 Task: Find a shared room in Tongchuan, China, from 7th to 14th July for 1 guest, with a price range of ₹600 to ₹14000, and a washing machine.
Action: Mouse moved to (564, 122)
Screenshot: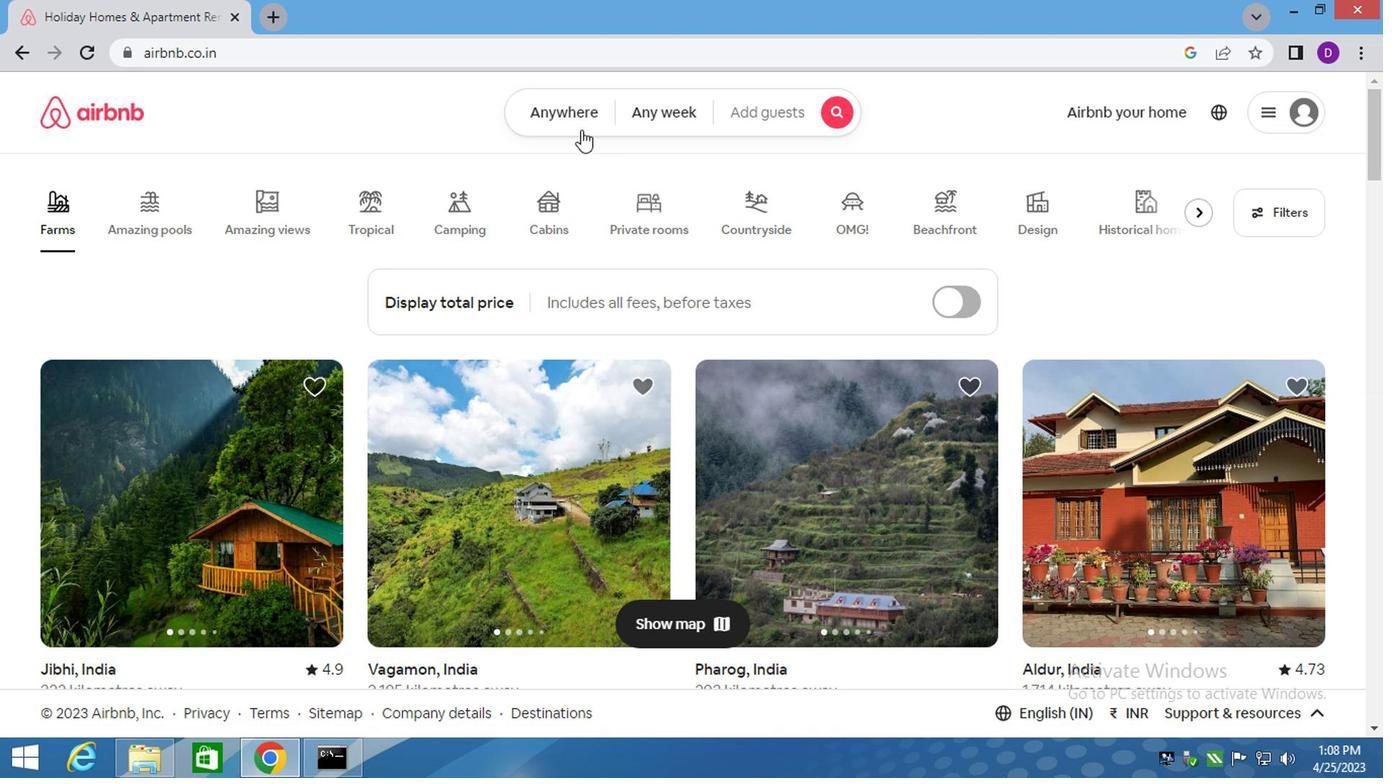 
Action: Mouse pressed left at (564, 122)
Screenshot: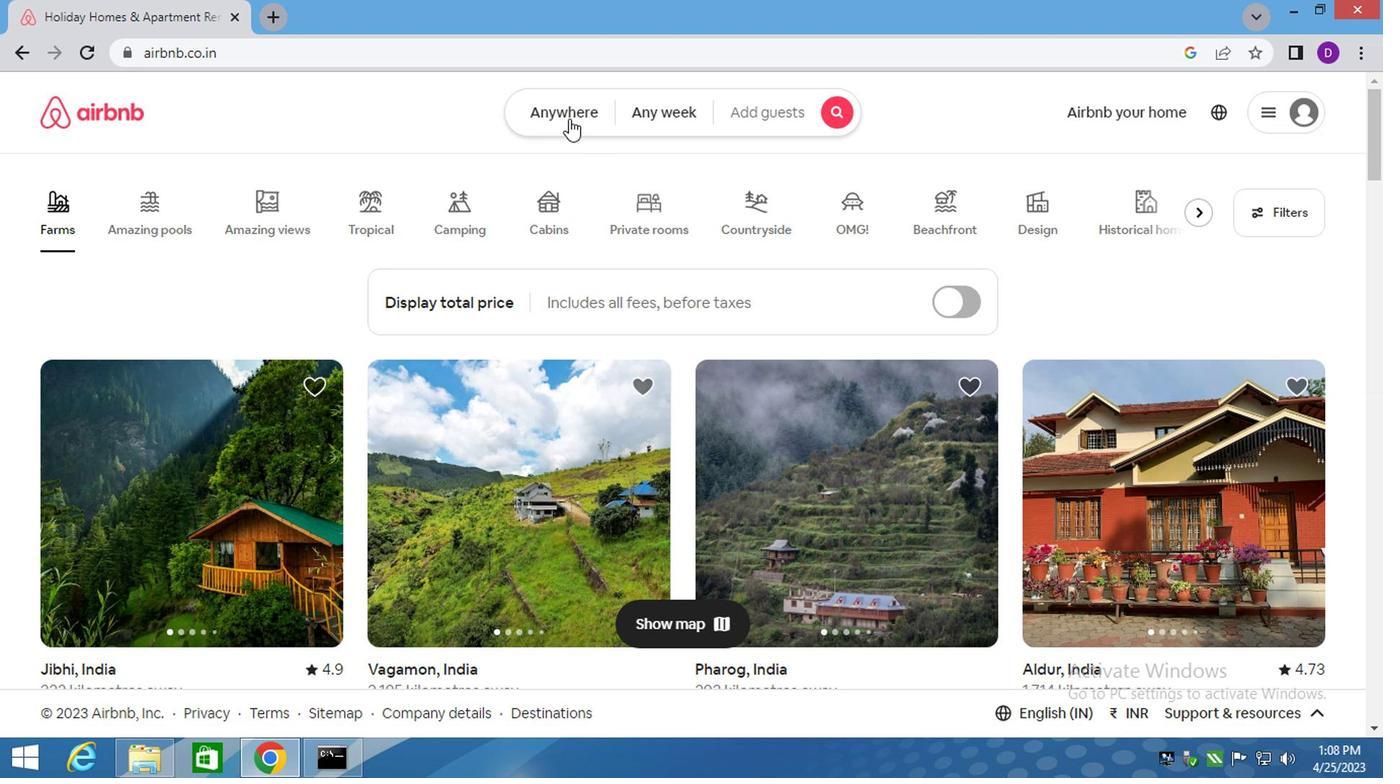 
Action: Mouse moved to (325, 201)
Screenshot: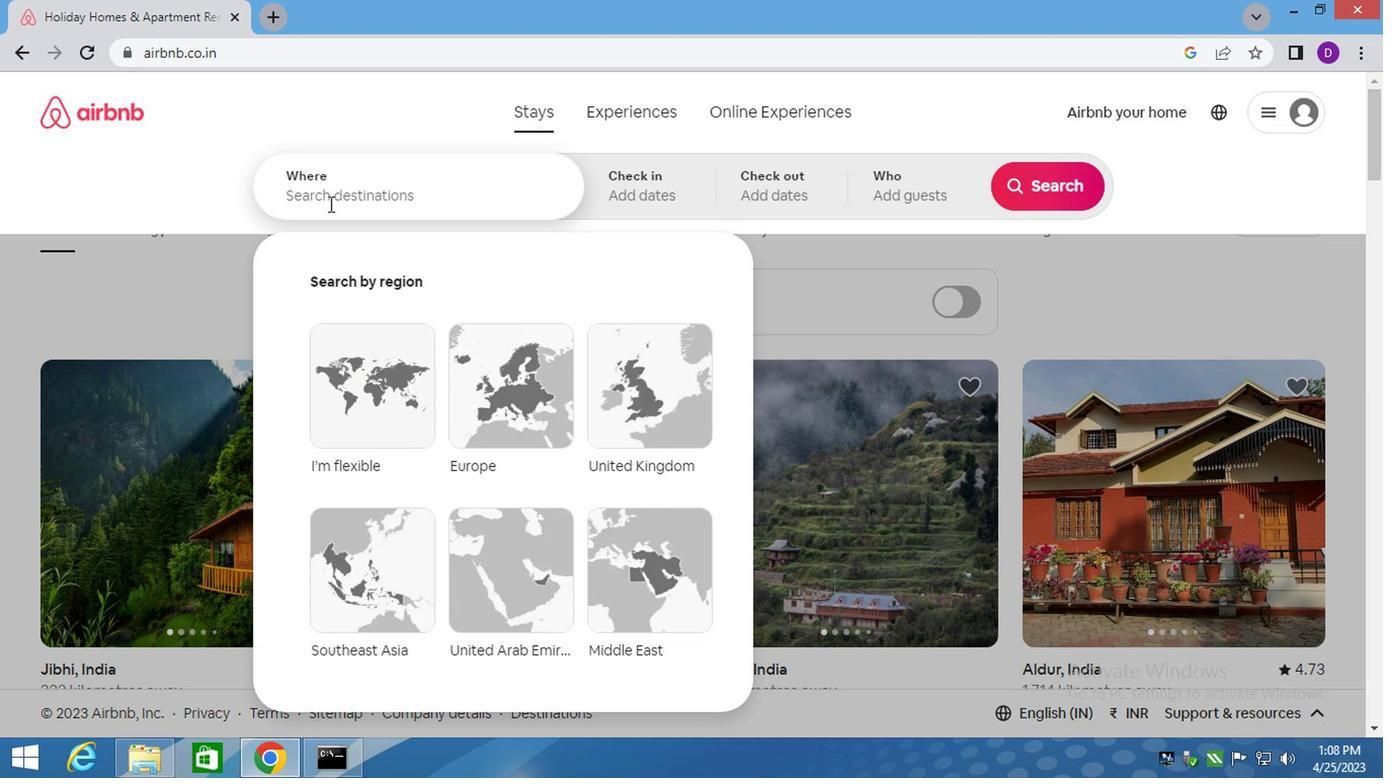 
Action: Mouse pressed left at (325, 201)
Screenshot: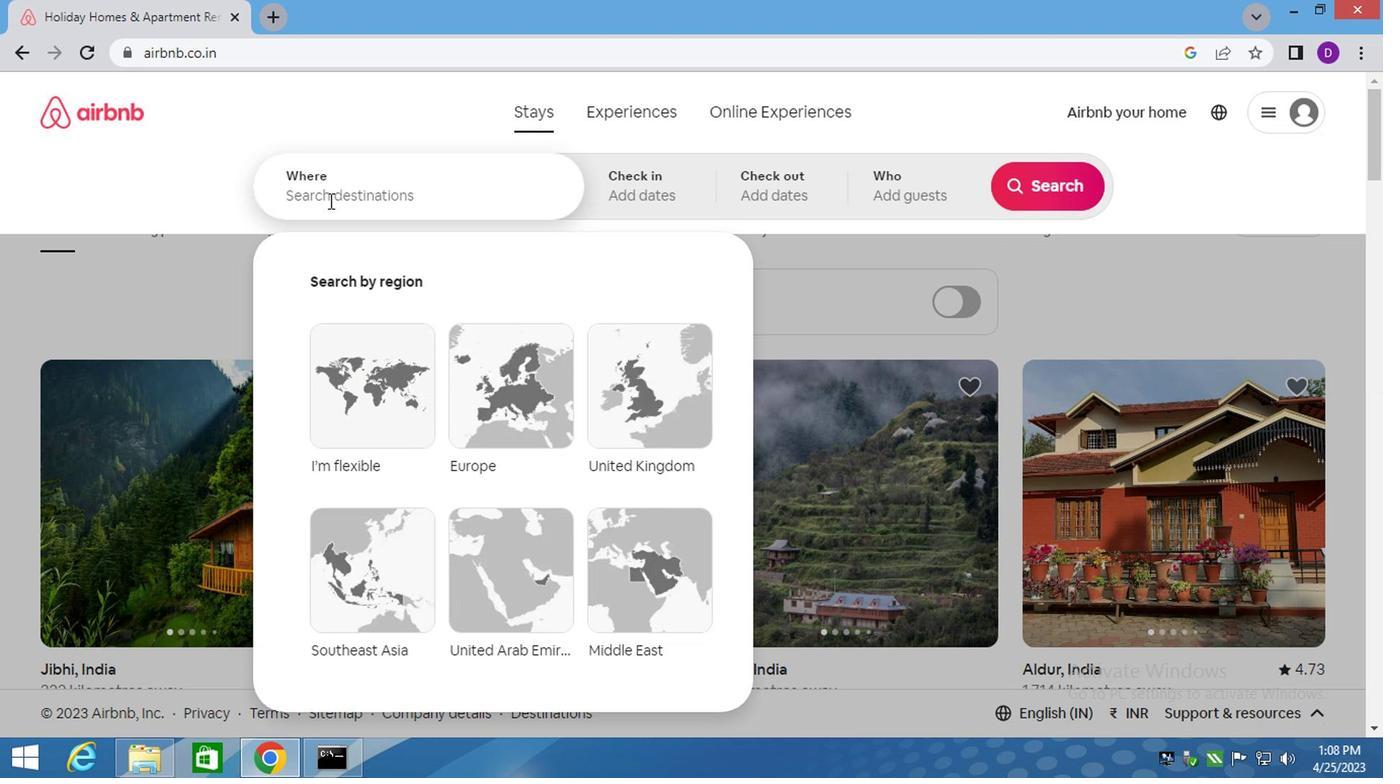 
Action: Key pressed <Key.shift><Key.shift><Key.shift>TONGCHUAN,<Key.space><Key.shift><Key.shift>CHINA<Key.enter>
Screenshot: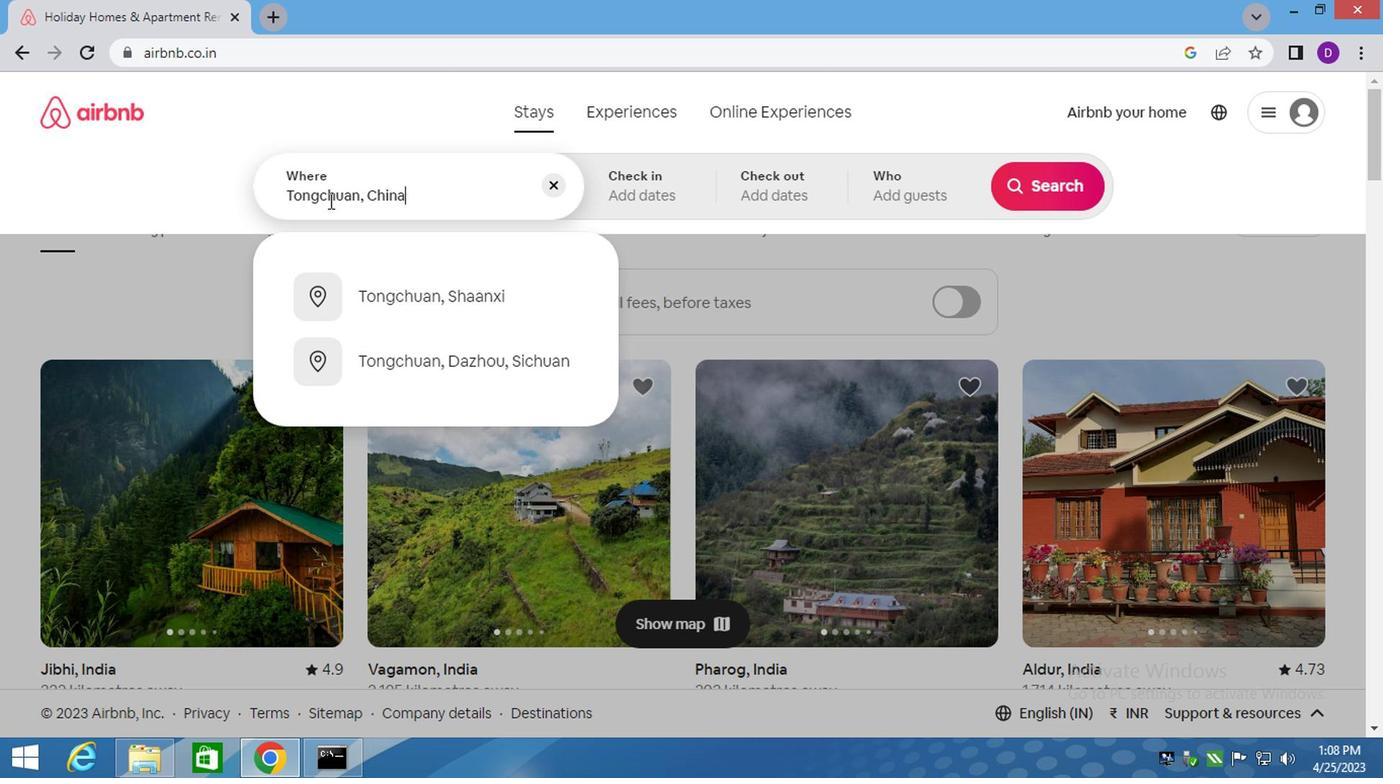 
Action: Mouse moved to (1026, 345)
Screenshot: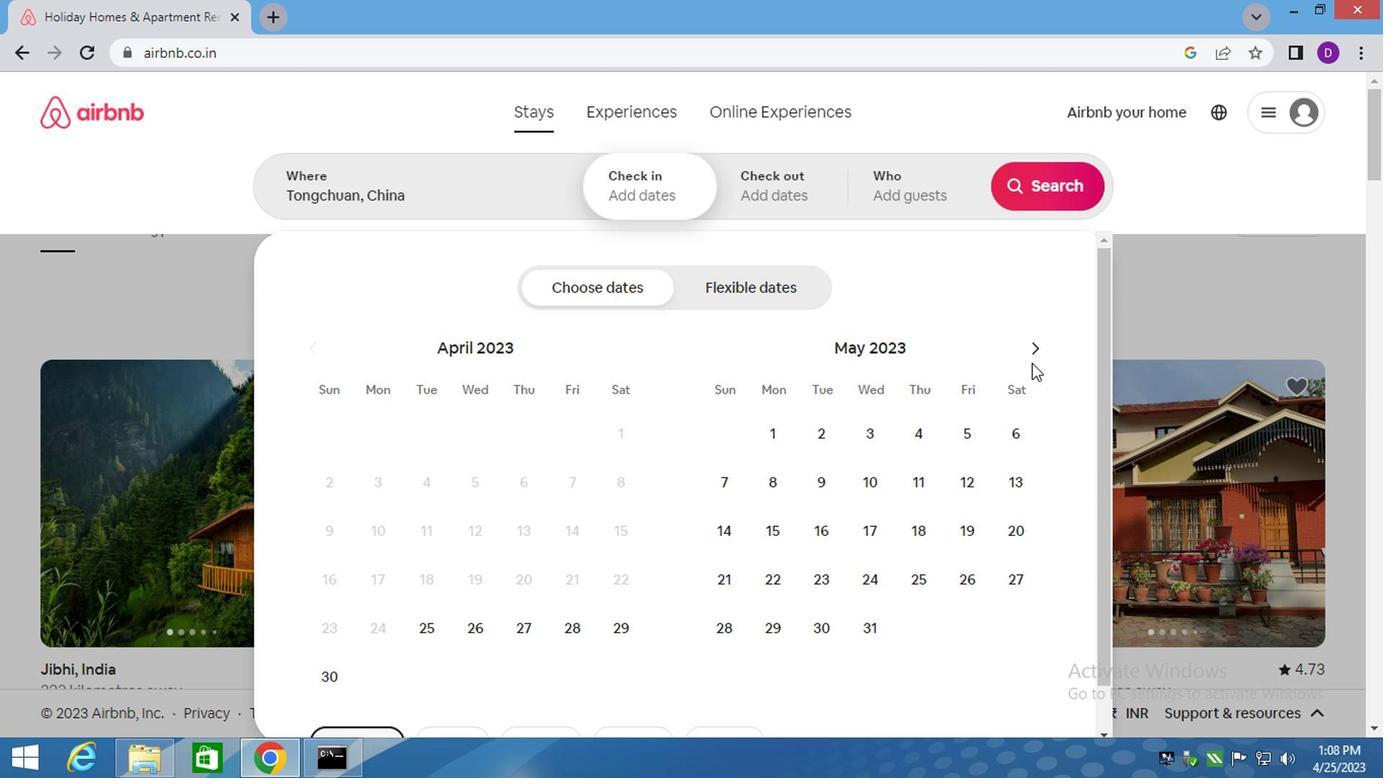 
Action: Mouse pressed left at (1026, 345)
Screenshot: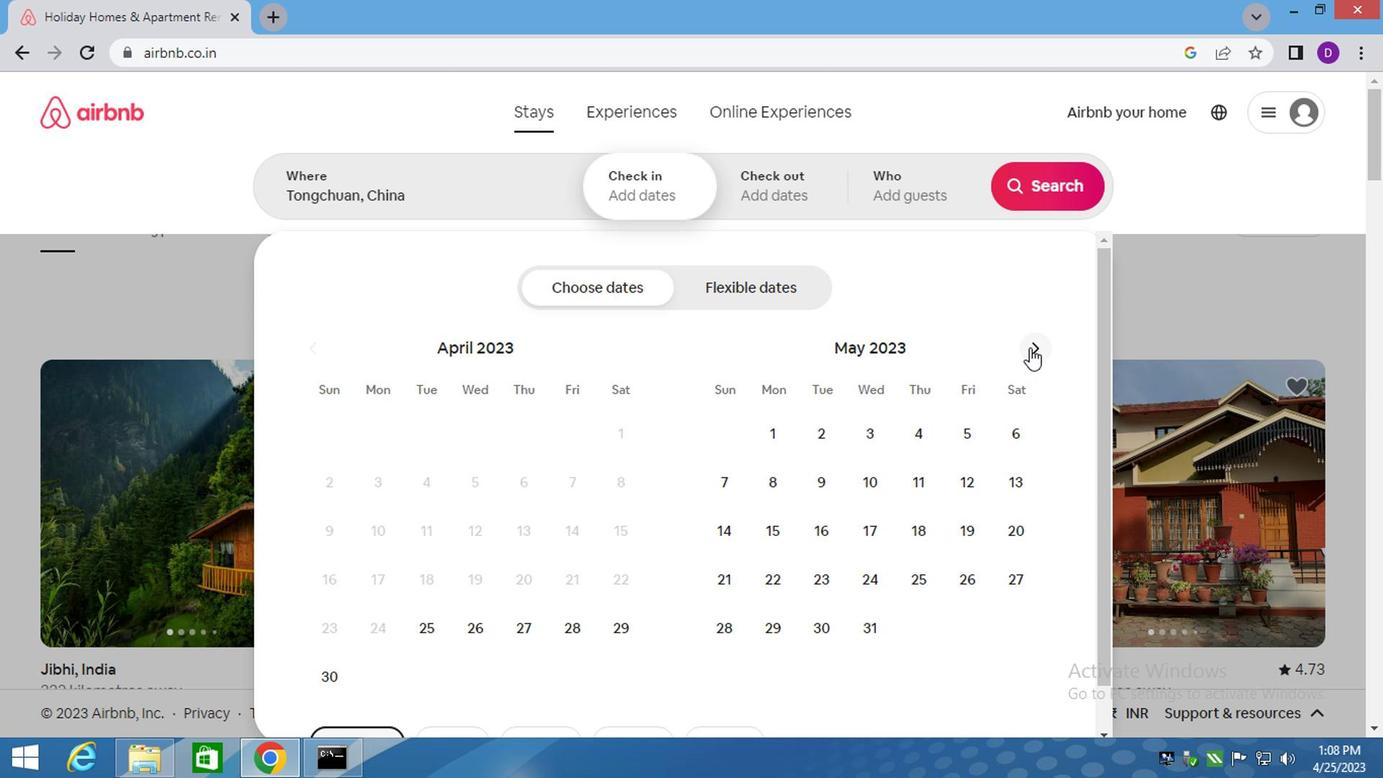 
Action: Mouse pressed left at (1026, 345)
Screenshot: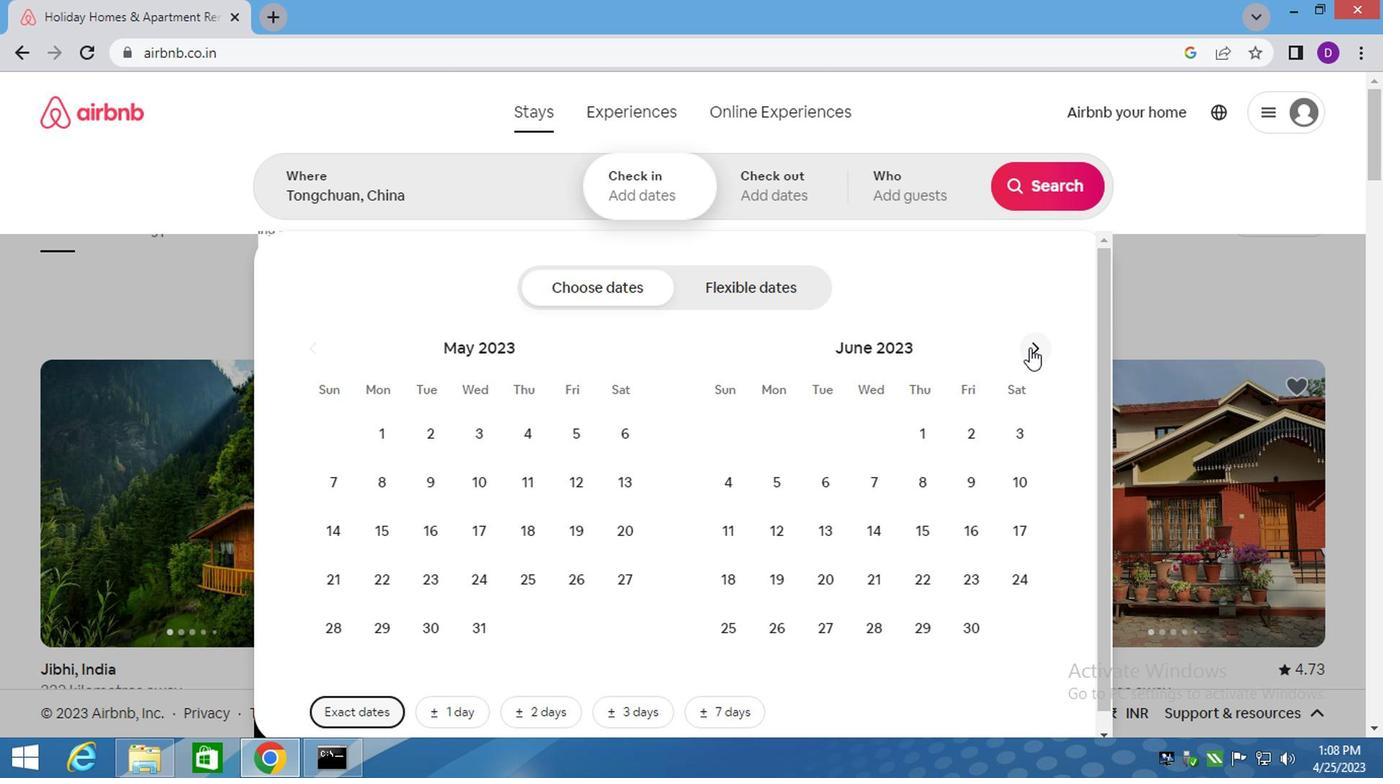 
Action: Mouse moved to (967, 466)
Screenshot: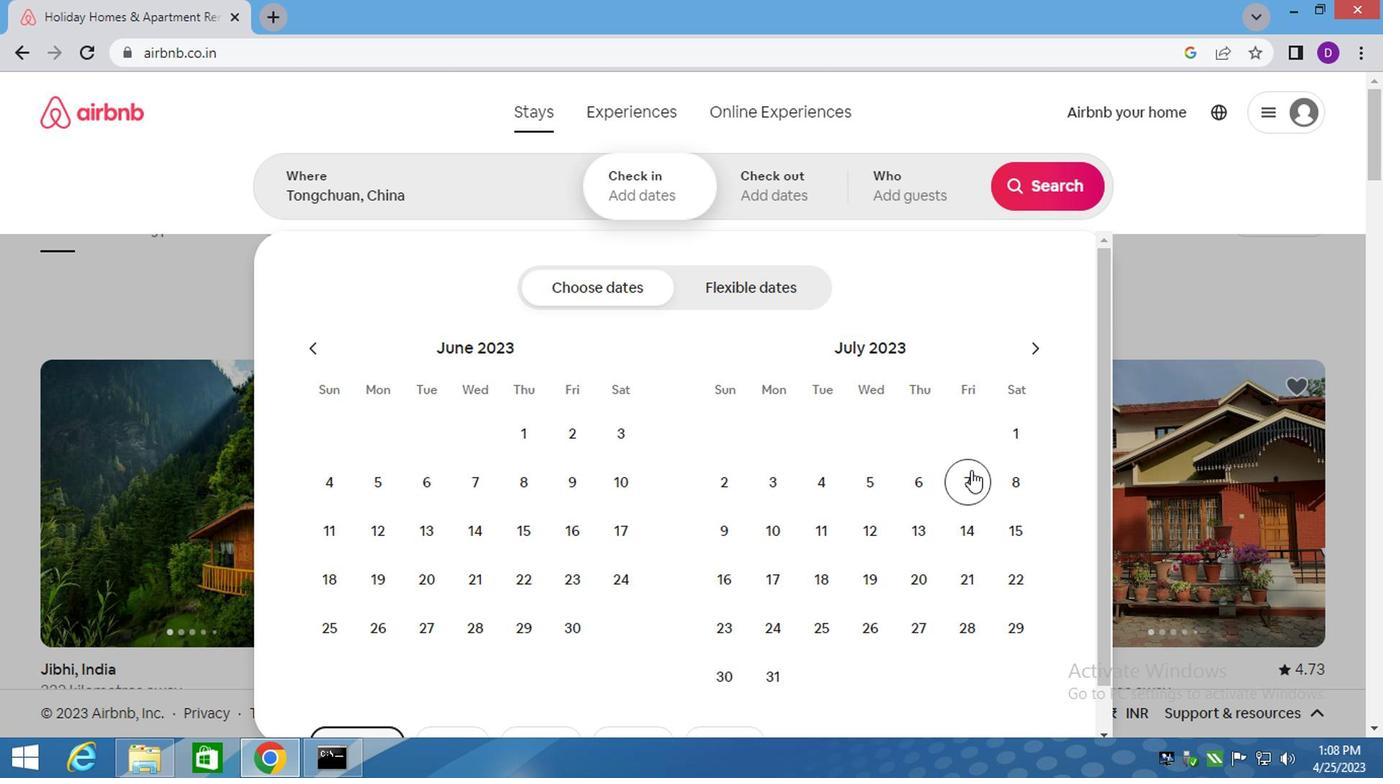 
Action: Mouse pressed left at (967, 466)
Screenshot: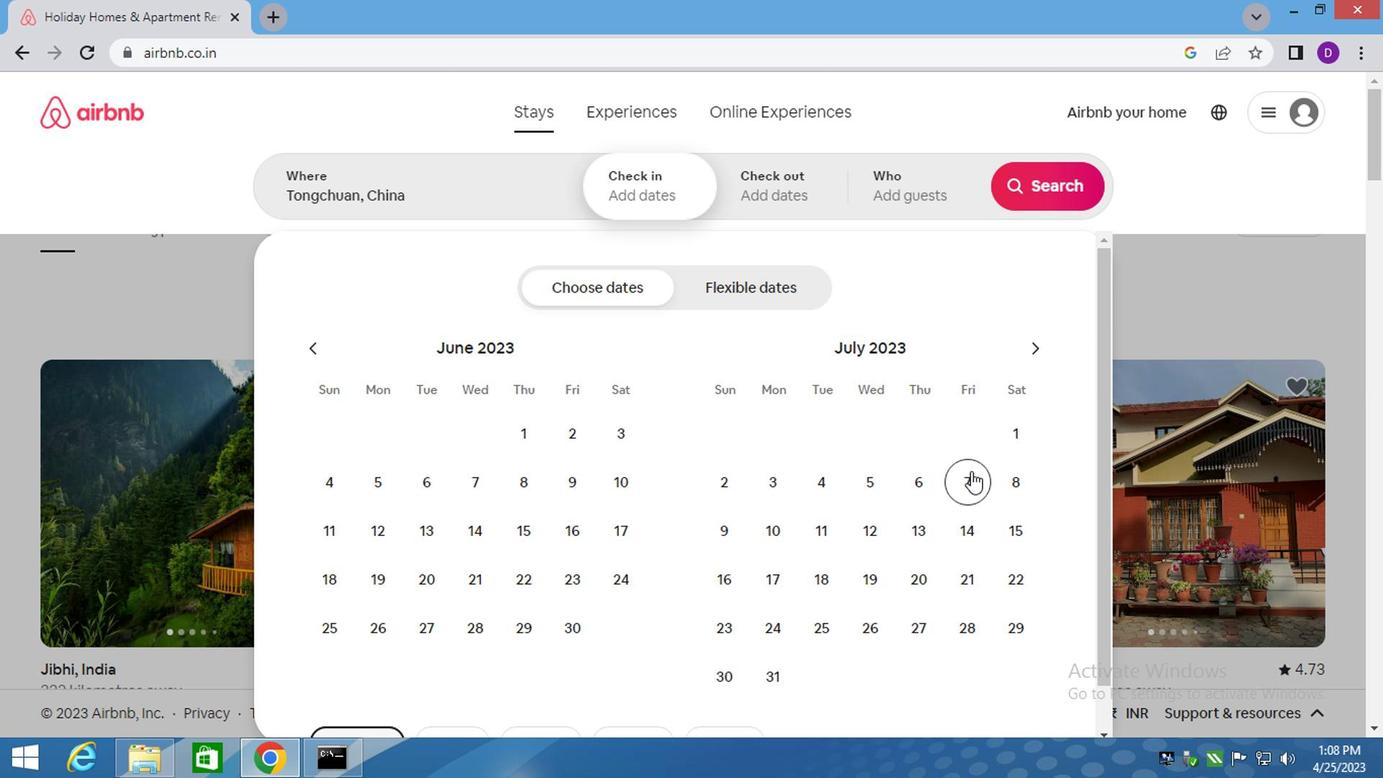 
Action: Mouse moved to (959, 521)
Screenshot: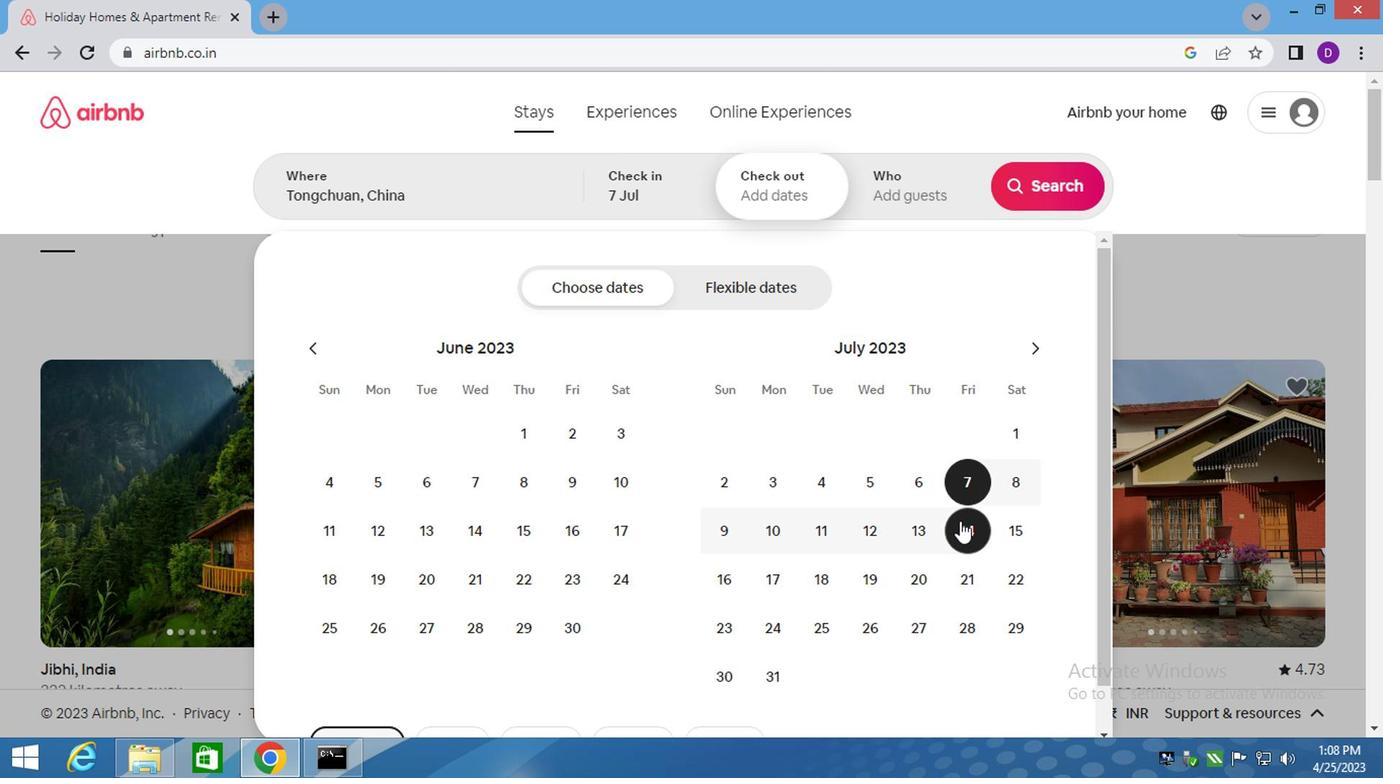 
Action: Mouse pressed left at (959, 521)
Screenshot: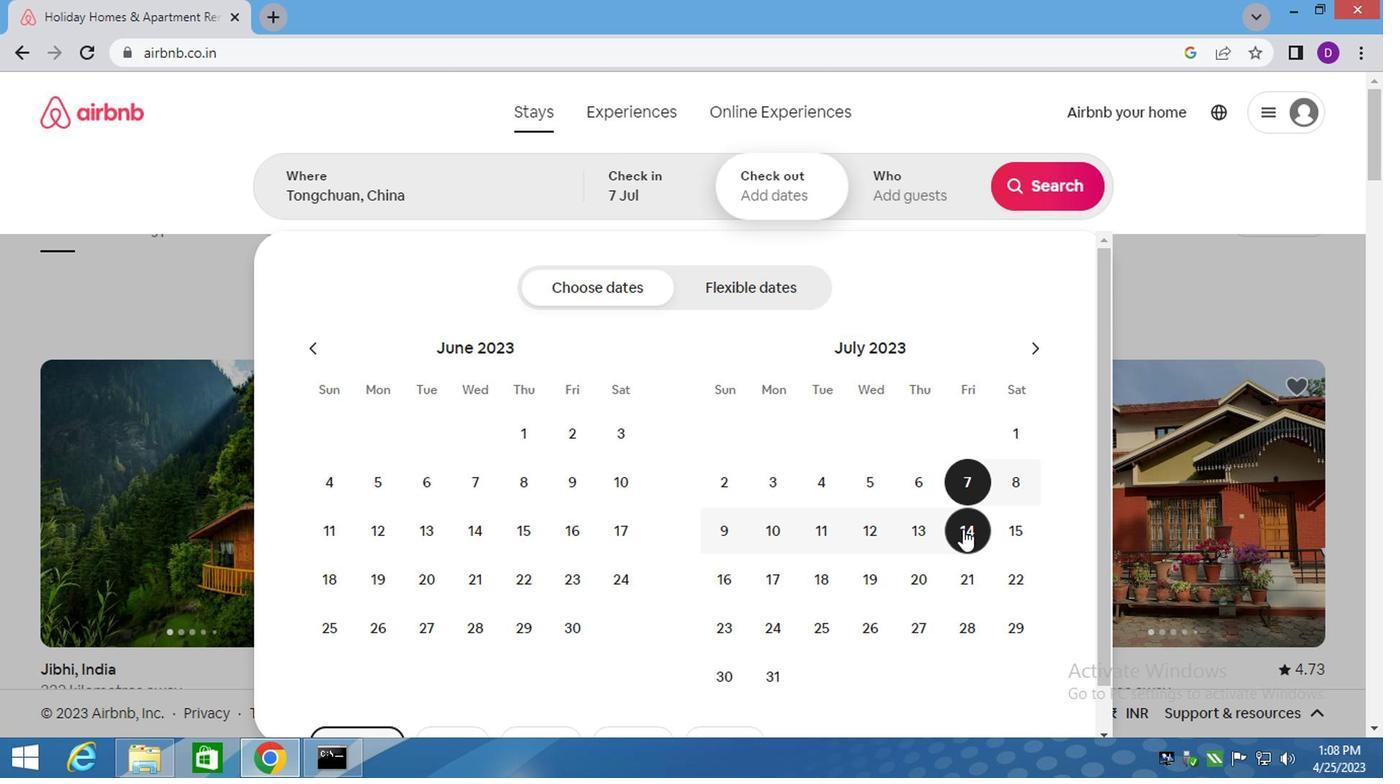 
Action: Mouse moved to (903, 198)
Screenshot: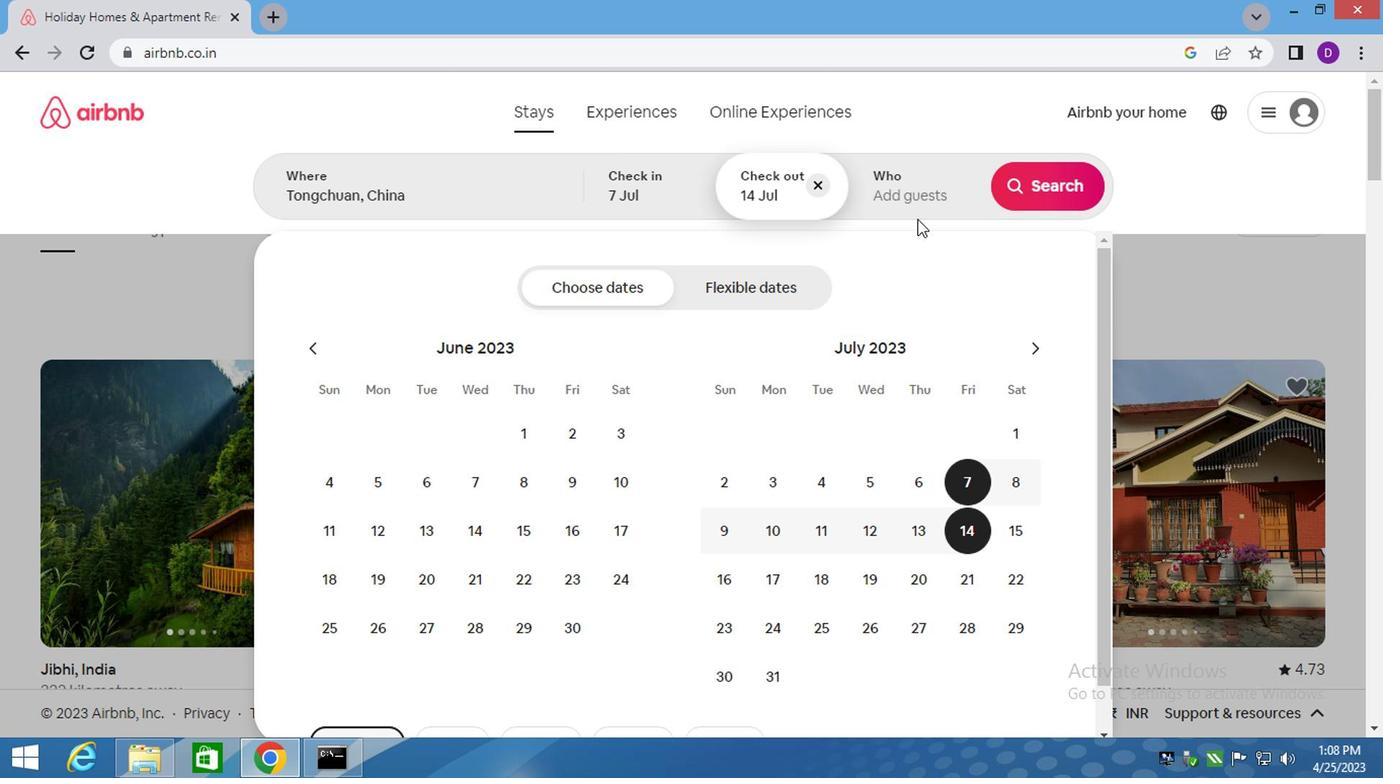 
Action: Mouse pressed left at (903, 198)
Screenshot: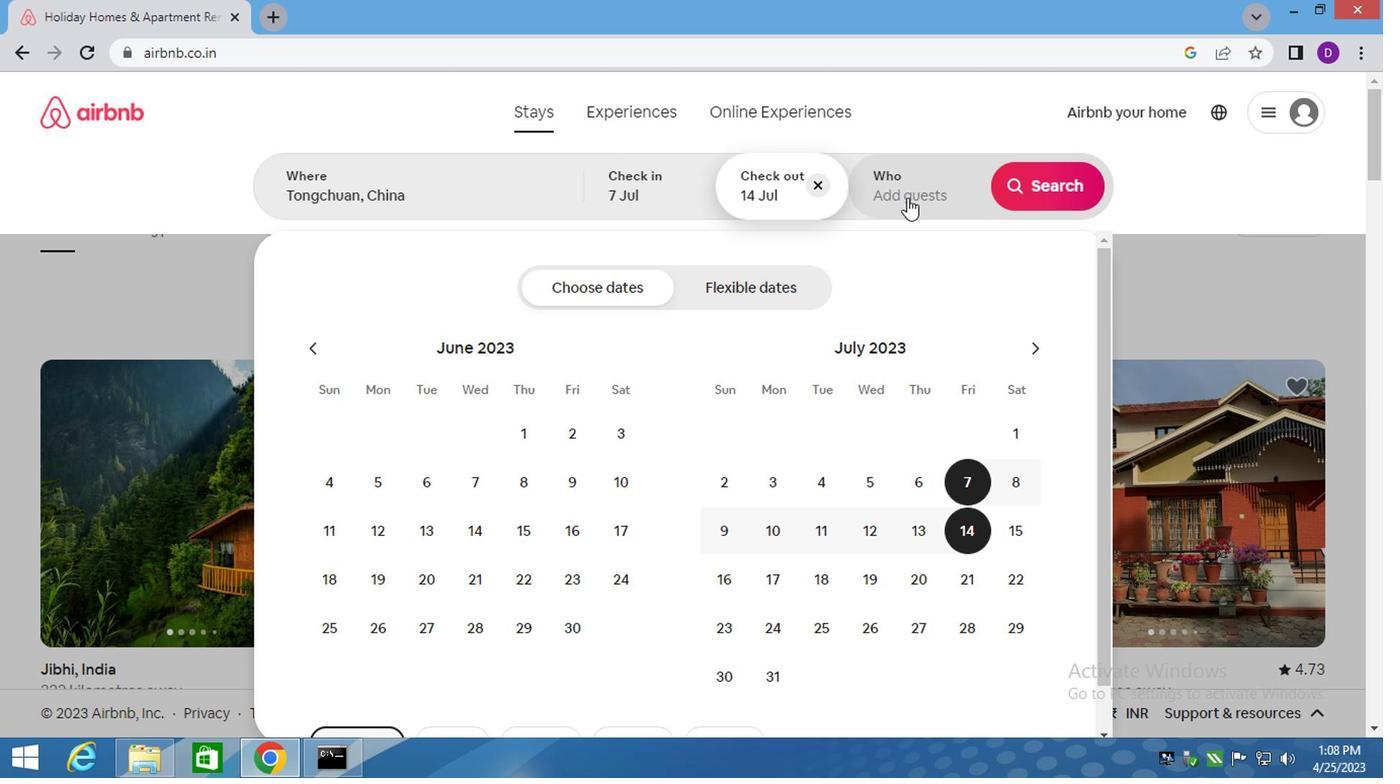
Action: Mouse moved to (1057, 292)
Screenshot: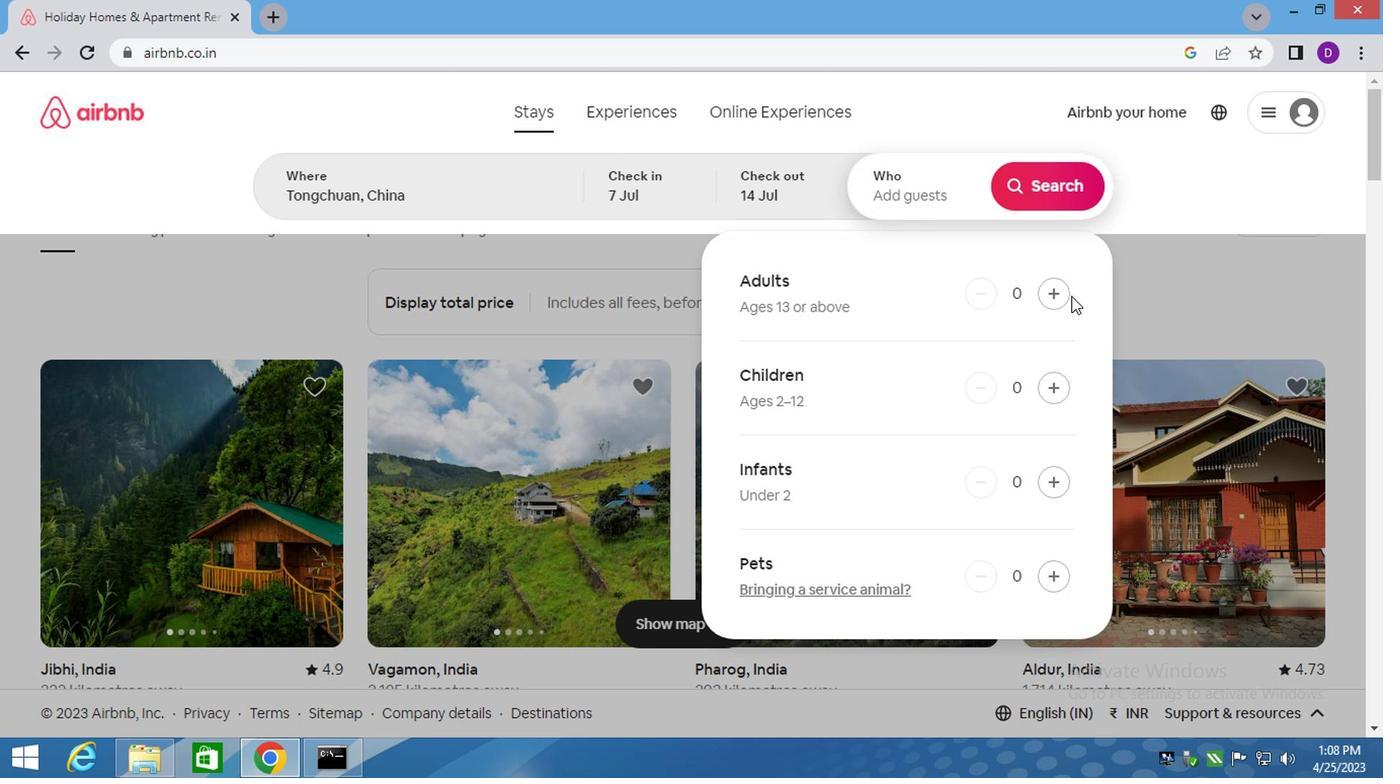 
Action: Mouse pressed left at (1057, 292)
Screenshot: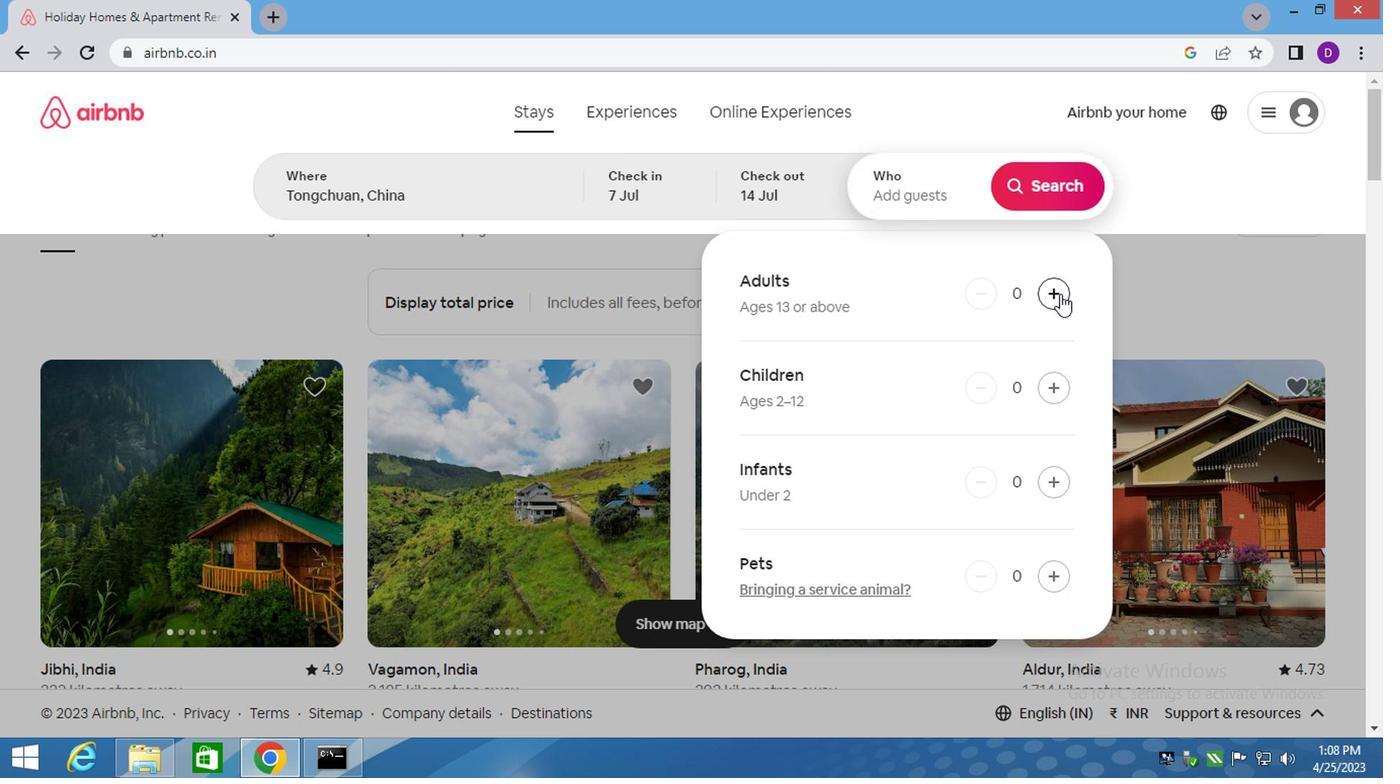 
Action: Mouse moved to (1024, 193)
Screenshot: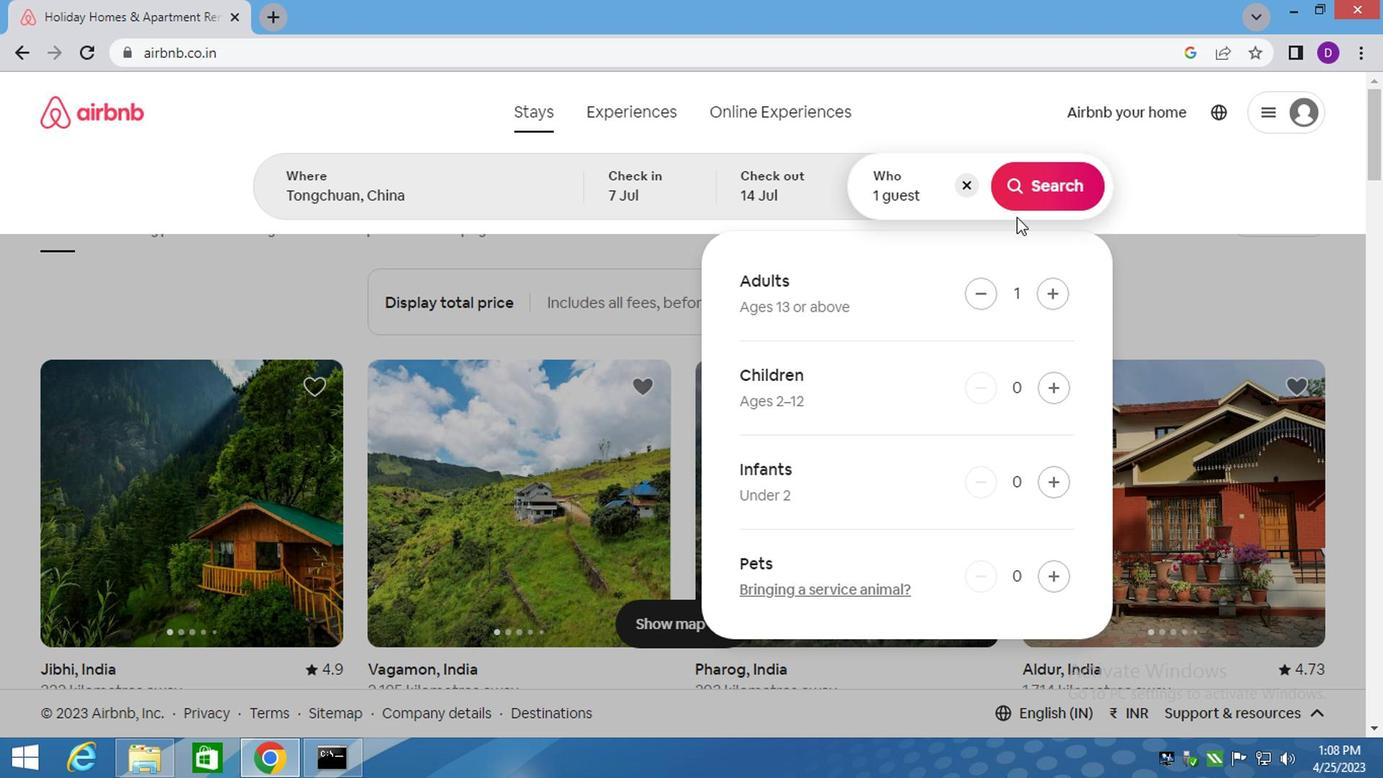
Action: Mouse pressed left at (1024, 193)
Screenshot: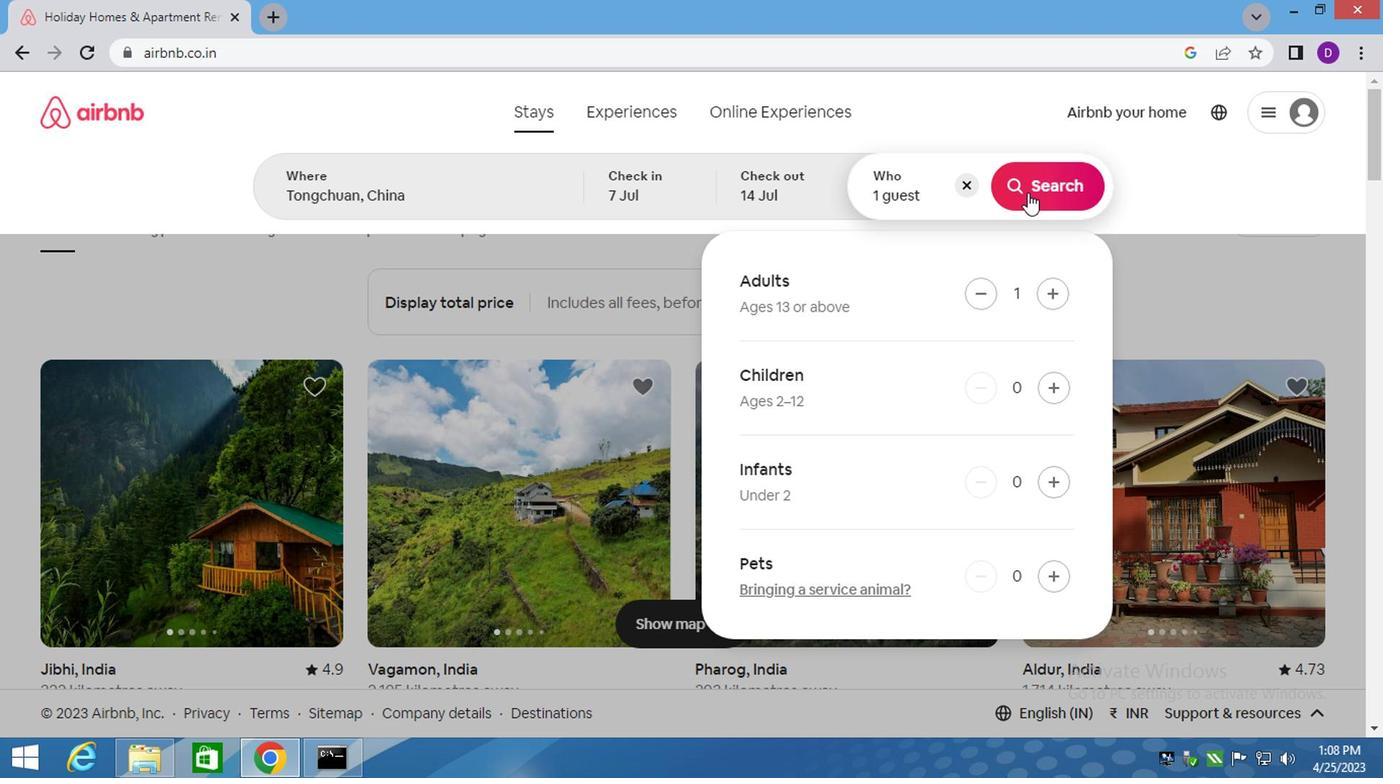 
Action: Mouse moved to (1262, 200)
Screenshot: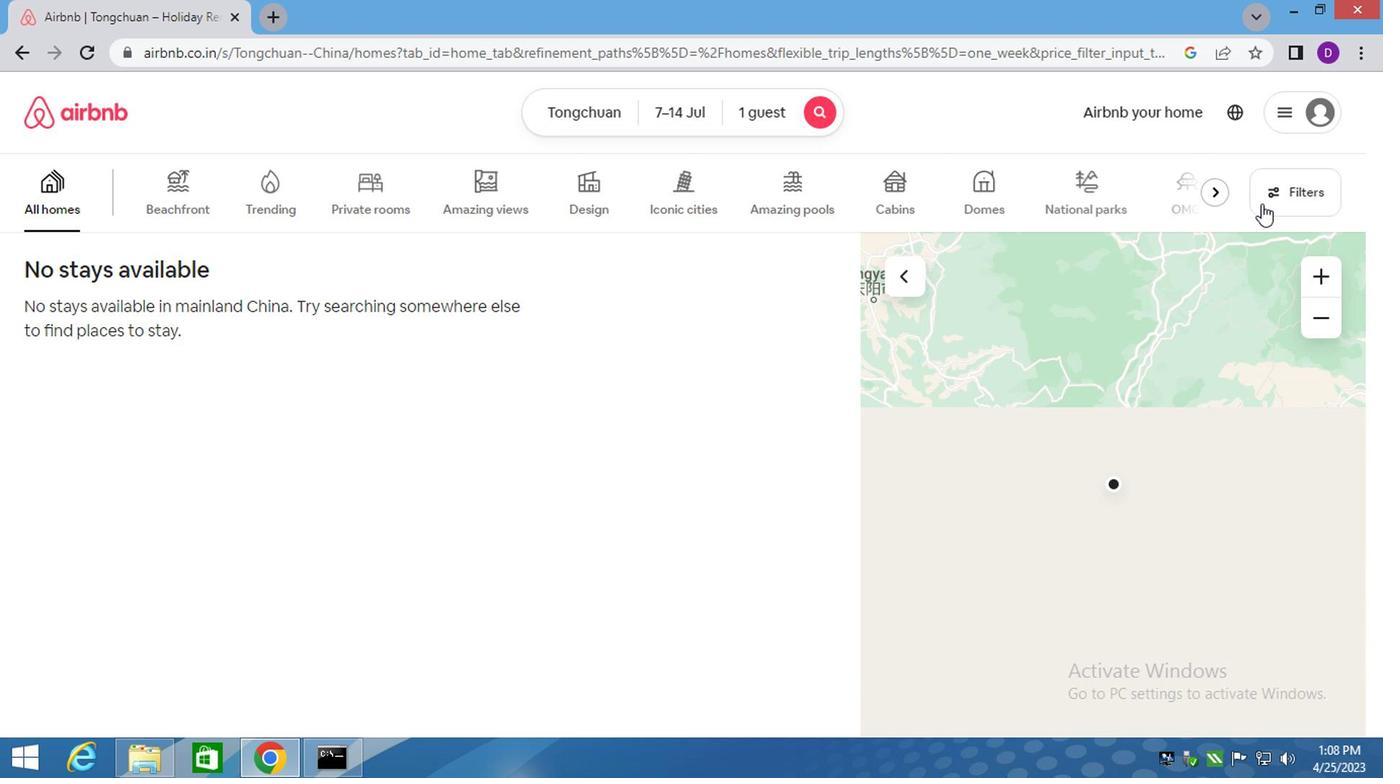
Action: Mouse pressed left at (1262, 200)
Screenshot: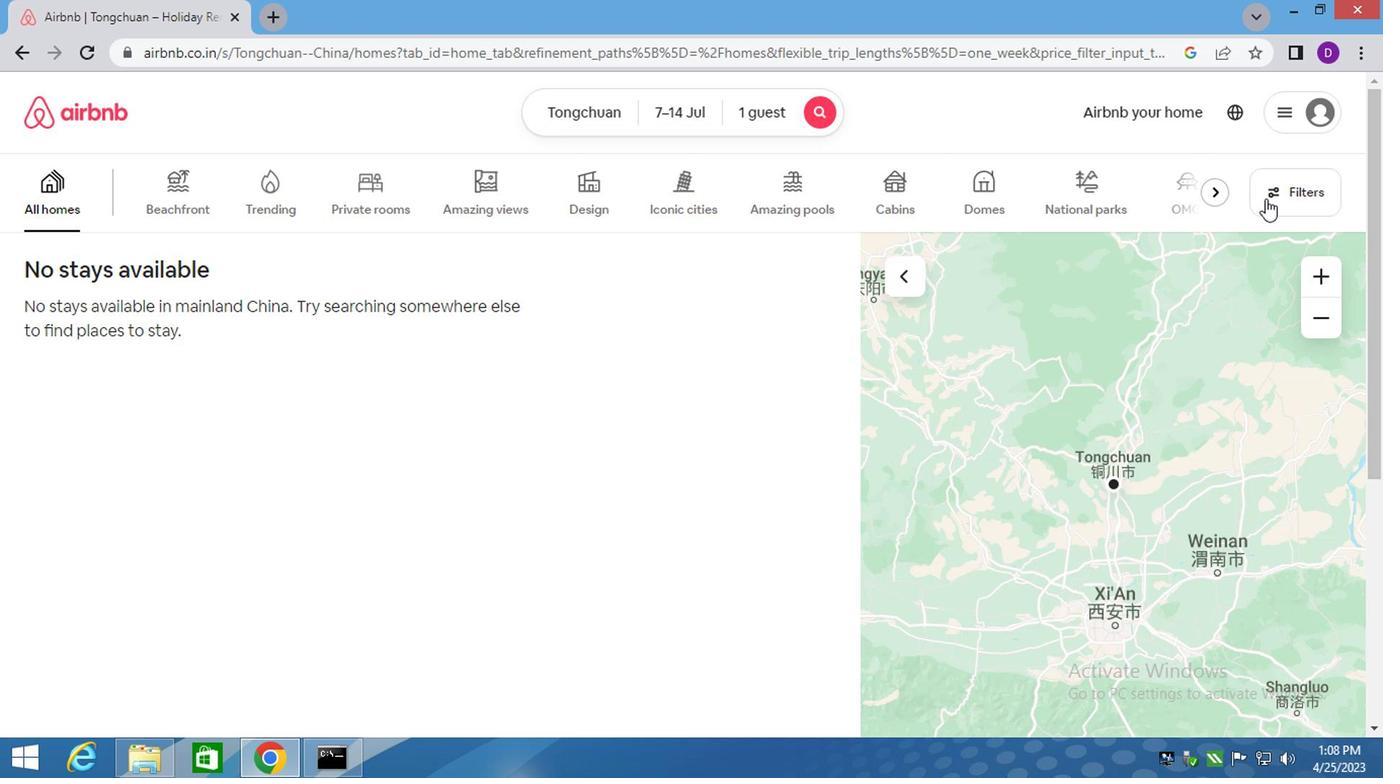 
Action: Mouse moved to (414, 311)
Screenshot: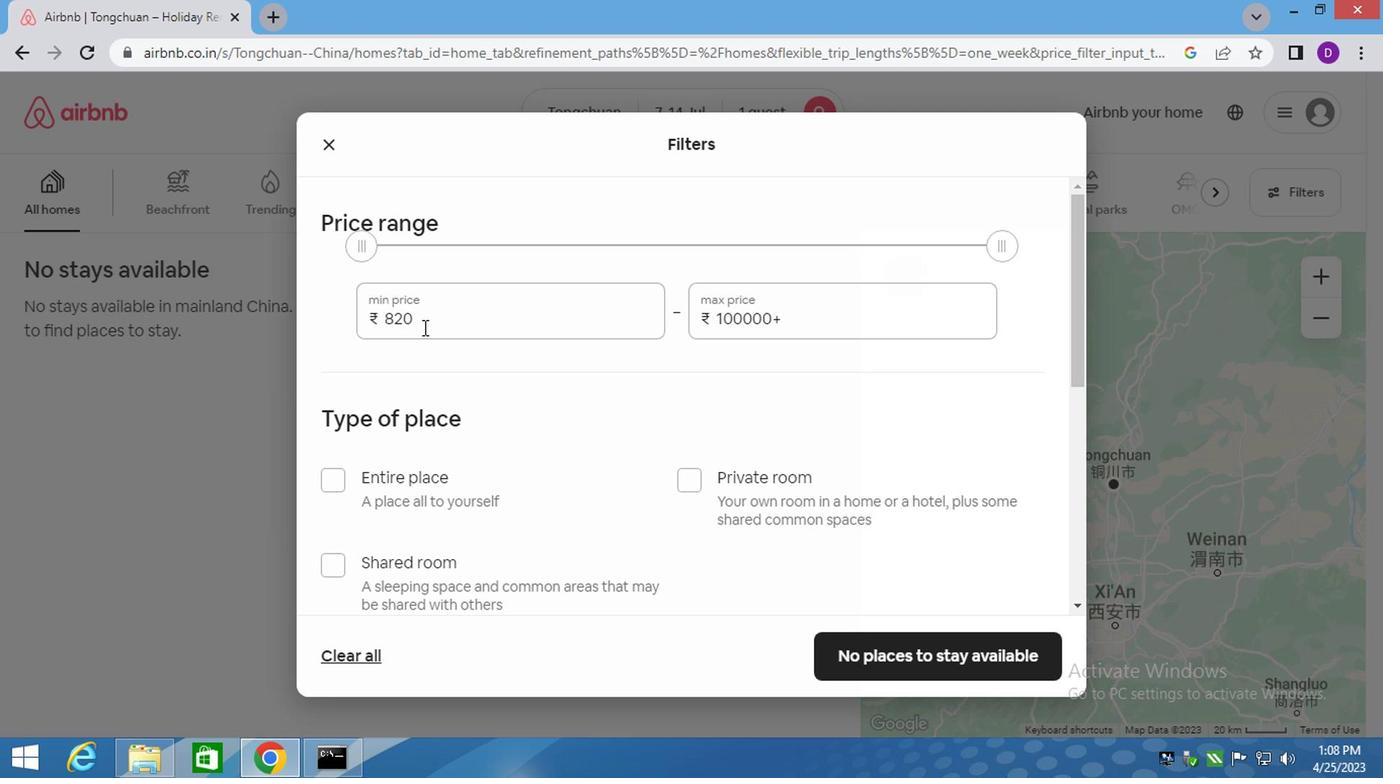 
Action: Mouse pressed left at (414, 311)
Screenshot: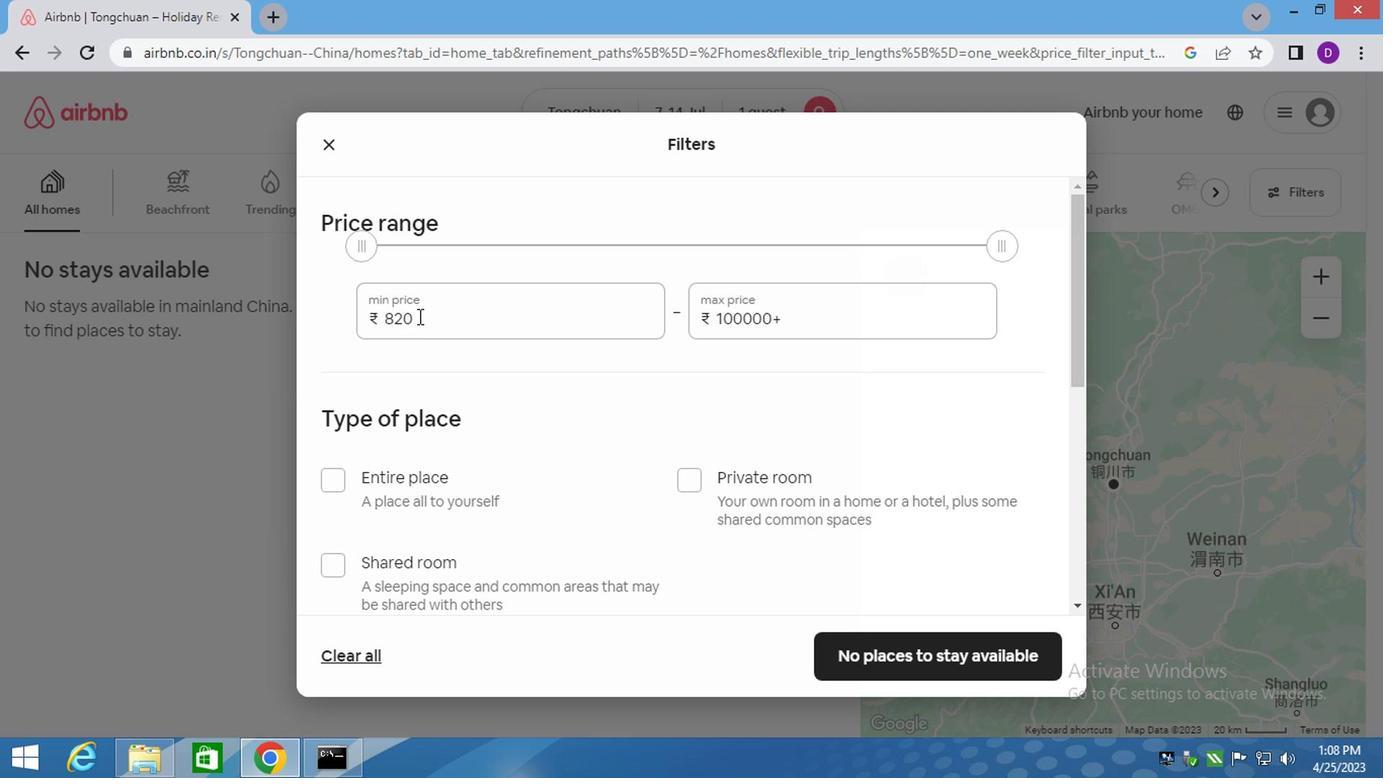 
Action: Mouse pressed left at (414, 311)
Screenshot: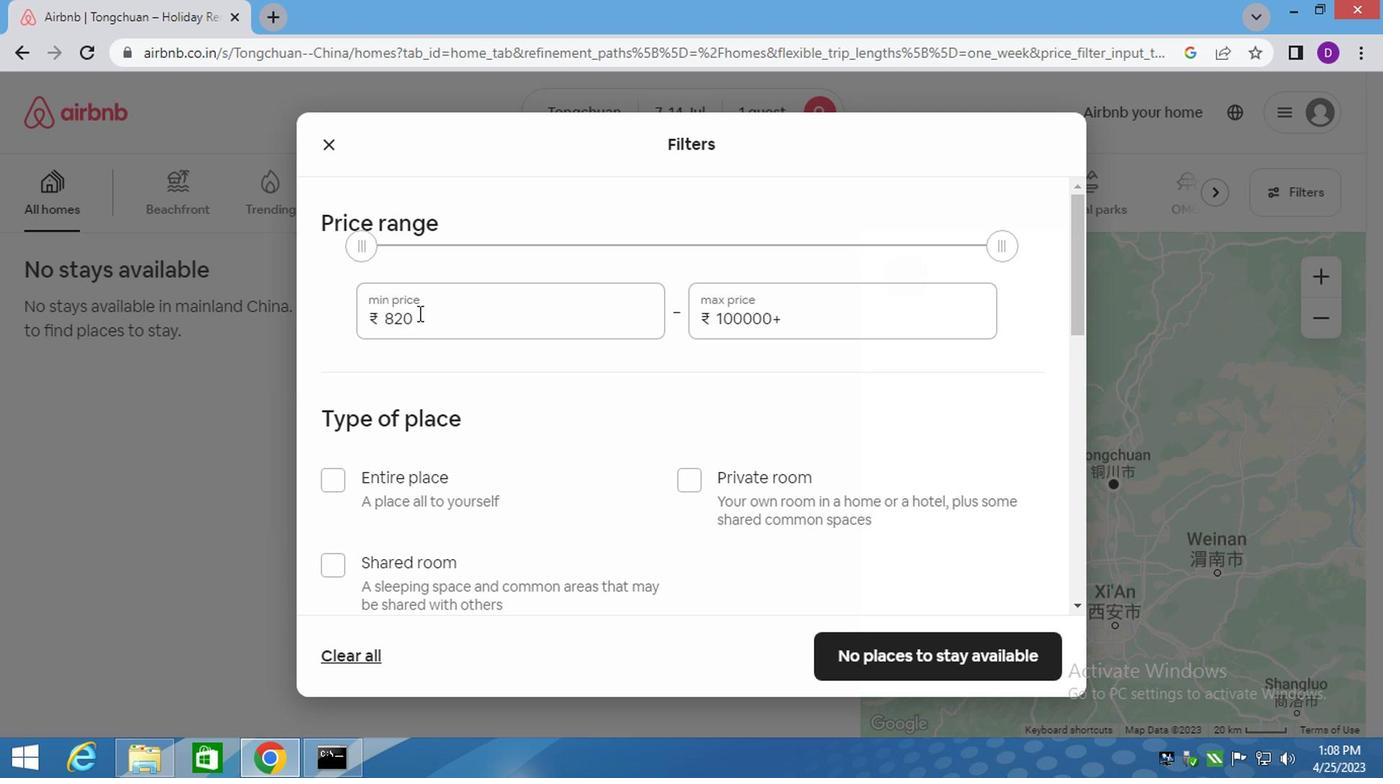 
Action: Mouse pressed left at (414, 311)
Screenshot: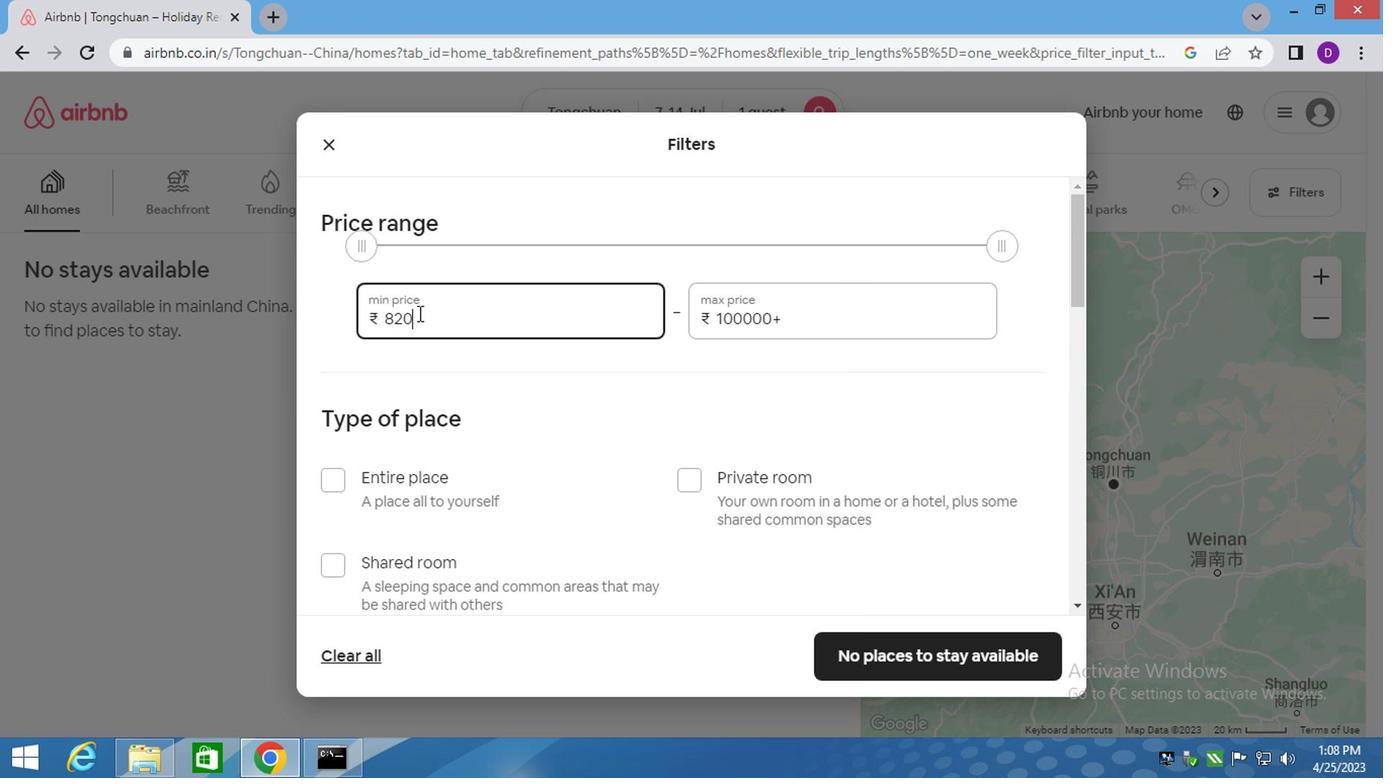 
Action: Key pressed 6000<Key.tab>14000
Screenshot: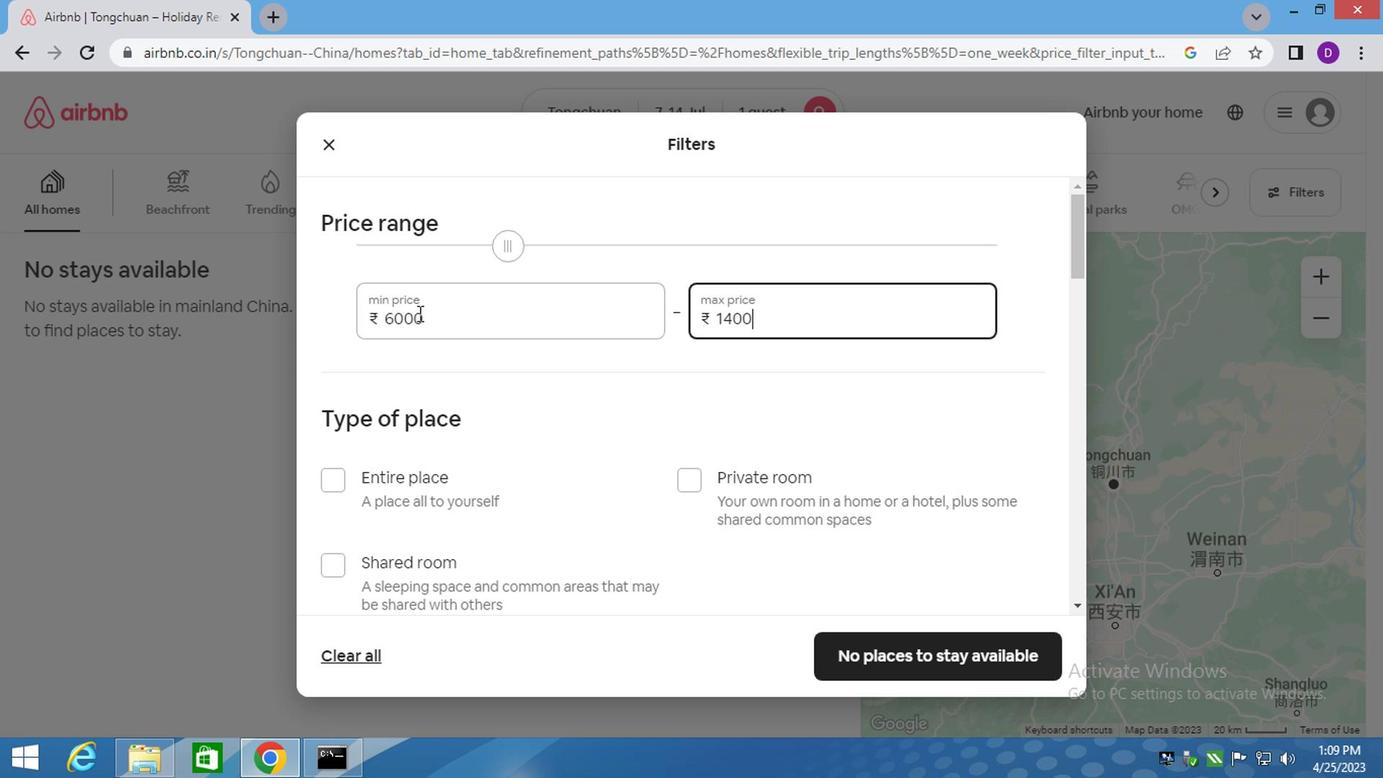 
Action: Mouse moved to (430, 356)
Screenshot: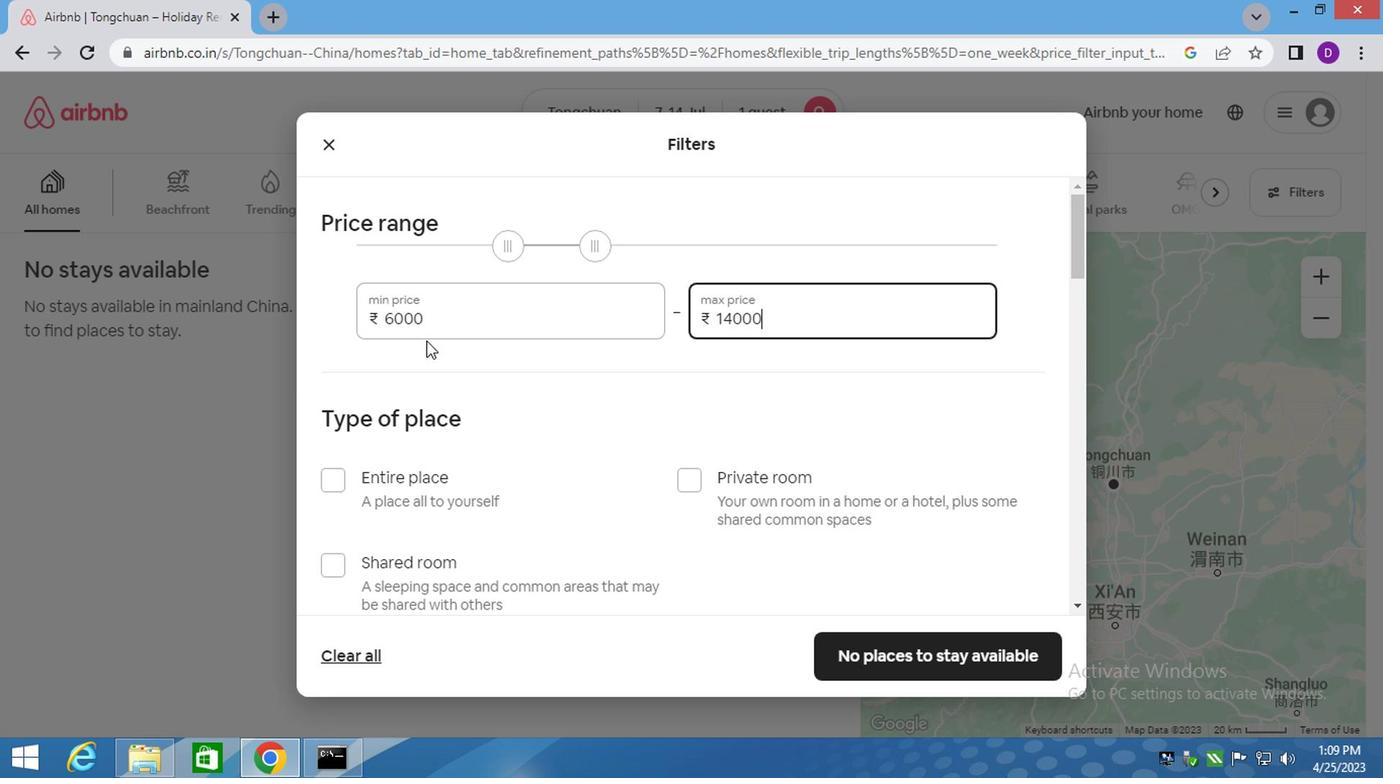 
Action: Mouse scrolled (430, 355) with delta (0, 0)
Screenshot: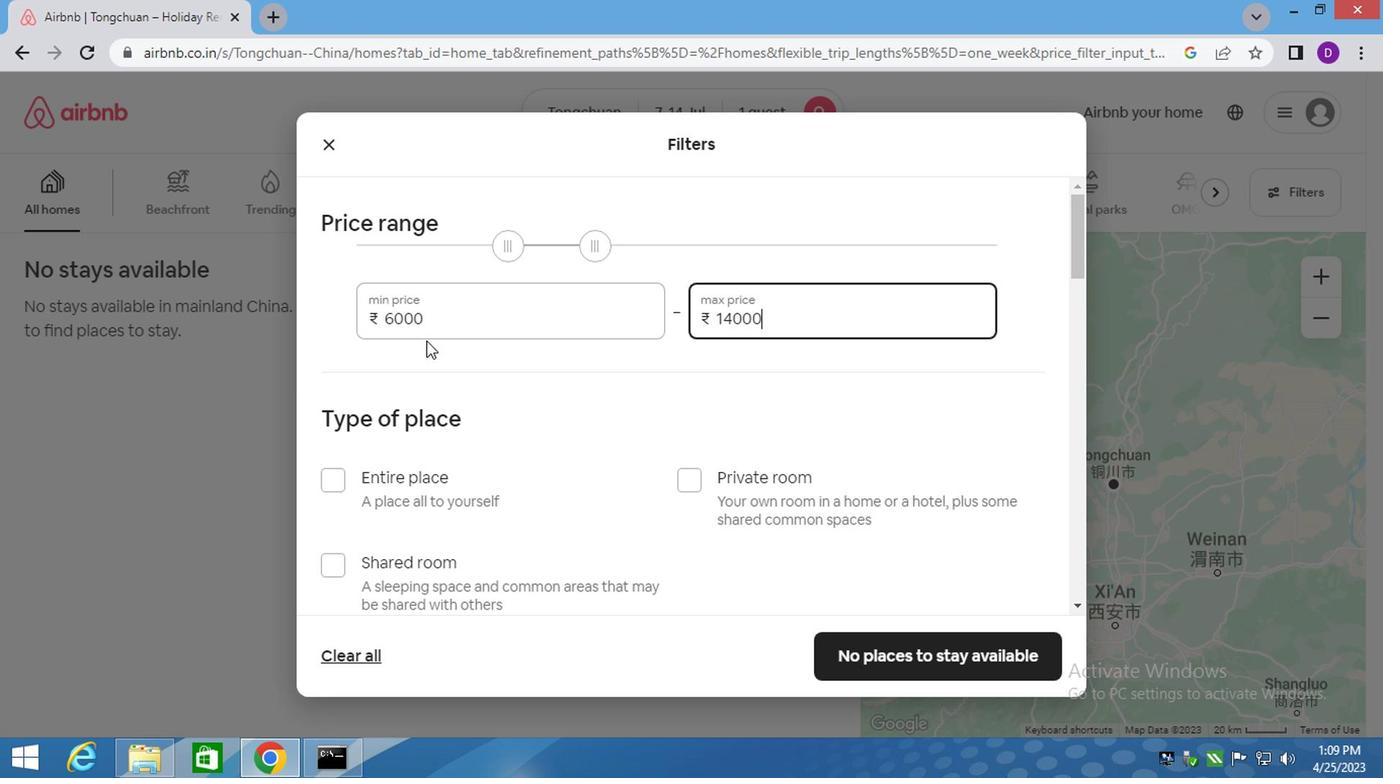 
Action: Mouse moved to (319, 463)
Screenshot: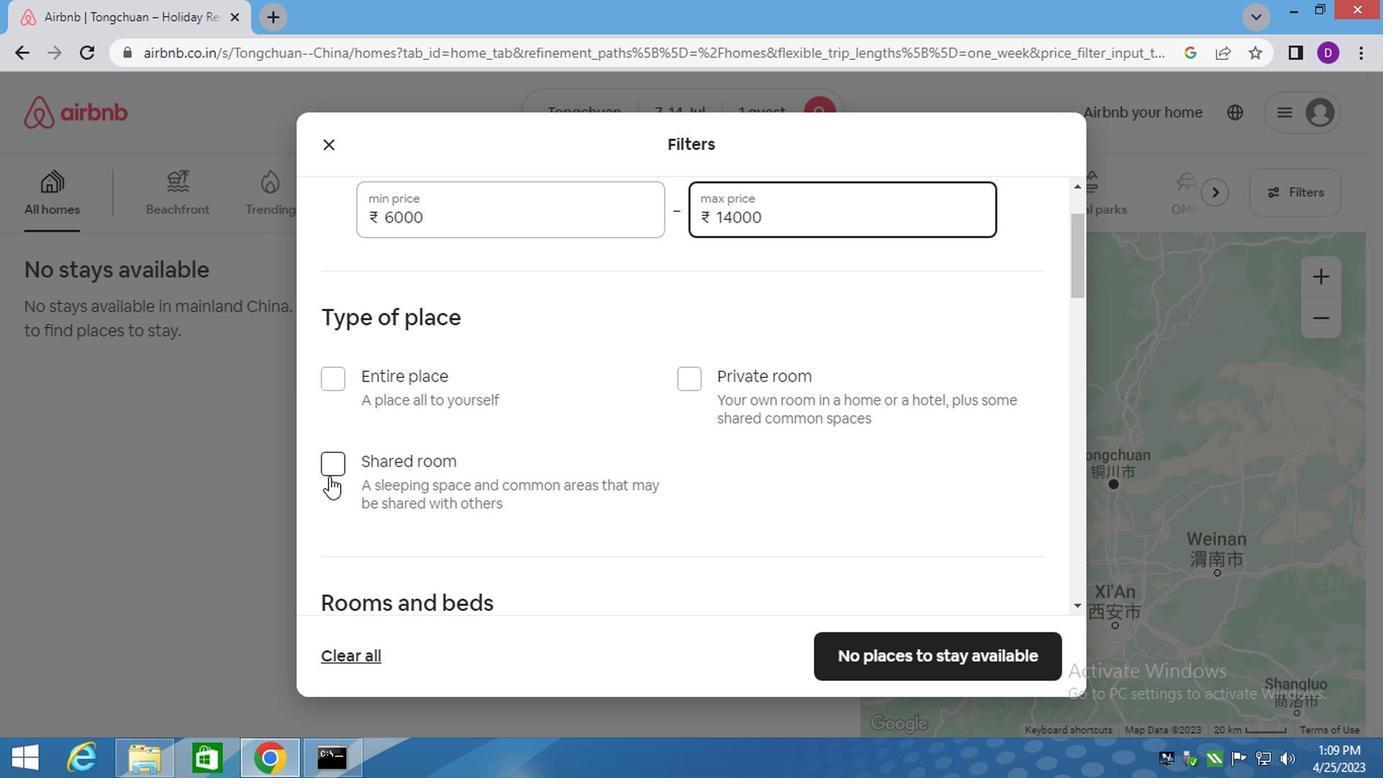 
Action: Mouse pressed left at (319, 463)
Screenshot: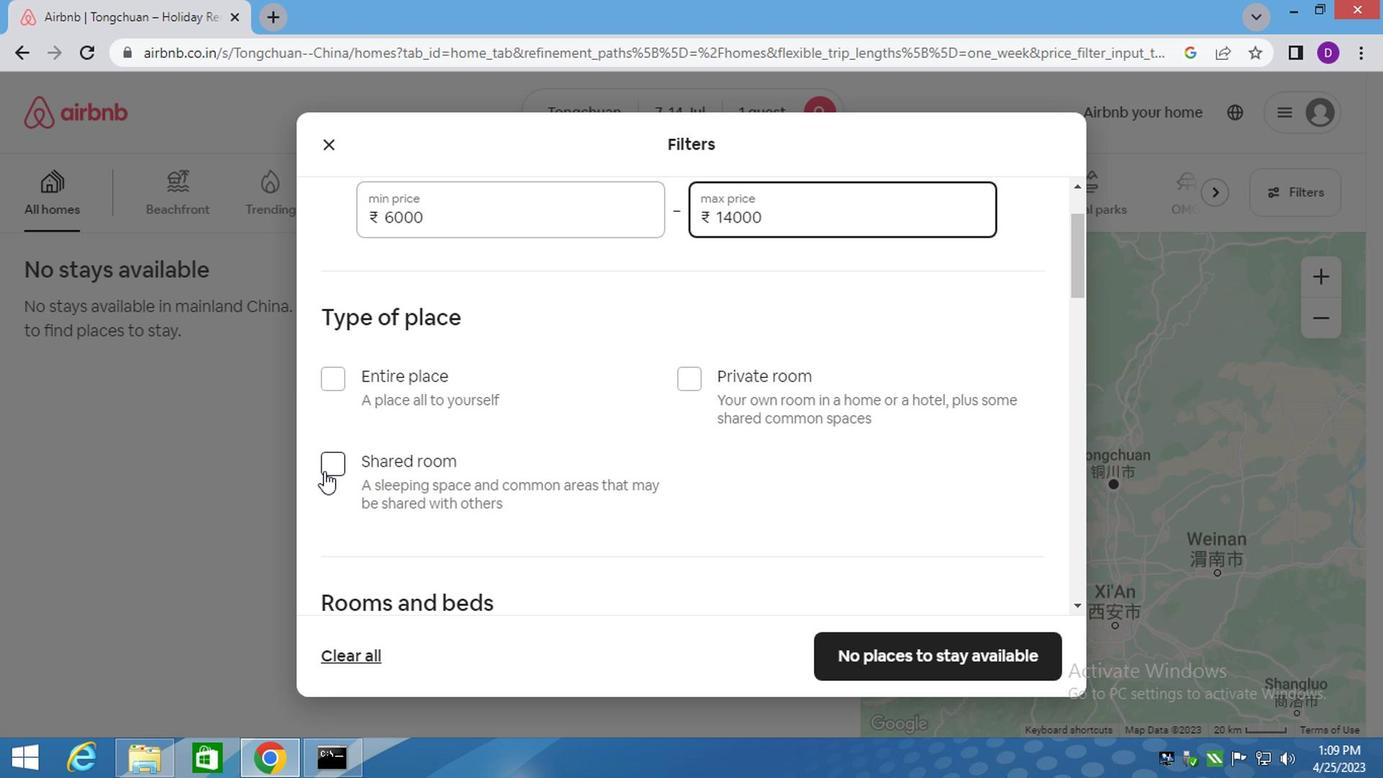 
Action: Mouse moved to (502, 508)
Screenshot: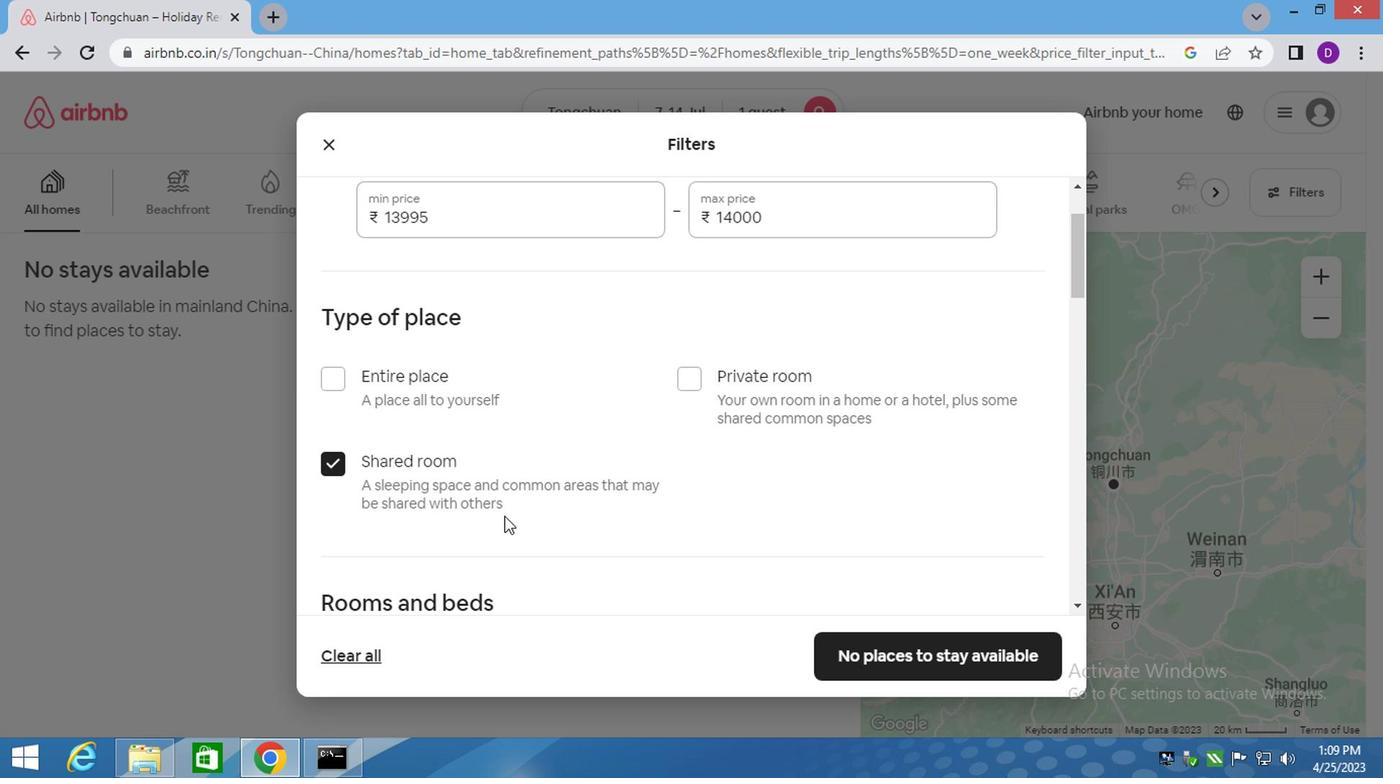 
Action: Mouse scrolled (502, 507) with delta (0, -1)
Screenshot: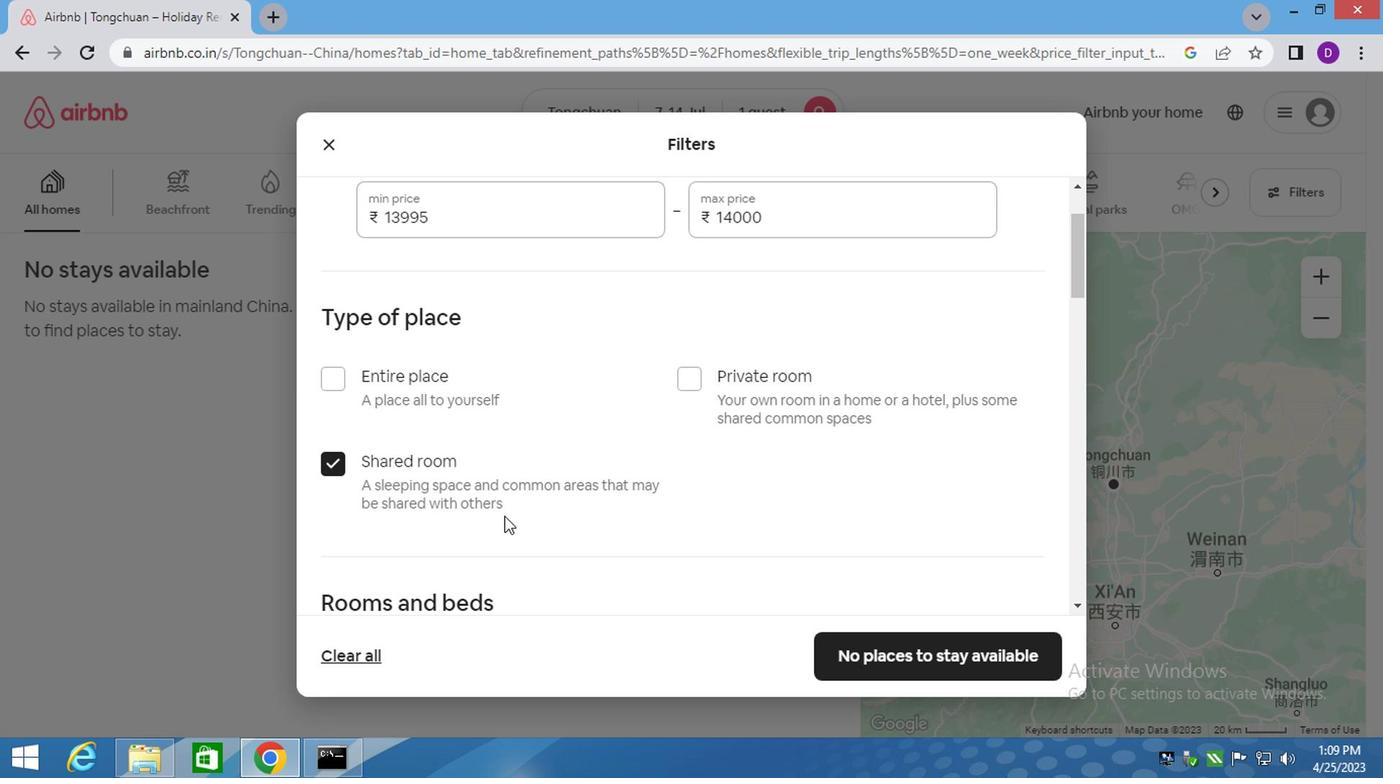 
Action: Mouse moved to (503, 507)
Screenshot: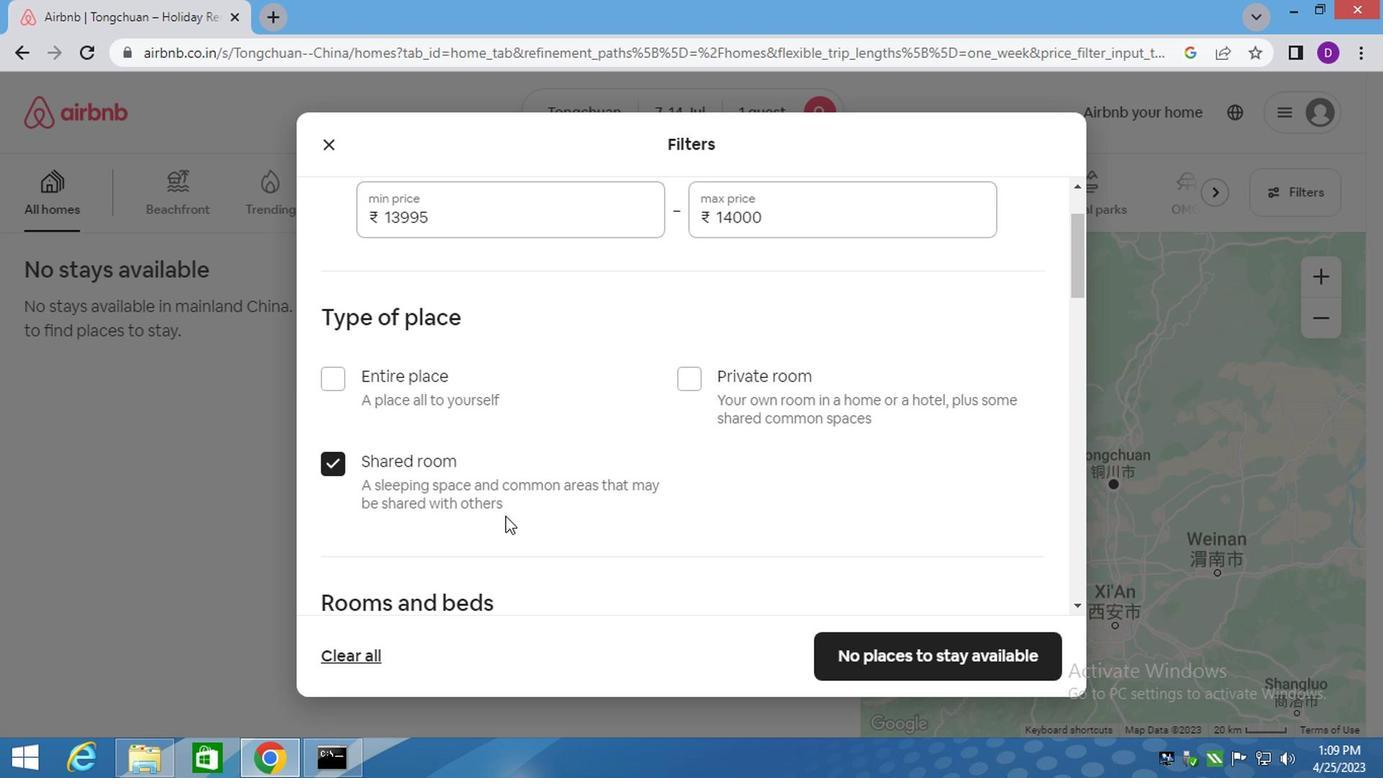 
Action: Mouse scrolled (503, 506) with delta (0, 0)
Screenshot: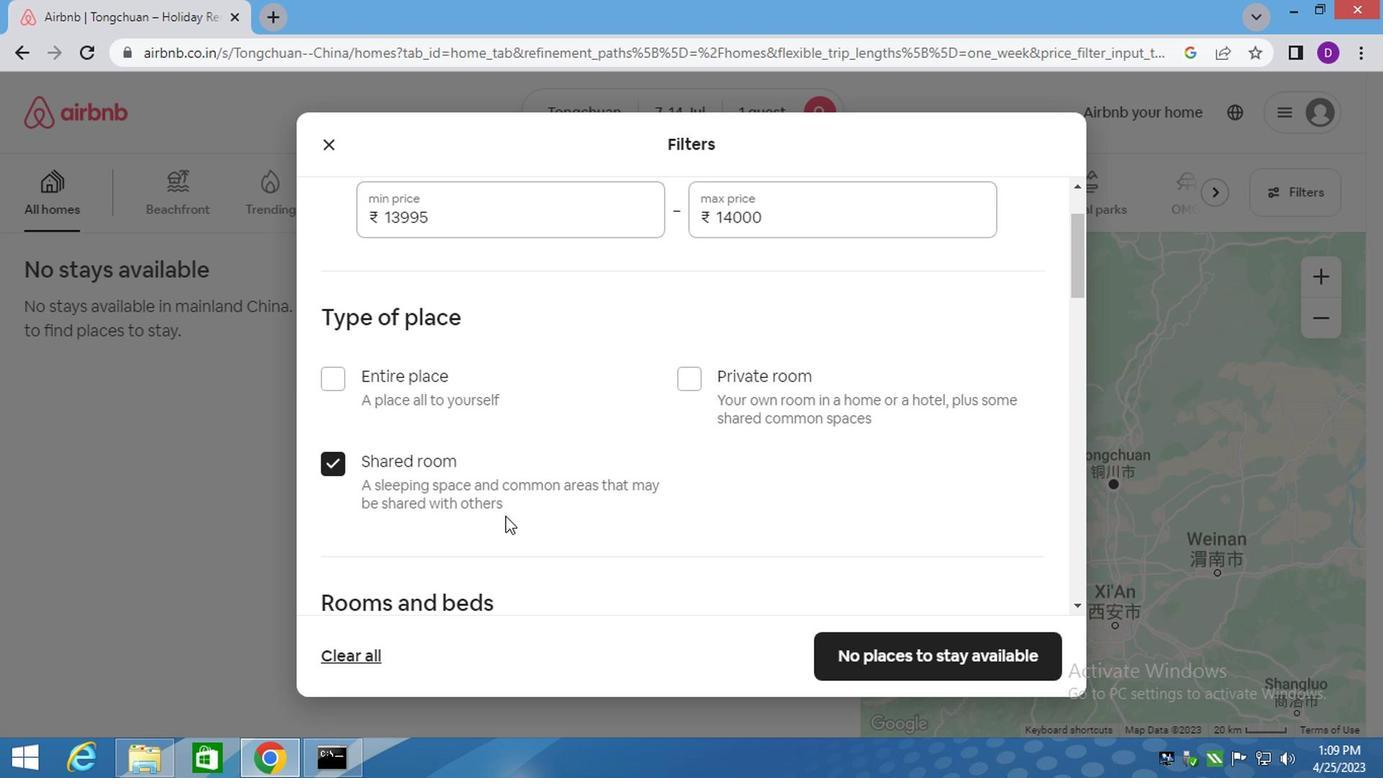 
Action: Mouse scrolled (503, 506) with delta (0, 0)
Screenshot: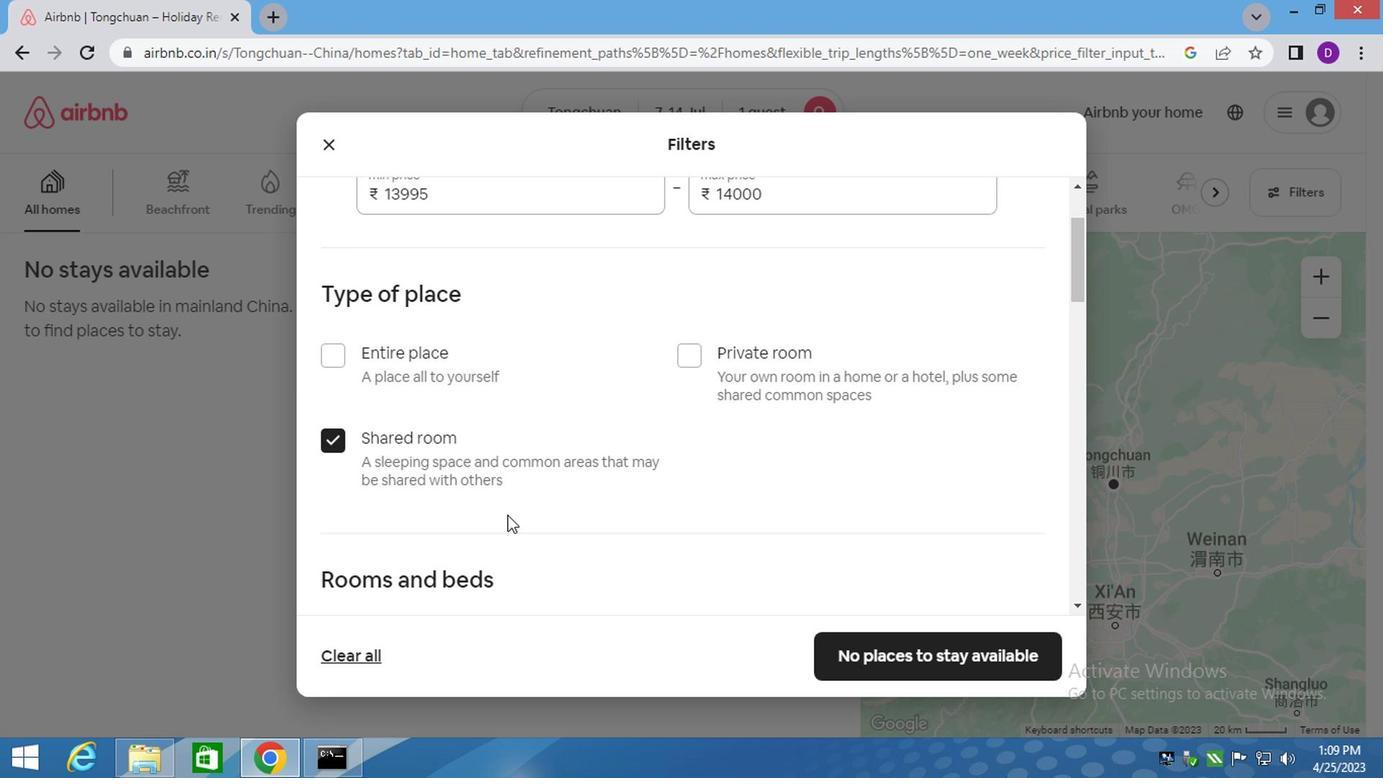 
Action: Mouse moved to (436, 395)
Screenshot: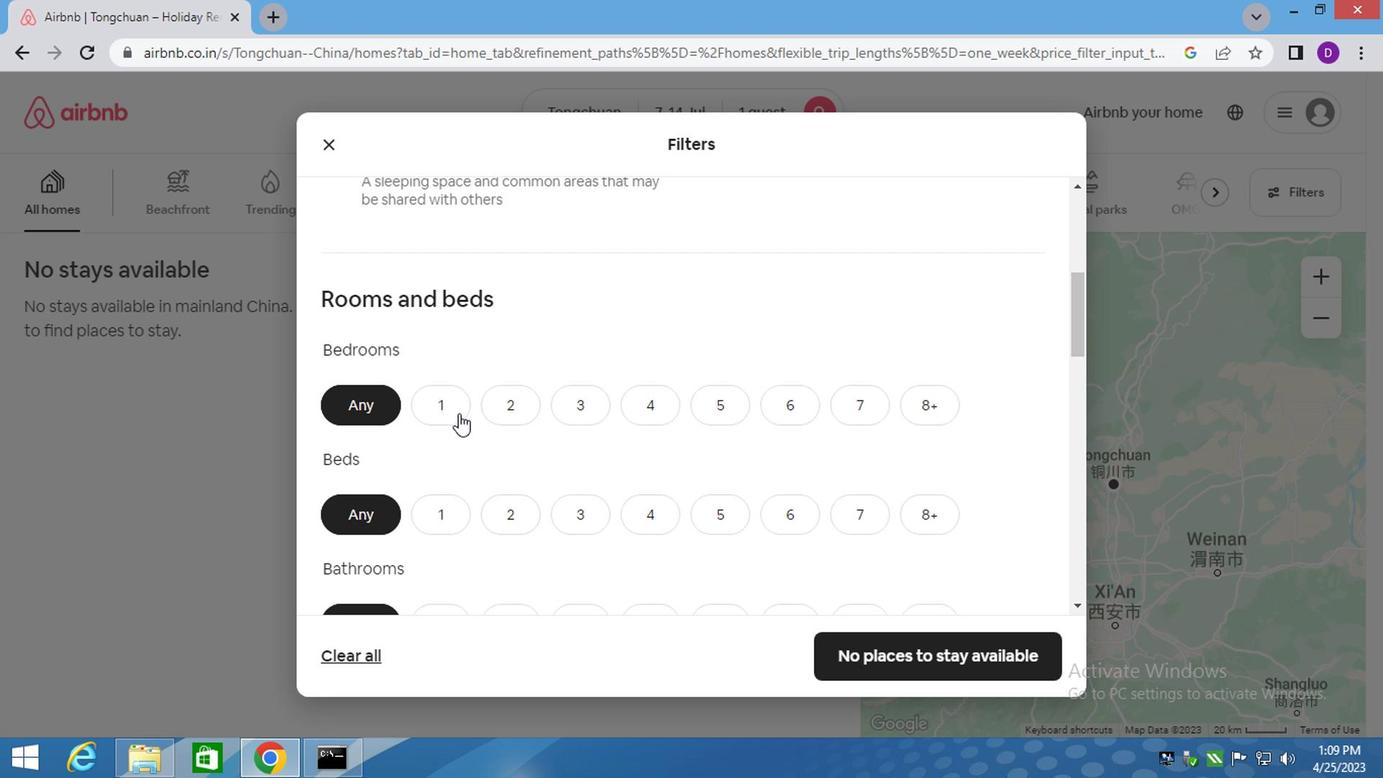 
Action: Mouse pressed left at (436, 395)
Screenshot: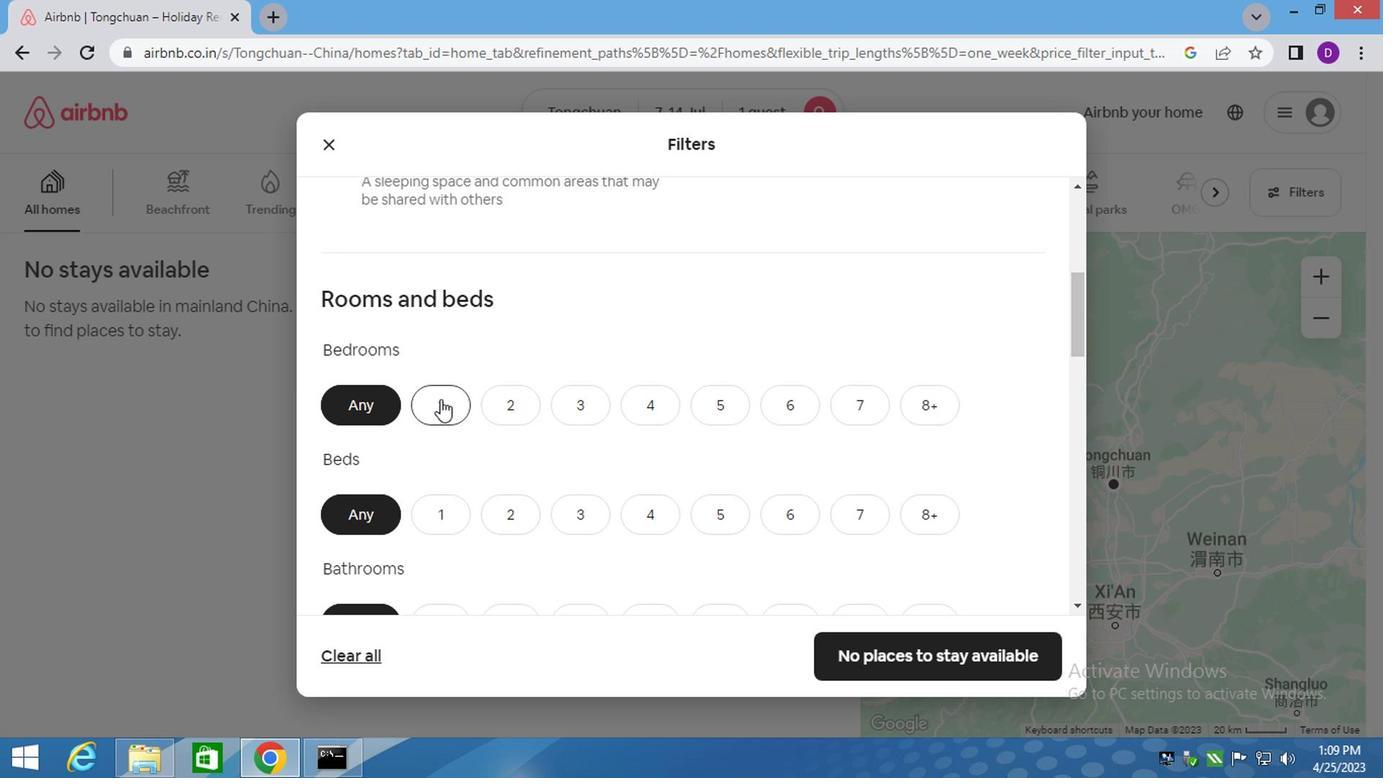 
Action: Mouse moved to (444, 412)
Screenshot: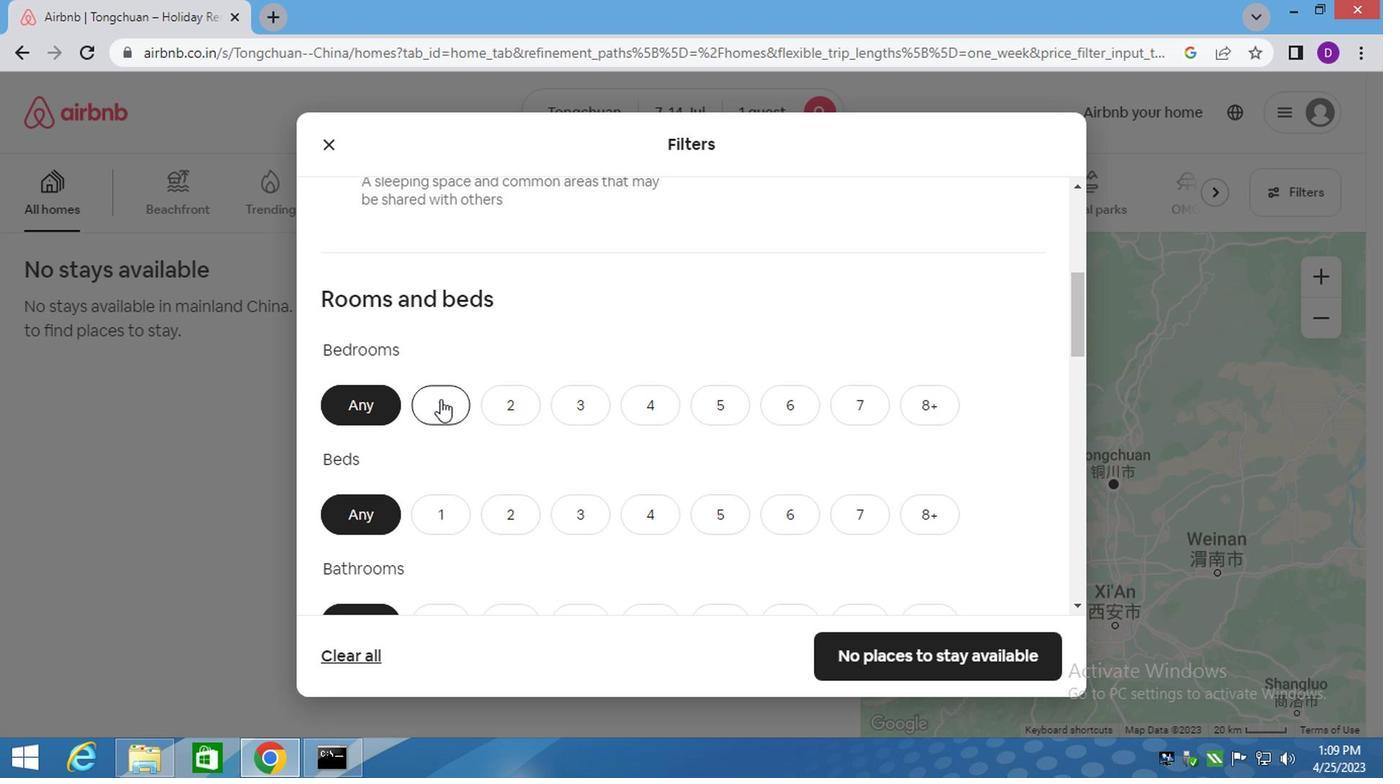 
Action: Mouse scrolled (444, 410) with delta (0, -1)
Screenshot: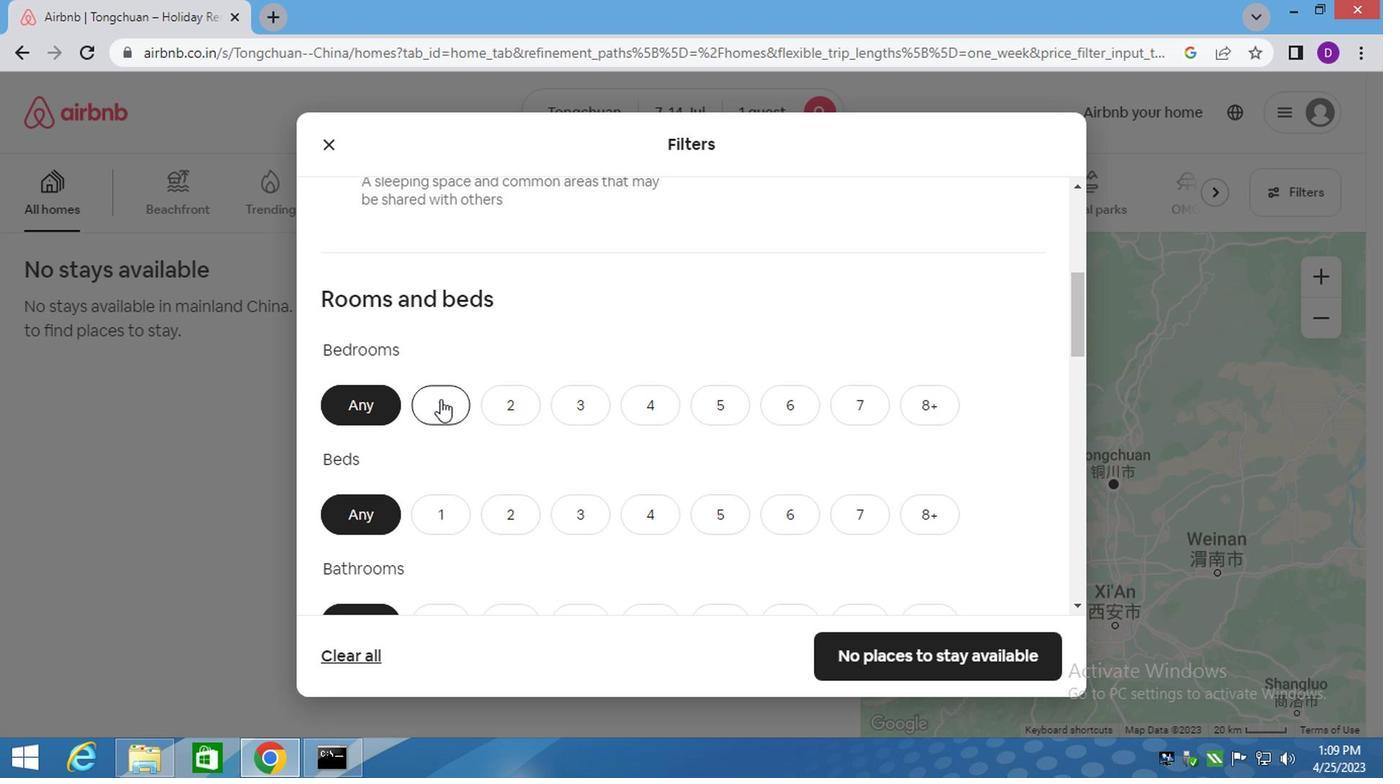 
Action: Mouse moved to (436, 404)
Screenshot: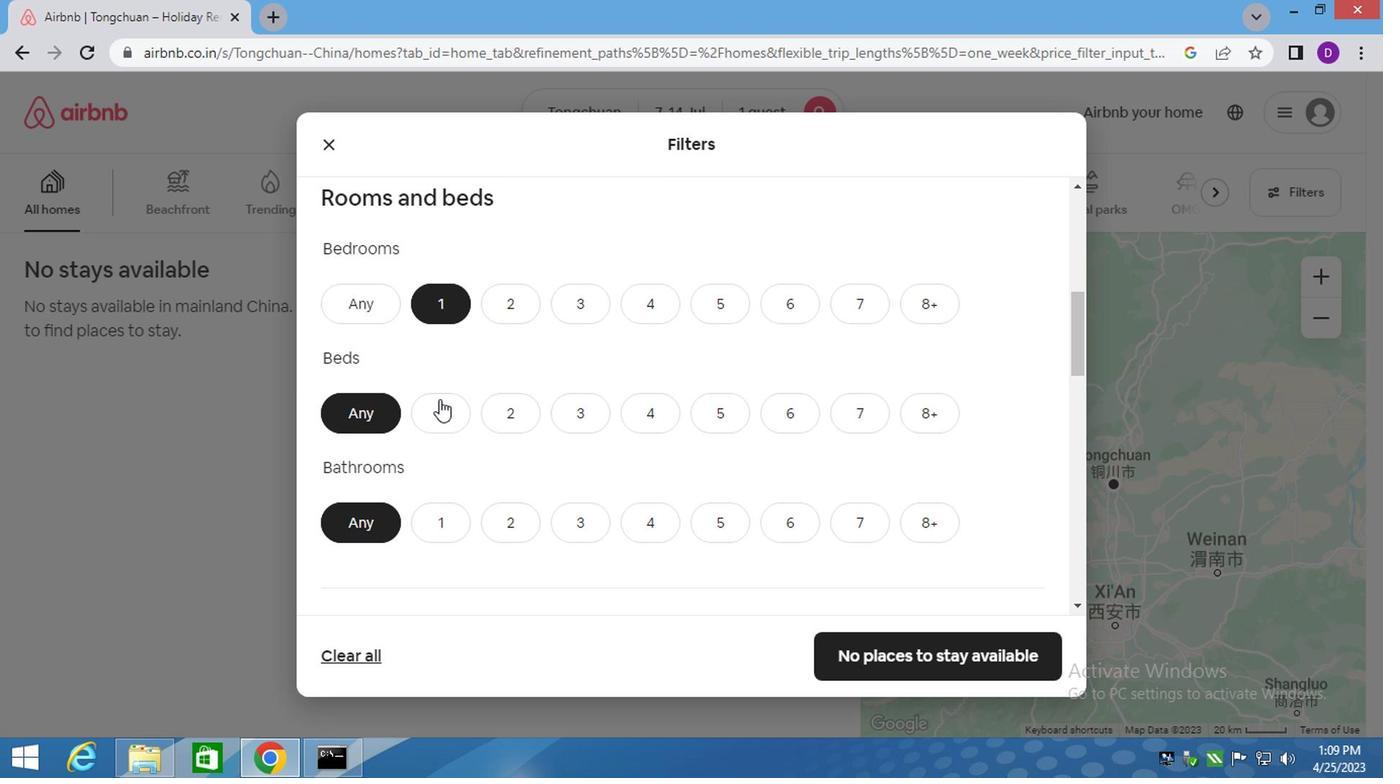 
Action: Mouse pressed left at (436, 404)
Screenshot: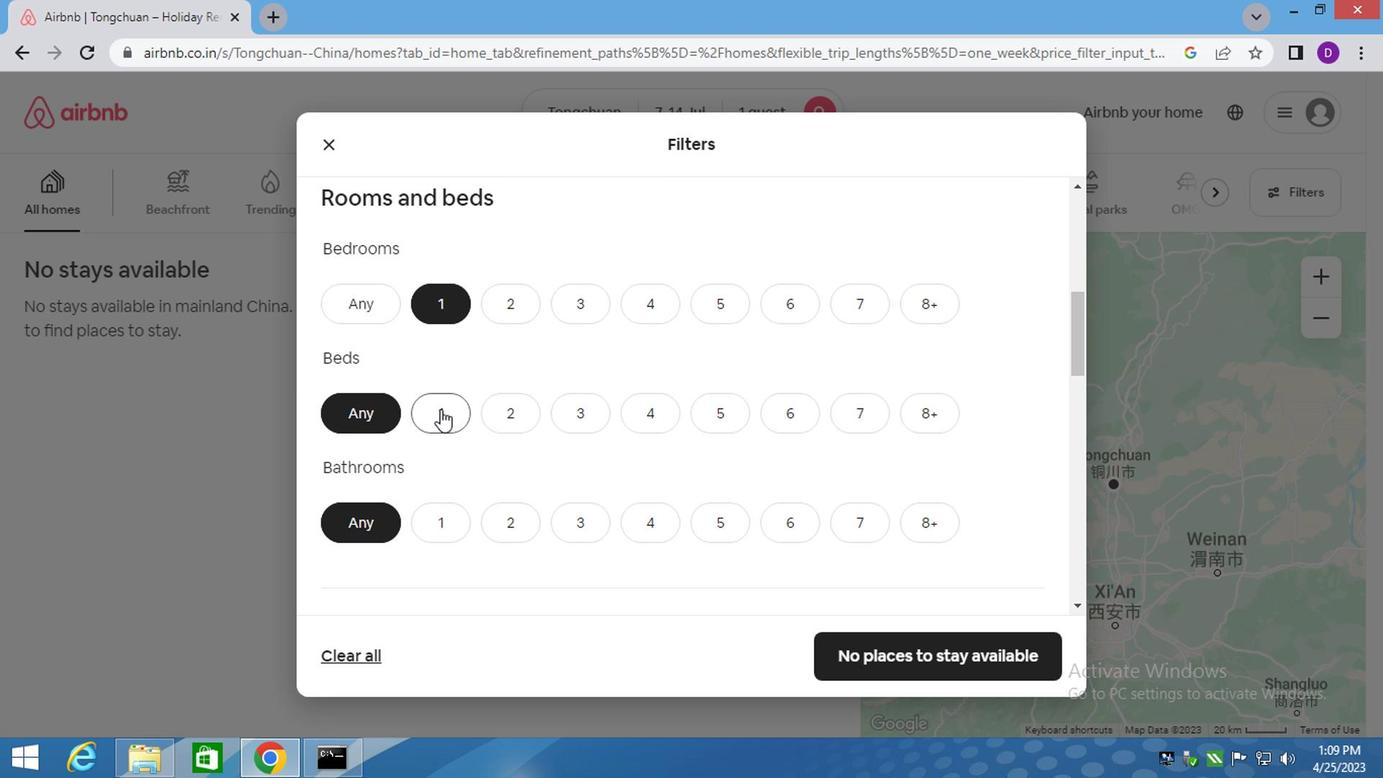 
Action: Mouse moved to (438, 517)
Screenshot: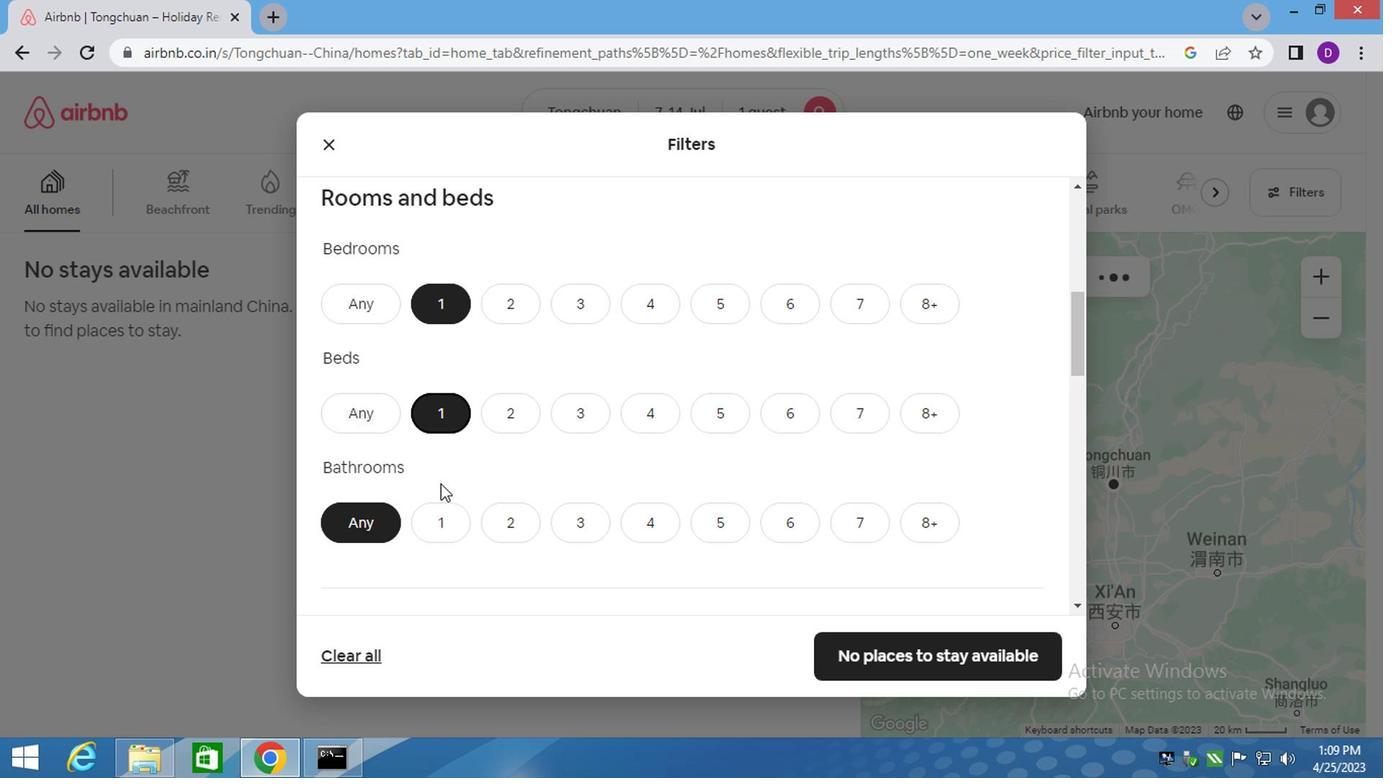 
Action: Mouse pressed left at (438, 517)
Screenshot: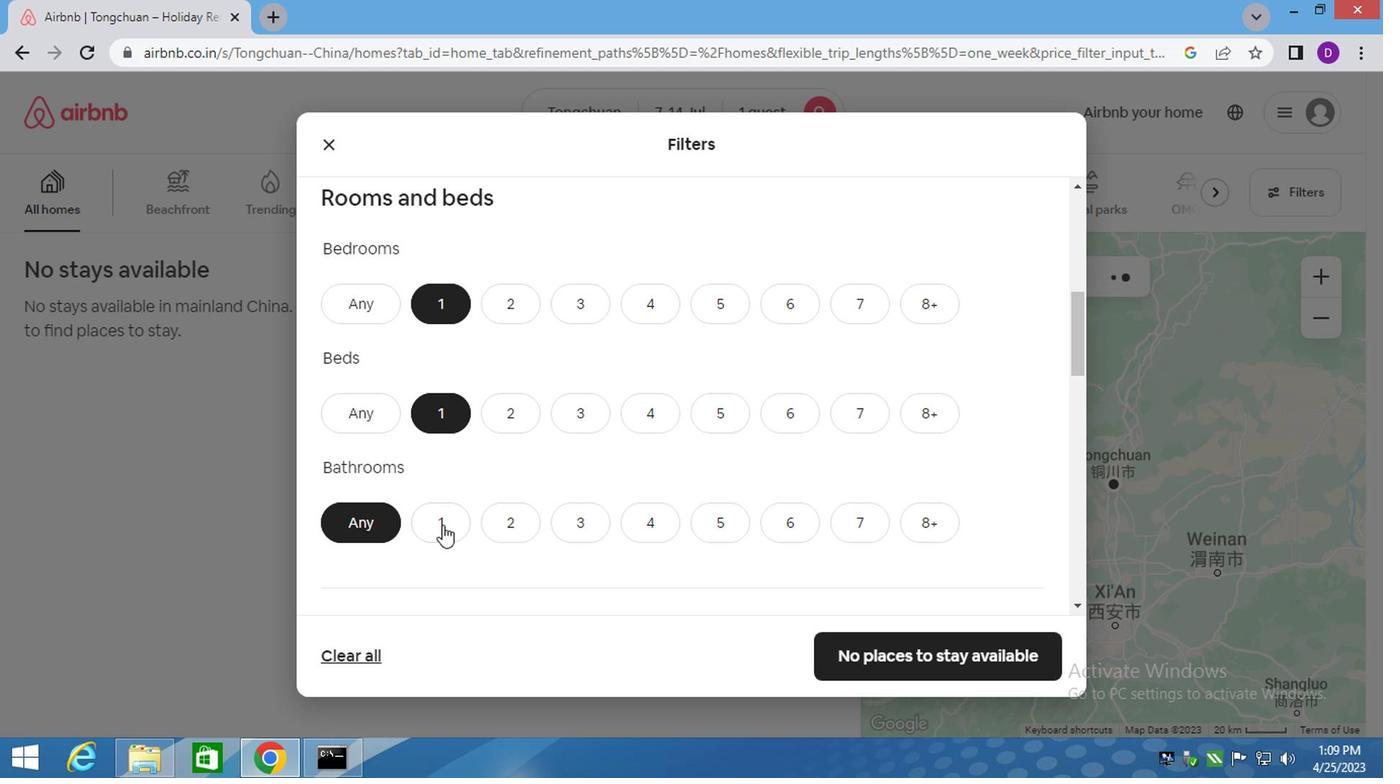 
Action: Mouse moved to (492, 466)
Screenshot: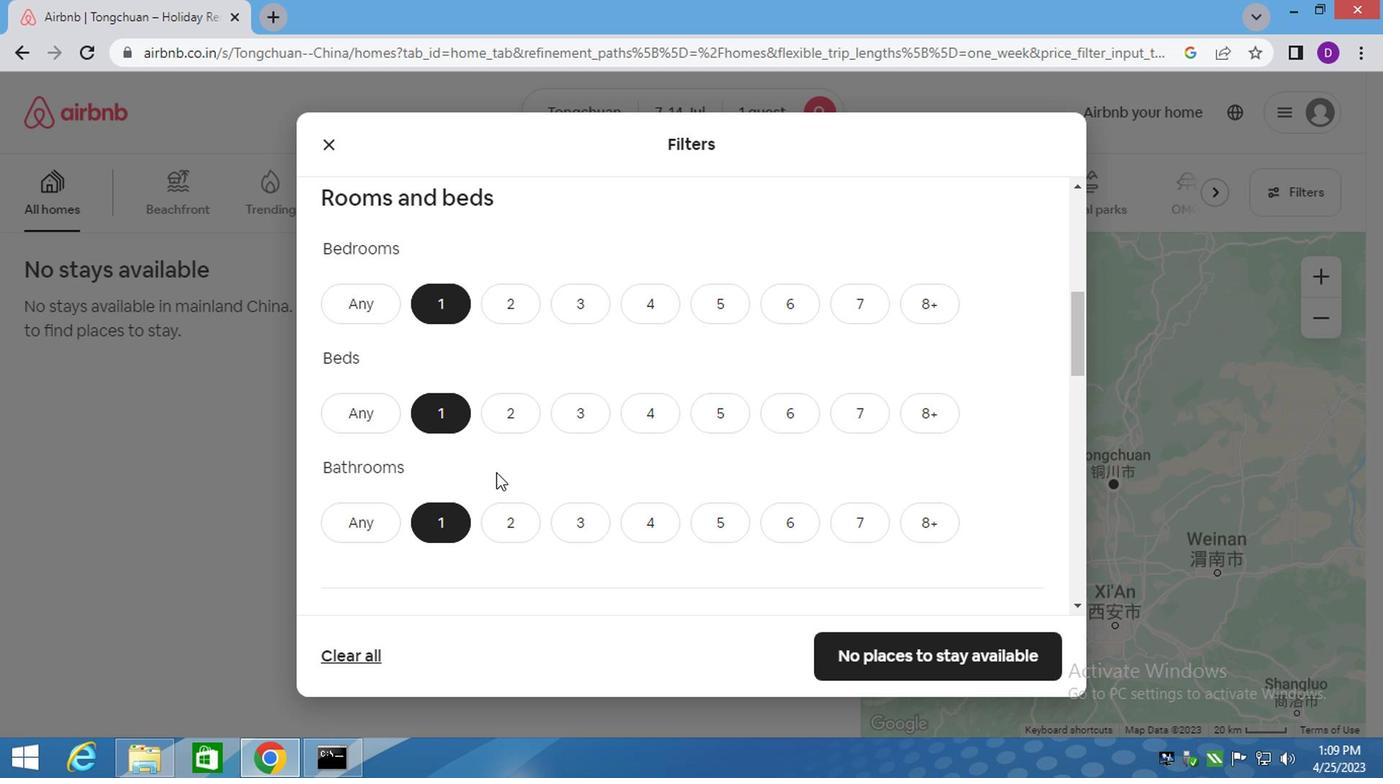 
Action: Mouse scrolled (492, 465) with delta (0, 0)
Screenshot: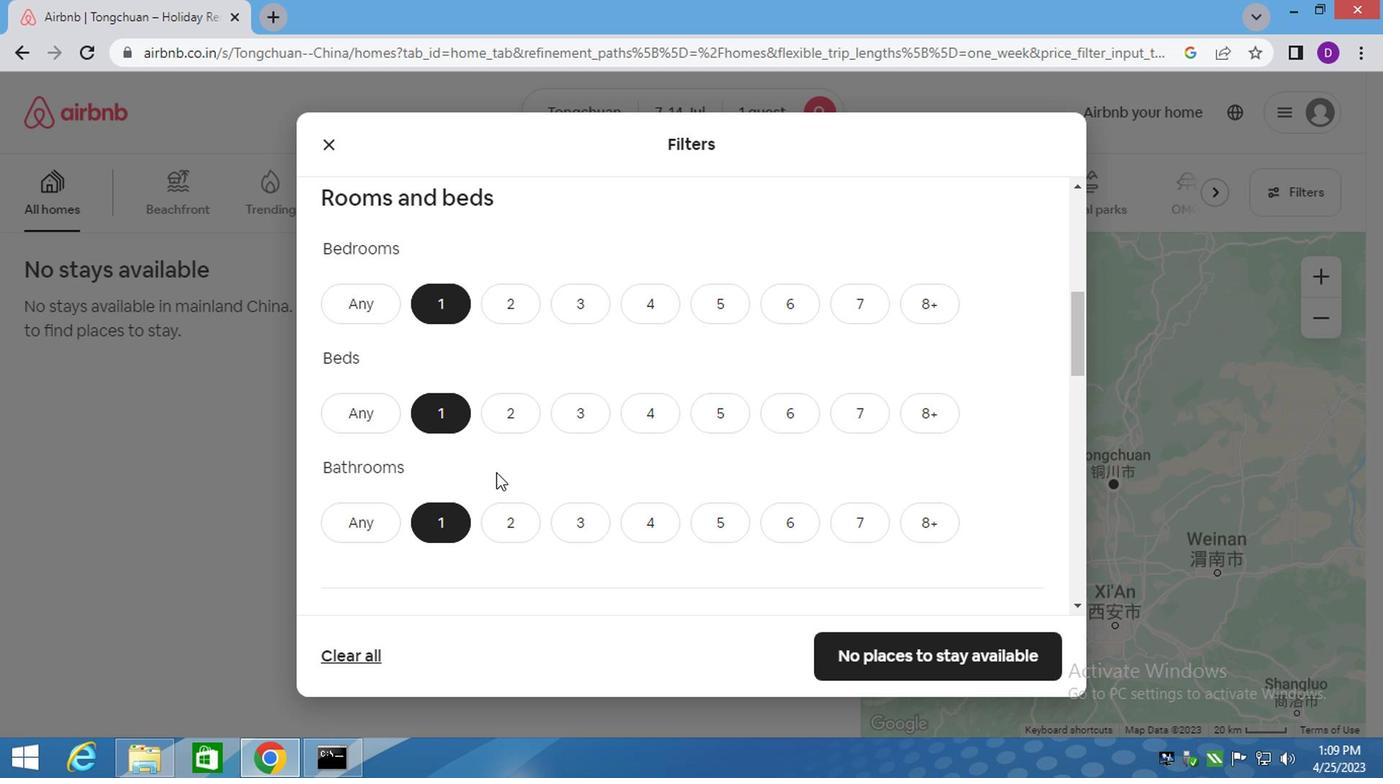 
Action: Mouse moved to (492, 469)
Screenshot: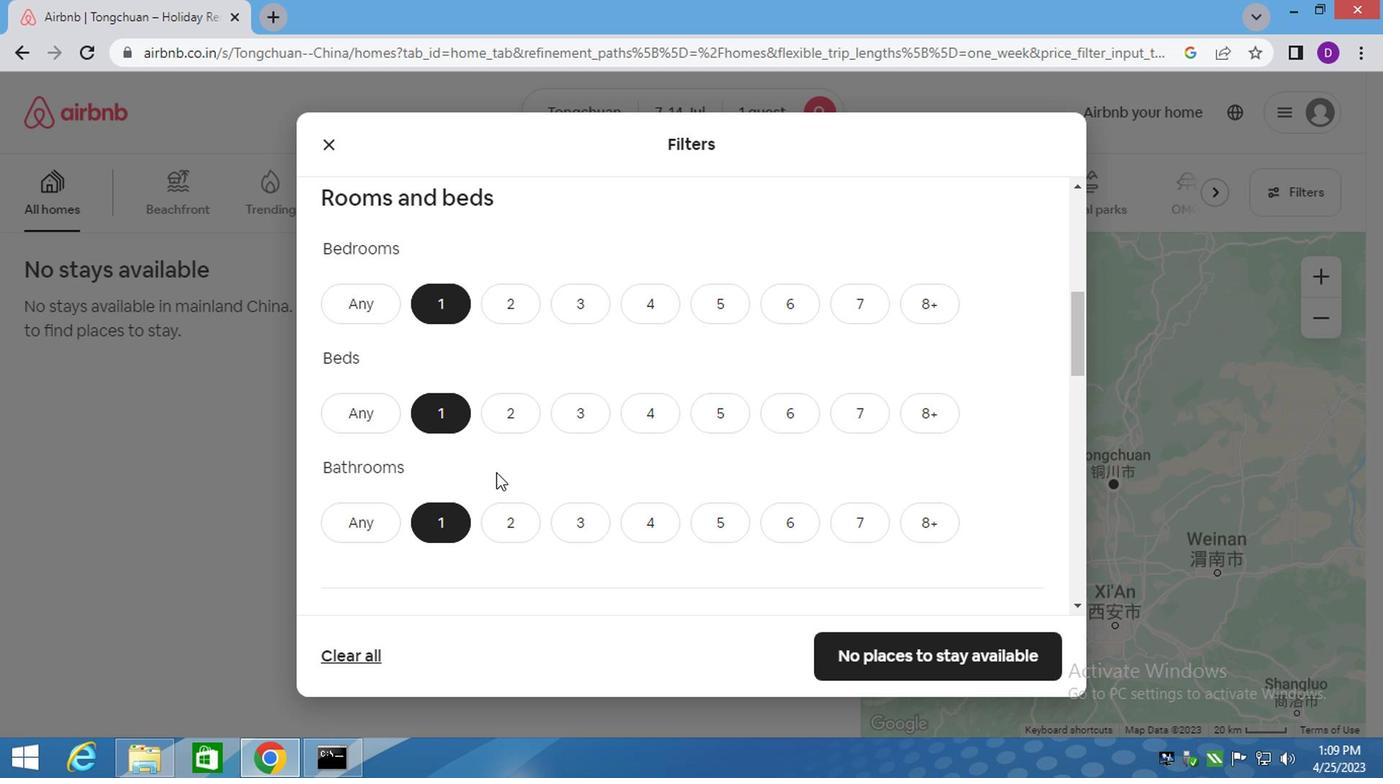 
Action: Mouse scrolled (492, 468) with delta (0, 0)
Screenshot: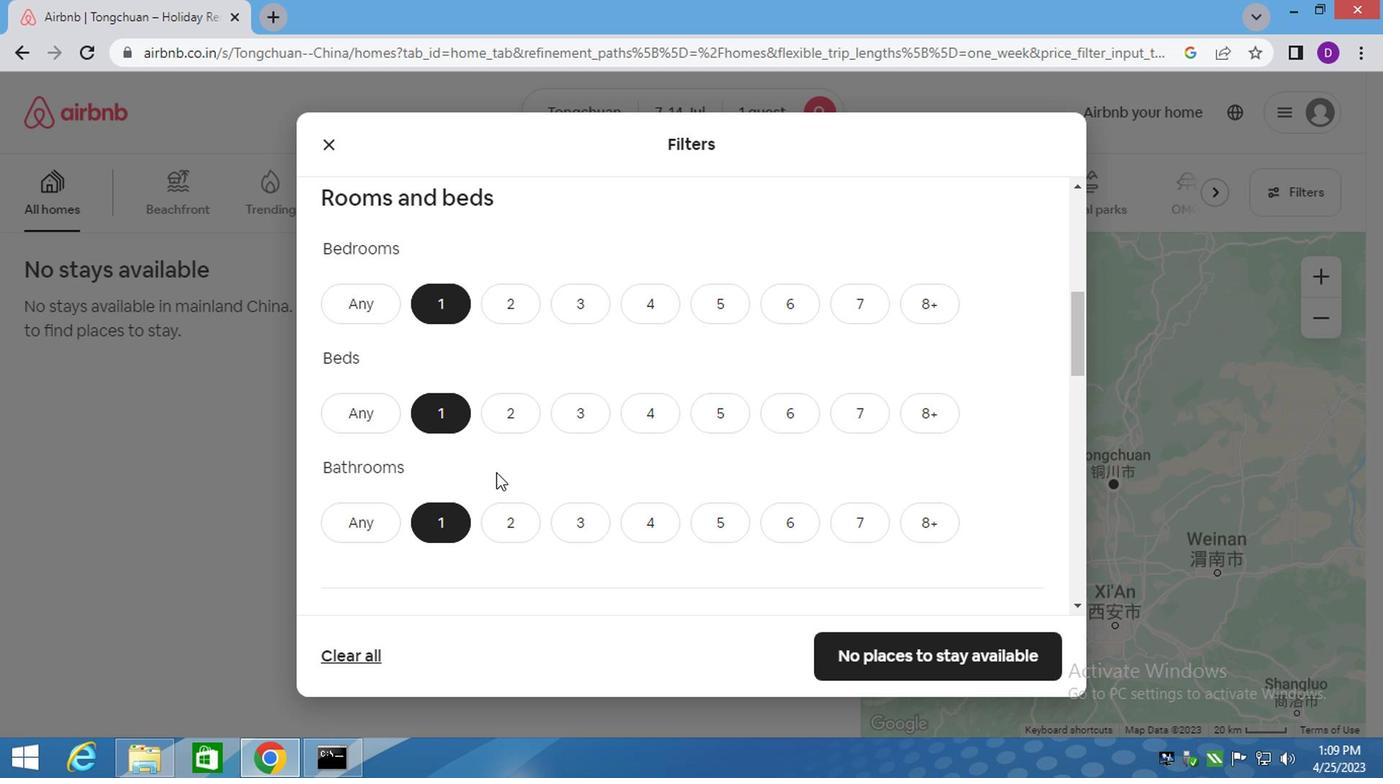 
Action: Mouse moved to (492, 469)
Screenshot: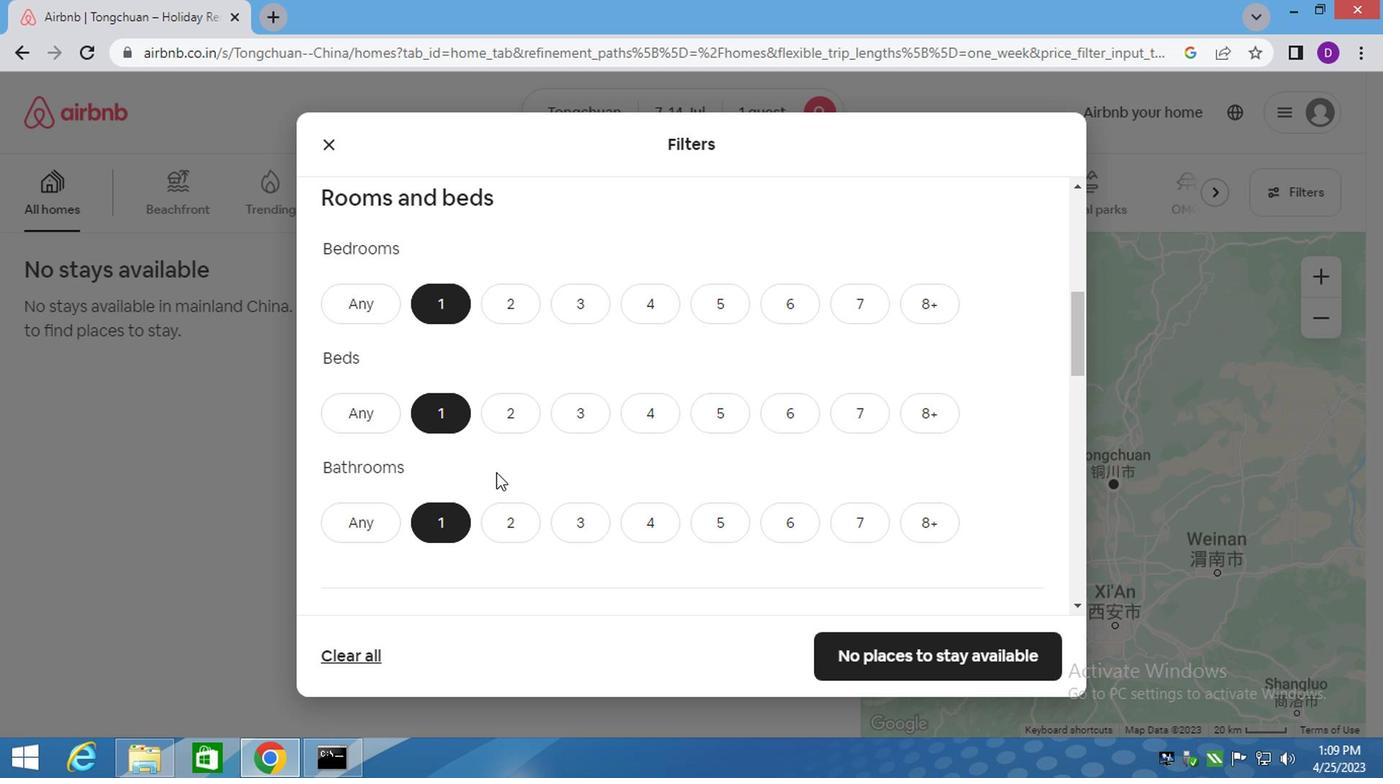 
Action: Mouse scrolled (492, 469) with delta (0, 0)
Screenshot: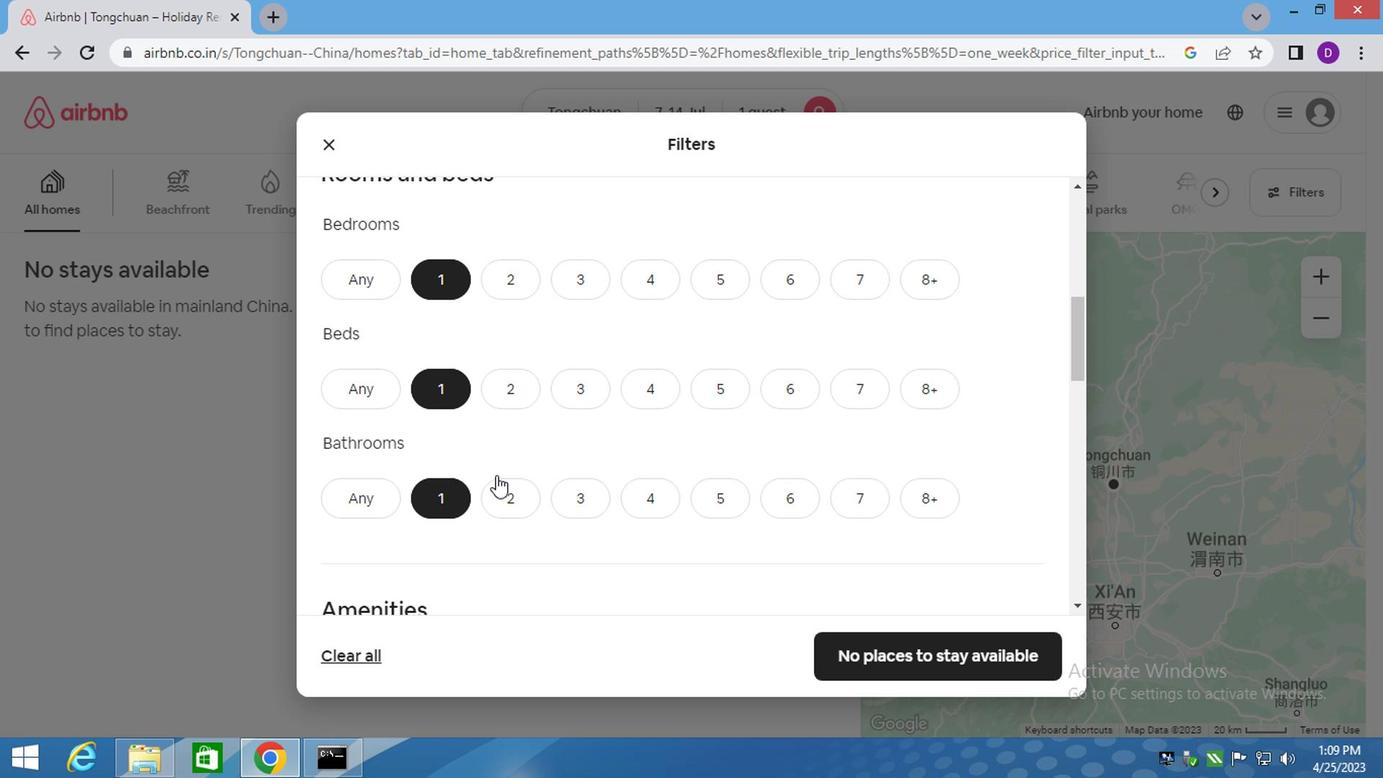 
Action: Mouse moved to (559, 459)
Screenshot: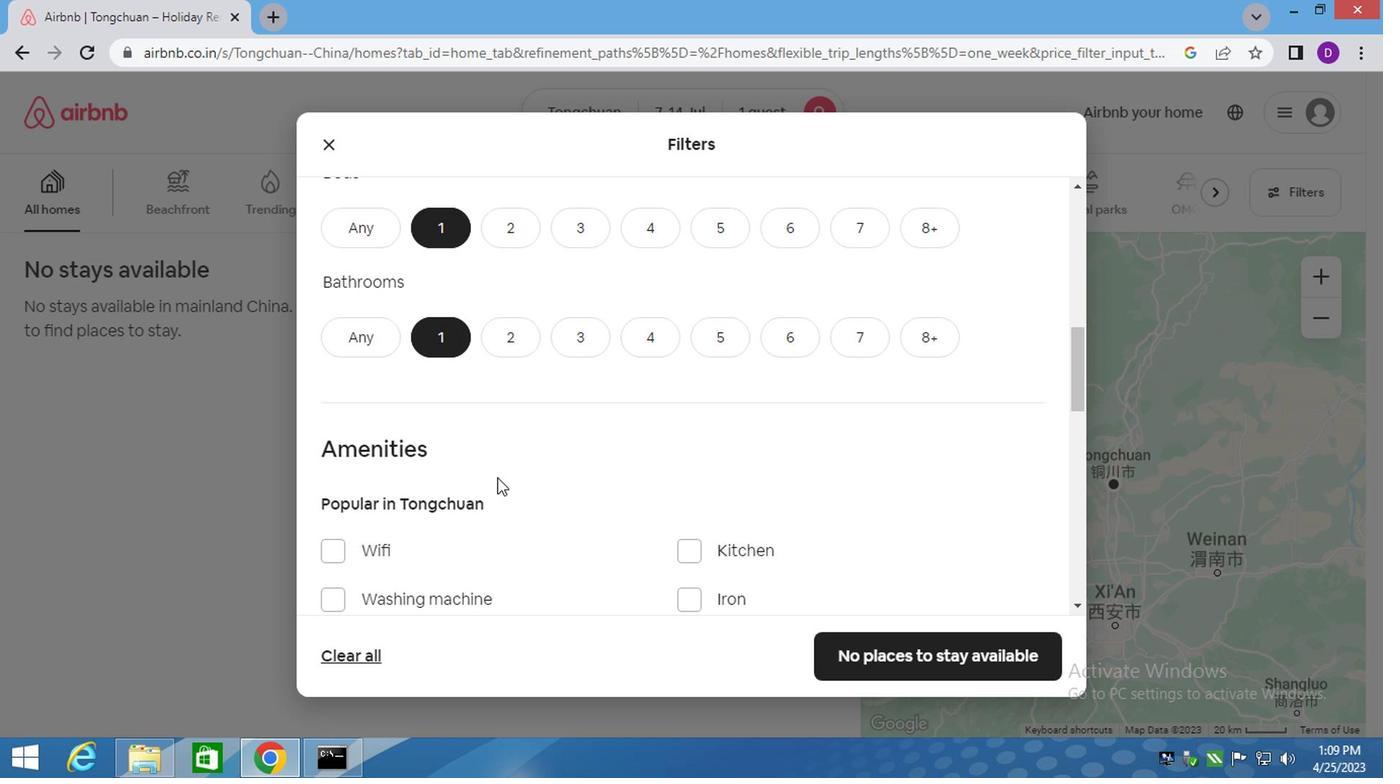 
Action: Mouse scrolled (559, 458) with delta (0, 0)
Screenshot: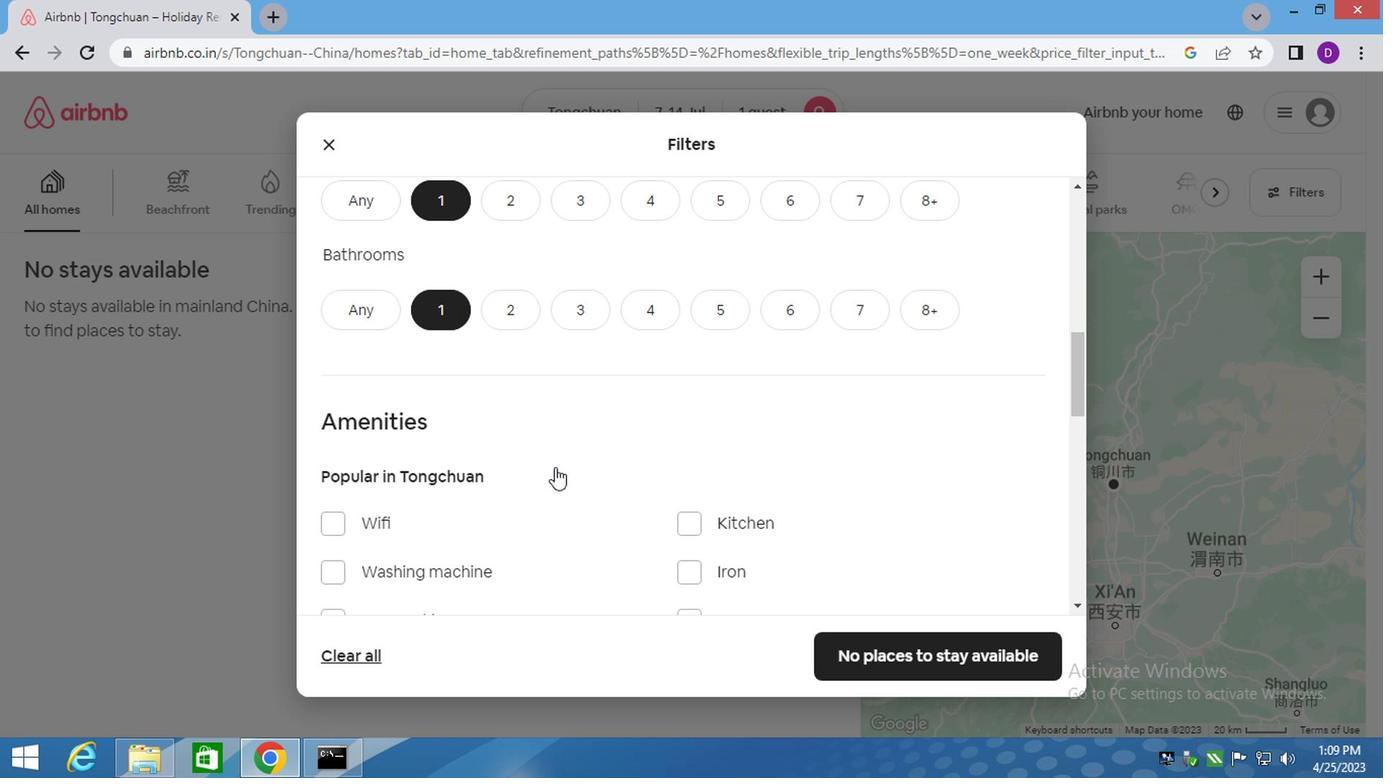 
Action: Mouse scrolled (559, 458) with delta (0, 0)
Screenshot: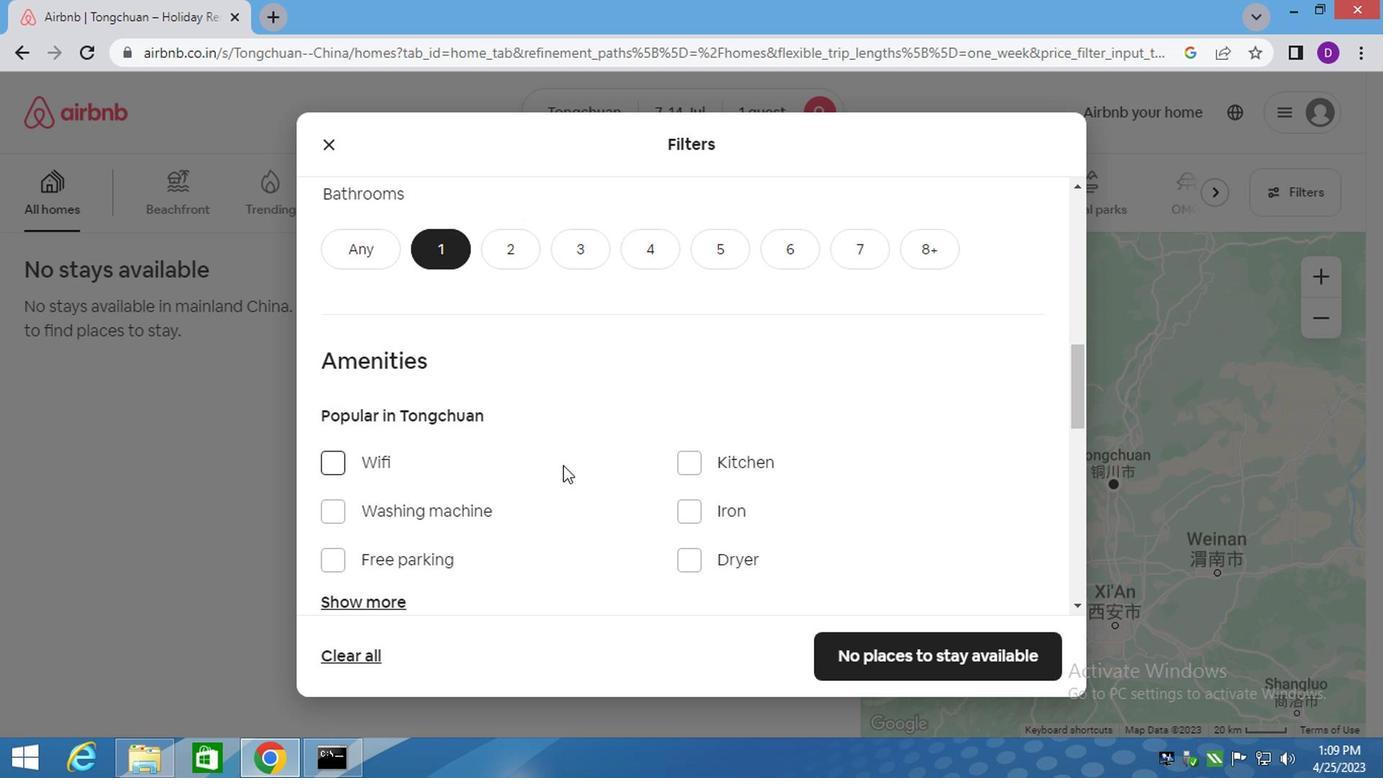 
Action: Mouse moved to (566, 447)
Screenshot: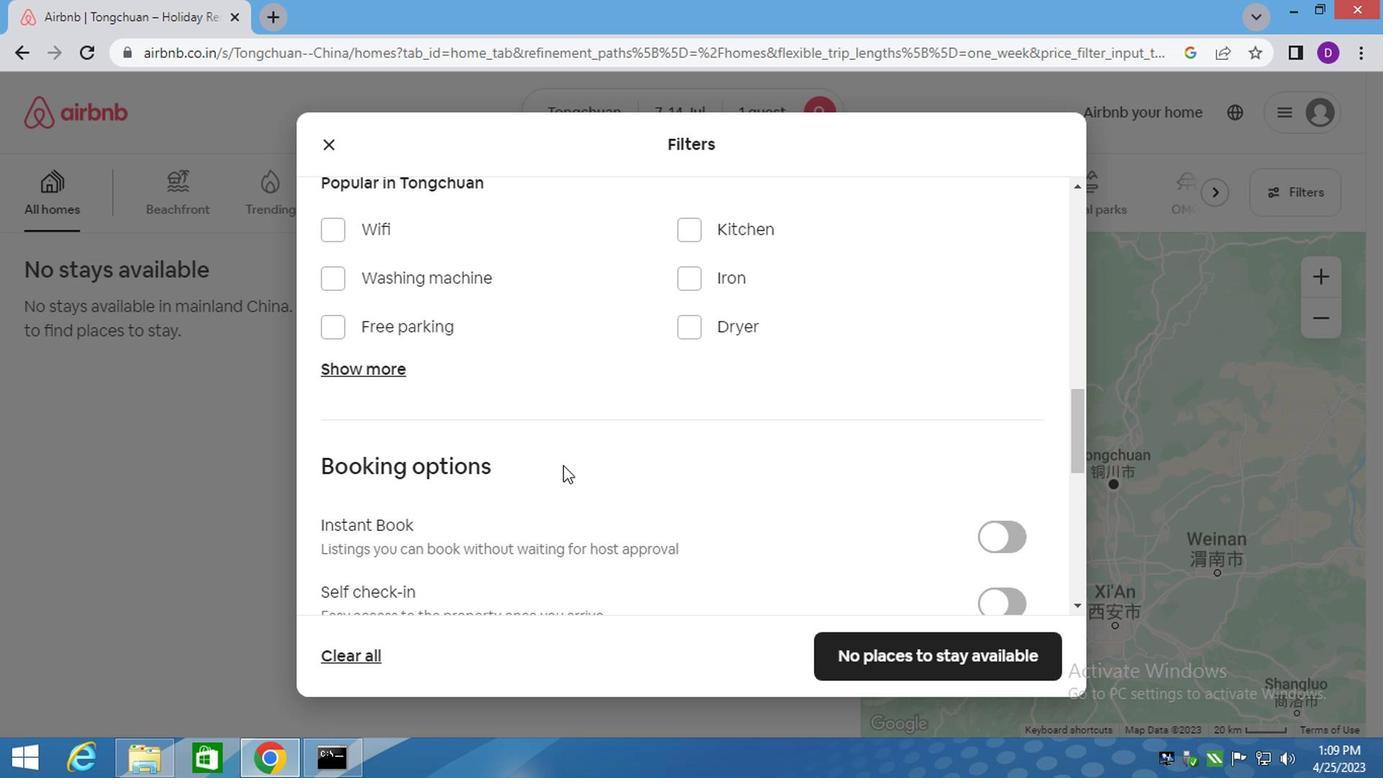 
Action: Mouse scrolled (566, 448) with delta (0, 0)
Screenshot: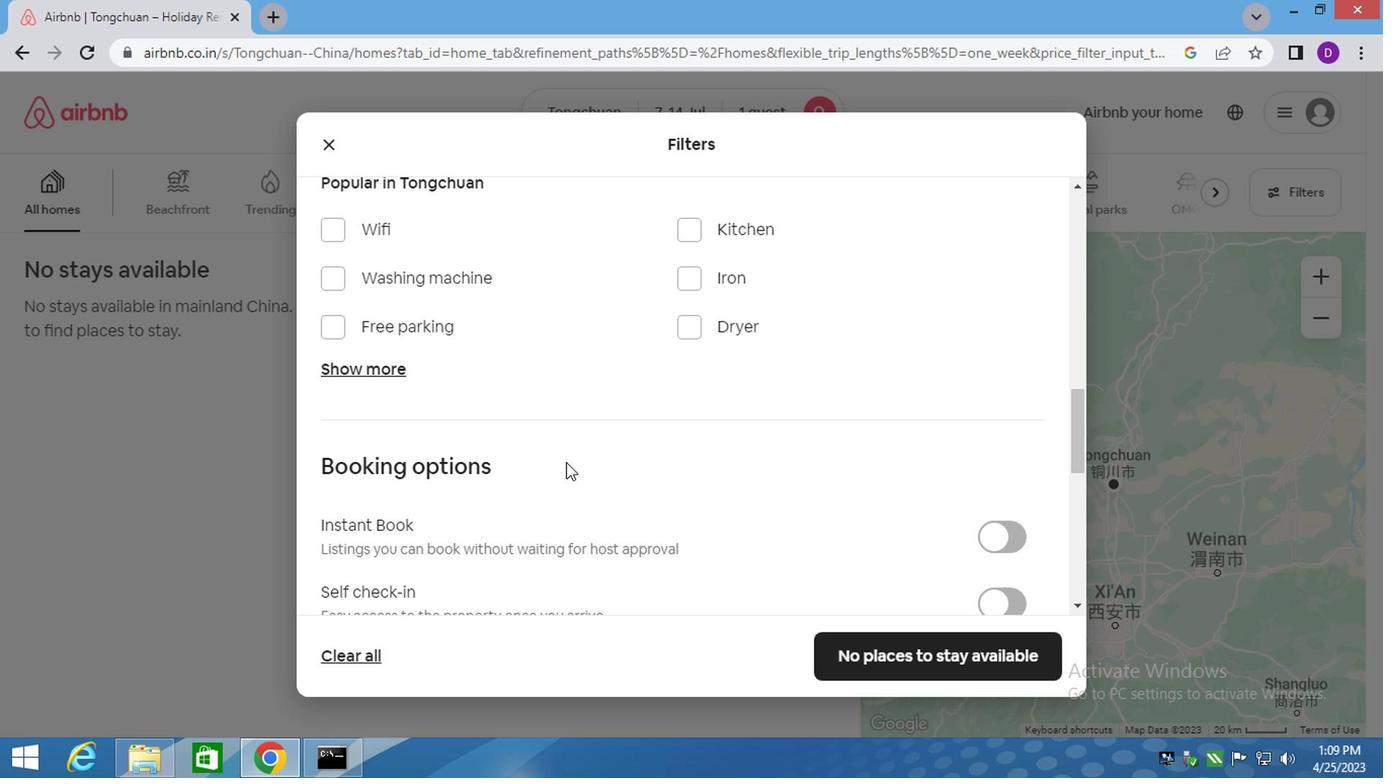 
Action: Mouse moved to (326, 375)
Screenshot: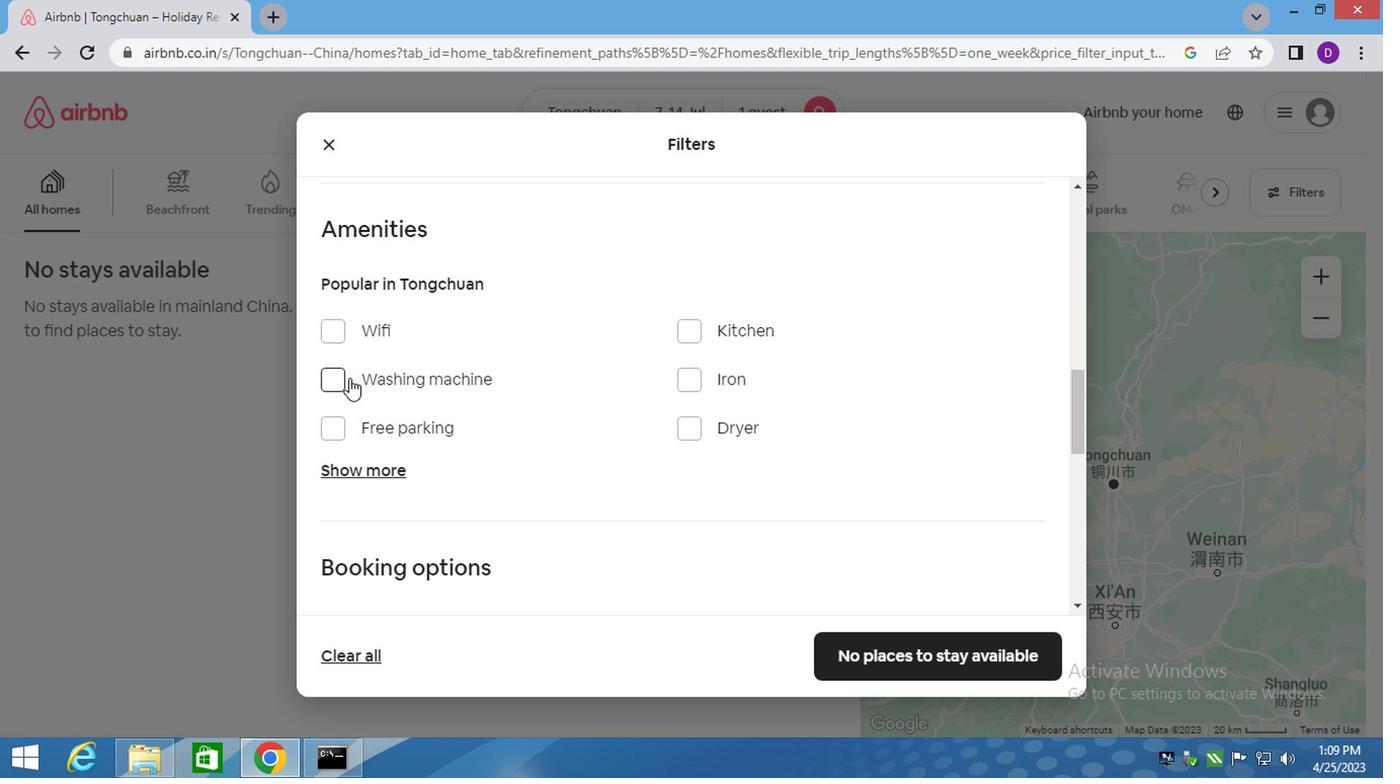 
Action: Mouse pressed left at (326, 375)
Screenshot: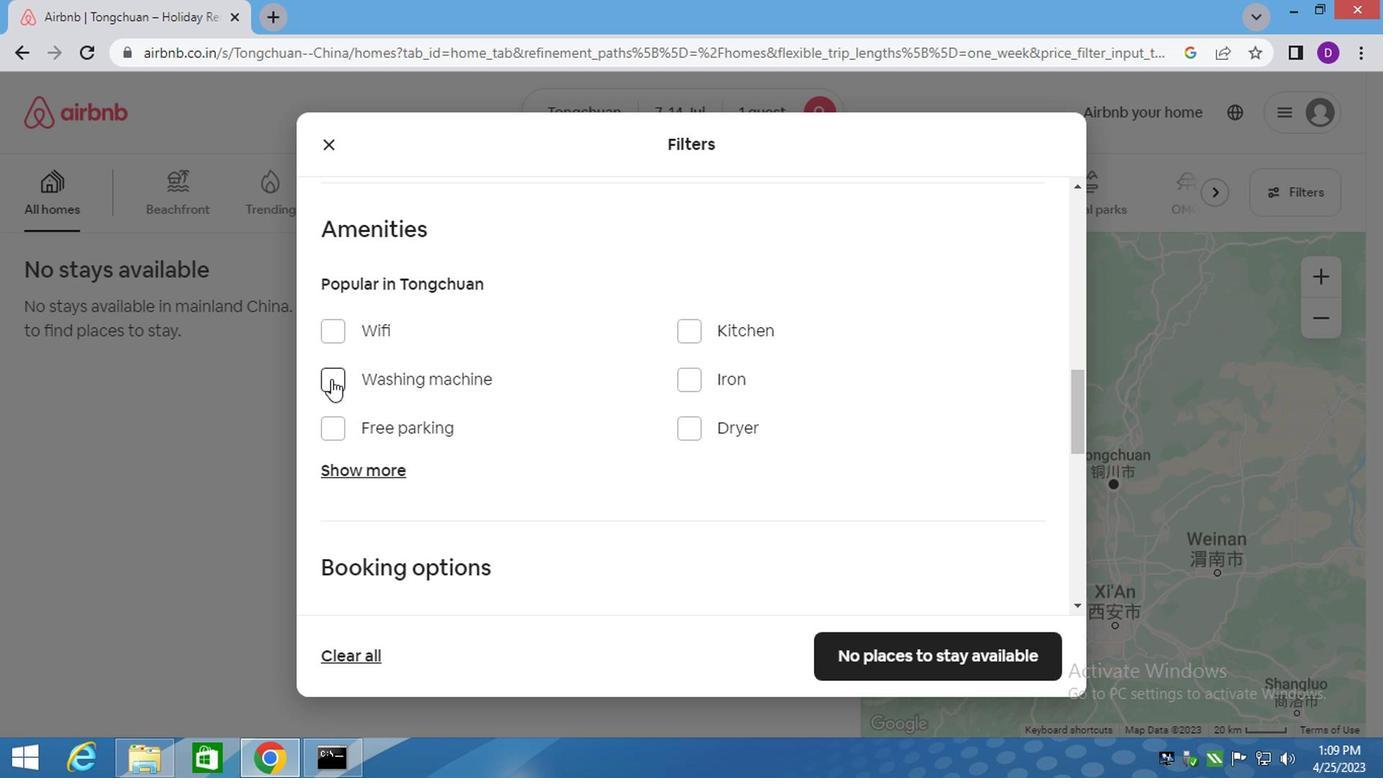 
Action: Mouse moved to (447, 407)
Screenshot: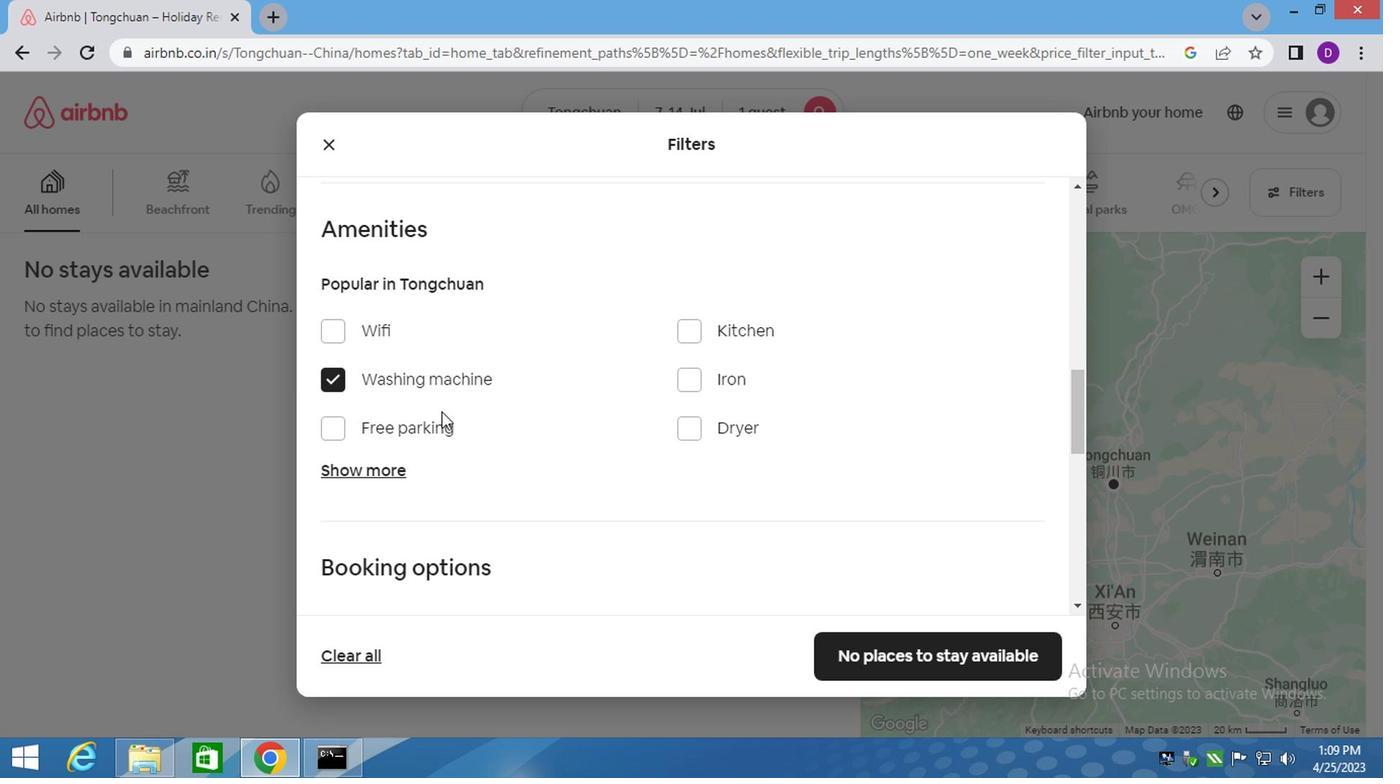 
Action: Mouse scrolled (447, 407) with delta (0, 0)
Screenshot: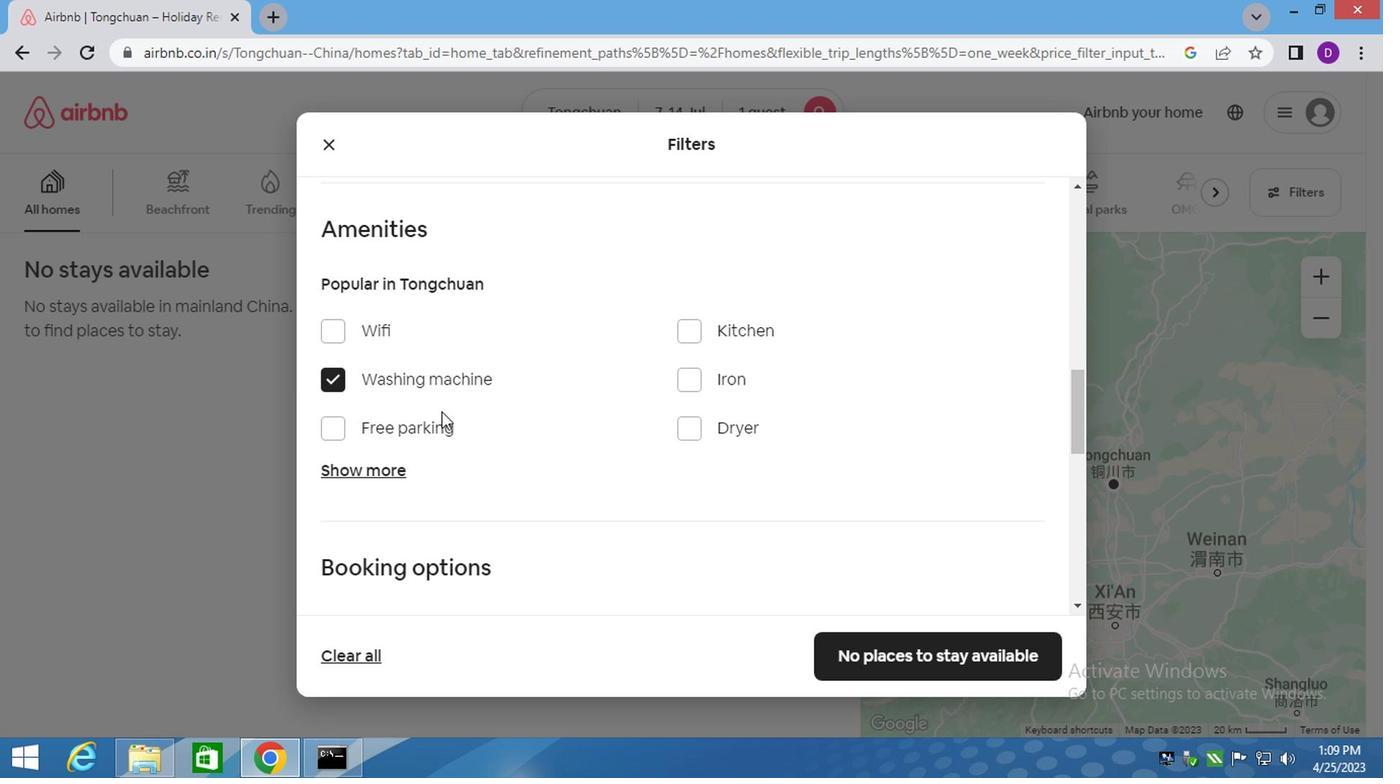 
Action: Mouse moved to (469, 407)
Screenshot: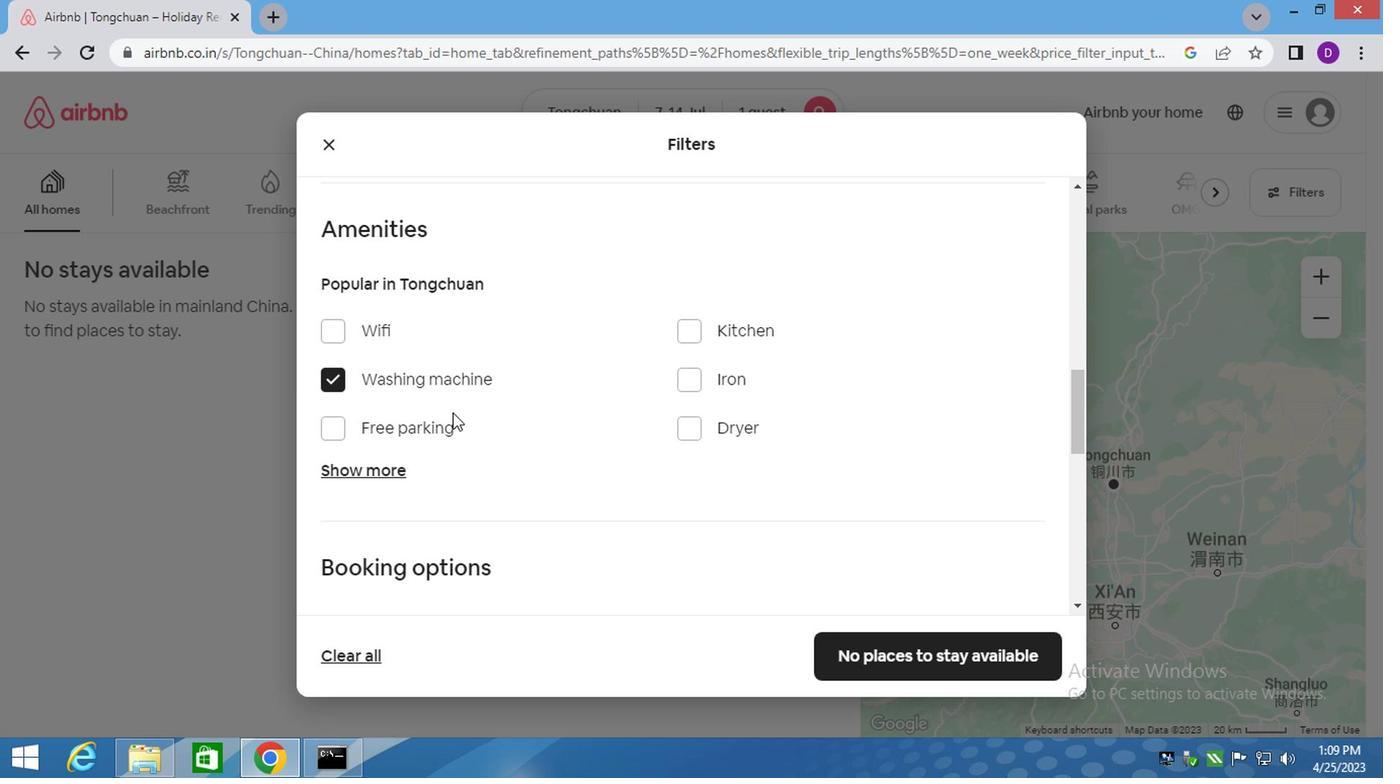 
Action: Mouse scrolled (469, 407) with delta (0, 0)
Screenshot: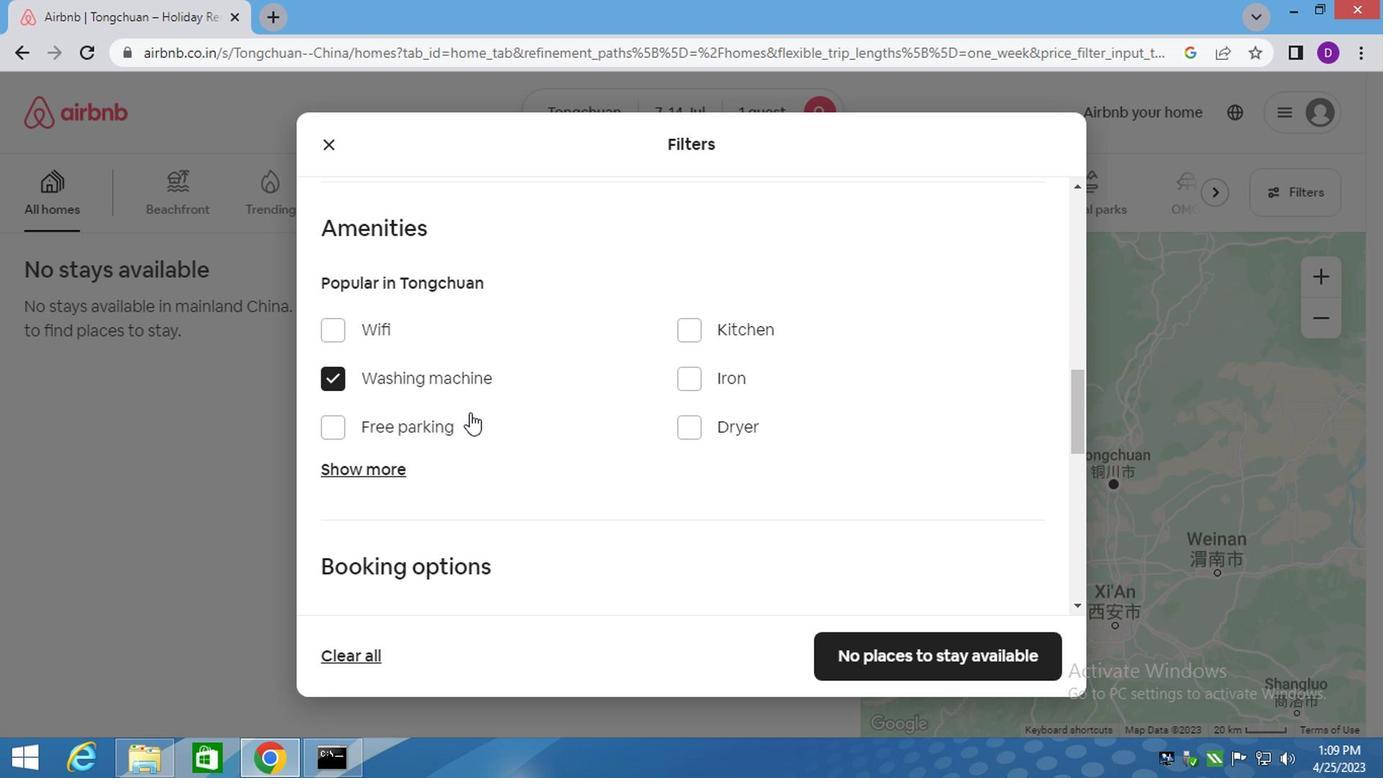 
Action: Mouse moved to (780, 423)
Screenshot: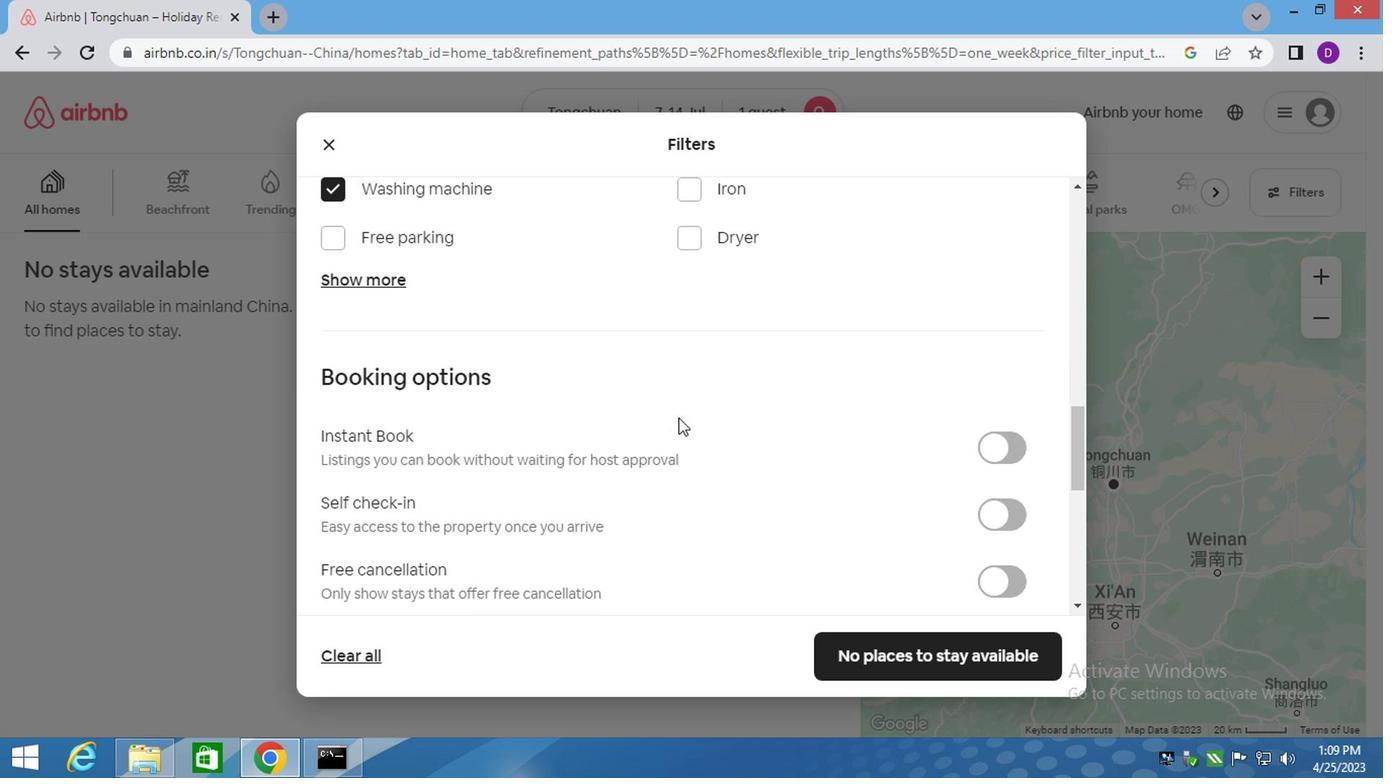 
Action: Mouse scrolled (780, 423) with delta (0, 0)
Screenshot: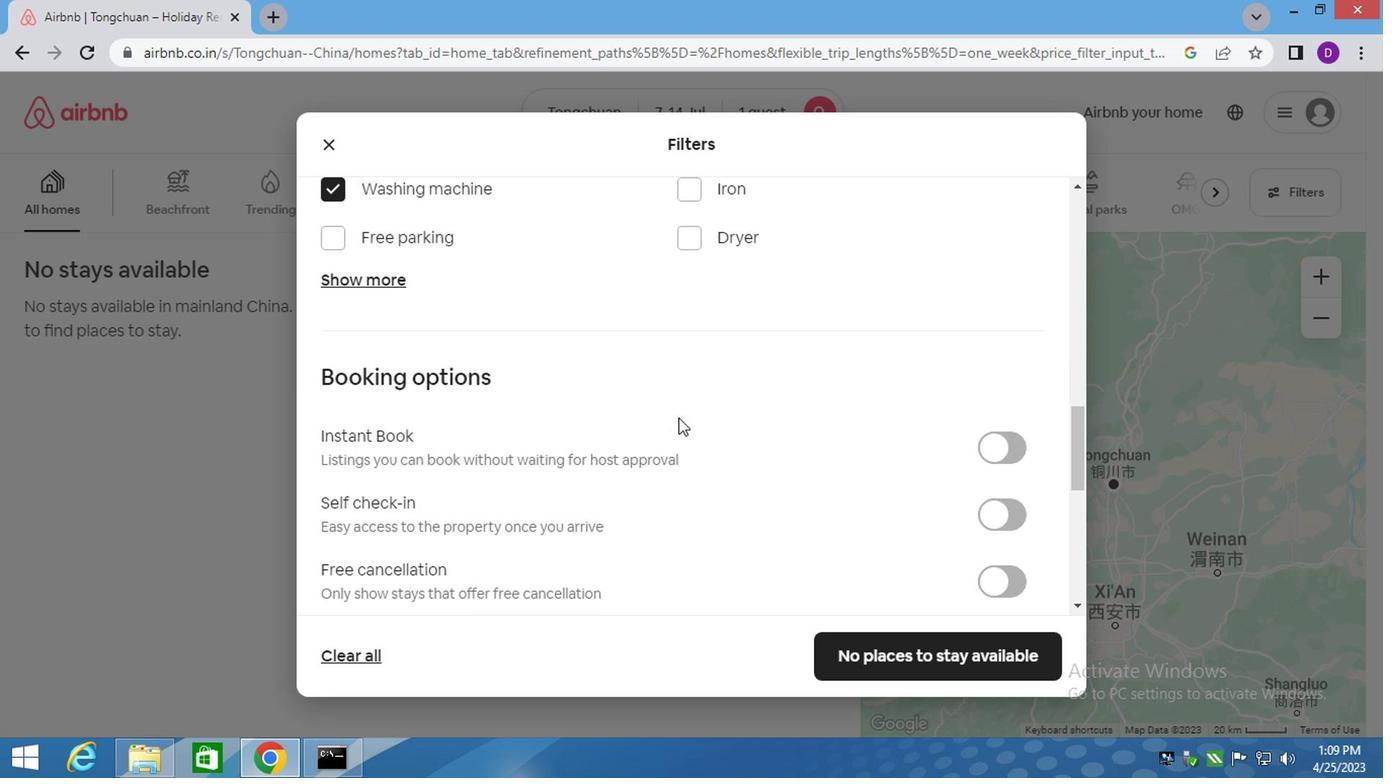 
Action: Mouse moved to (1014, 396)
Screenshot: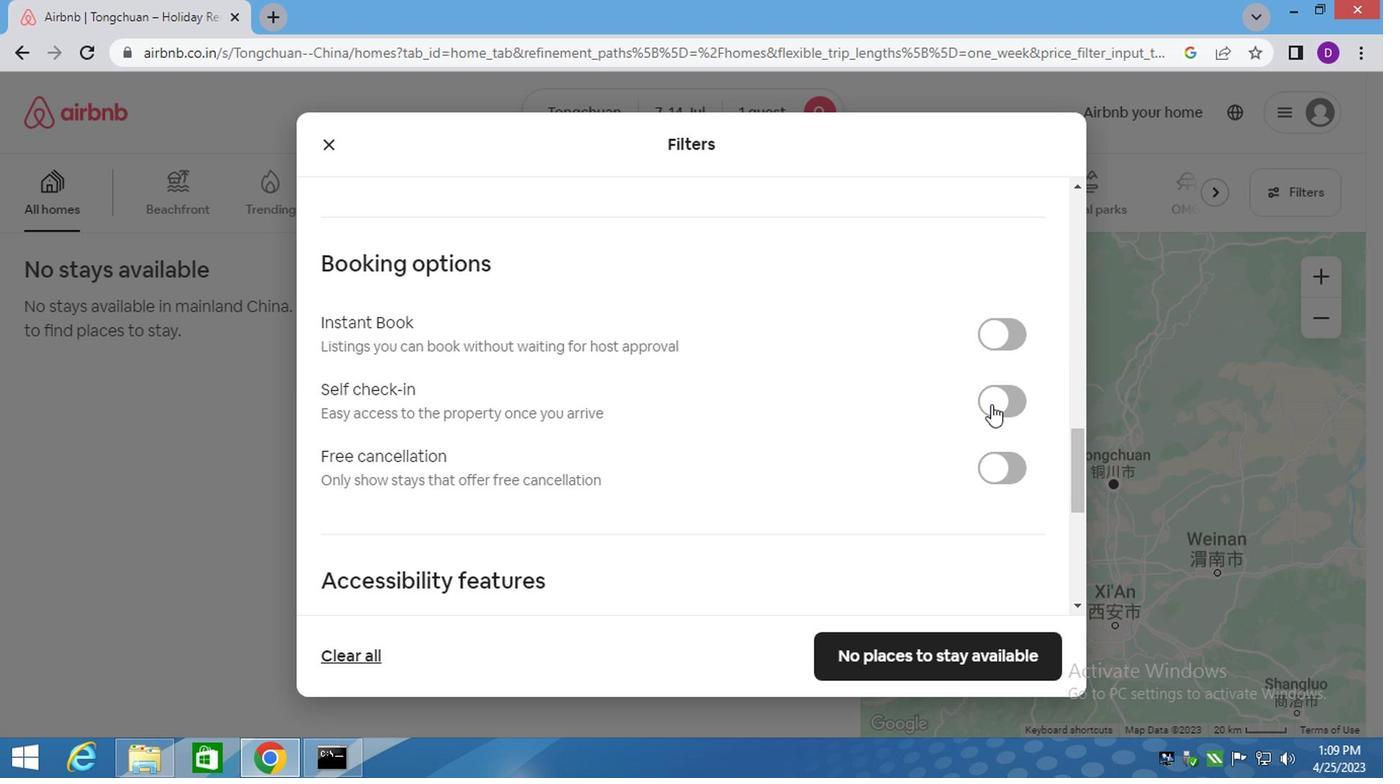 
Action: Mouse pressed left at (1014, 396)
Screenshot: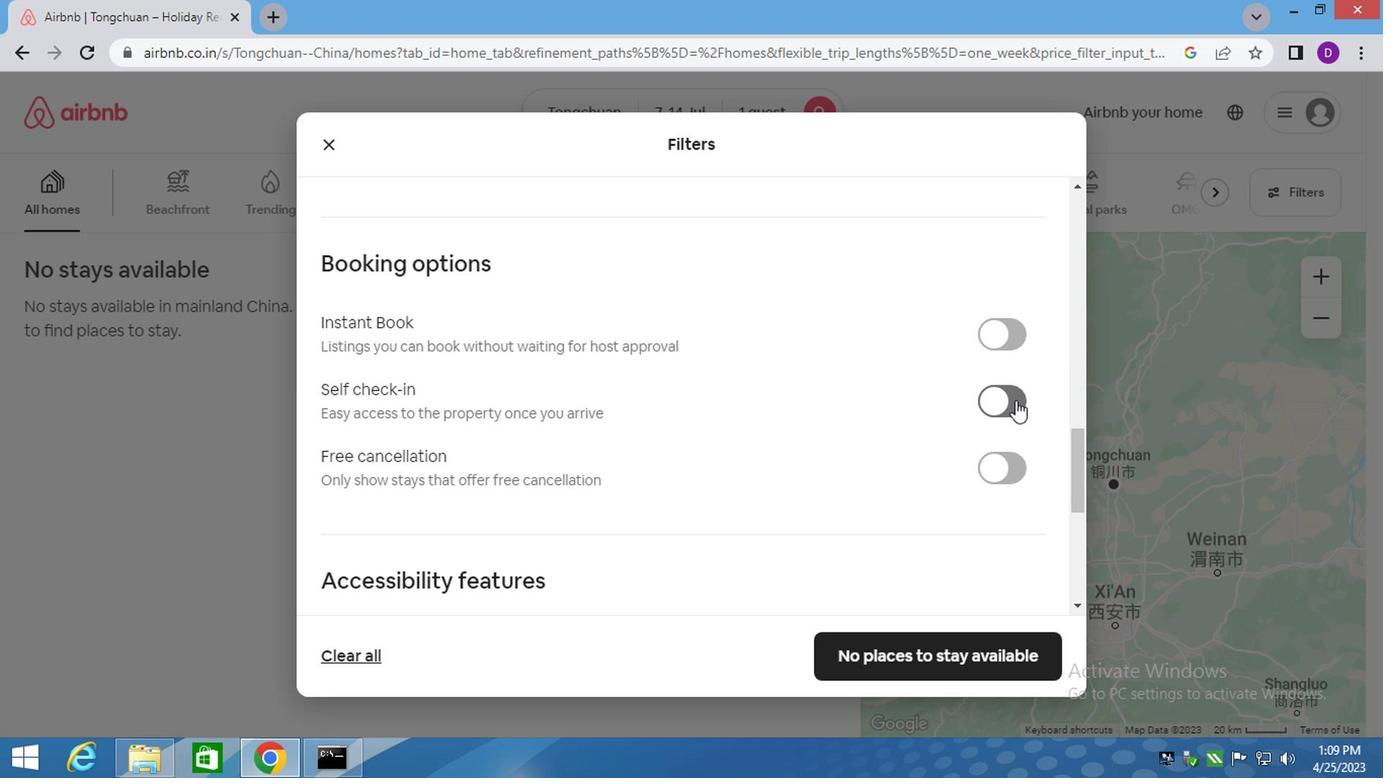 
Action: Mouse moved to (626, 412)
Screenshot: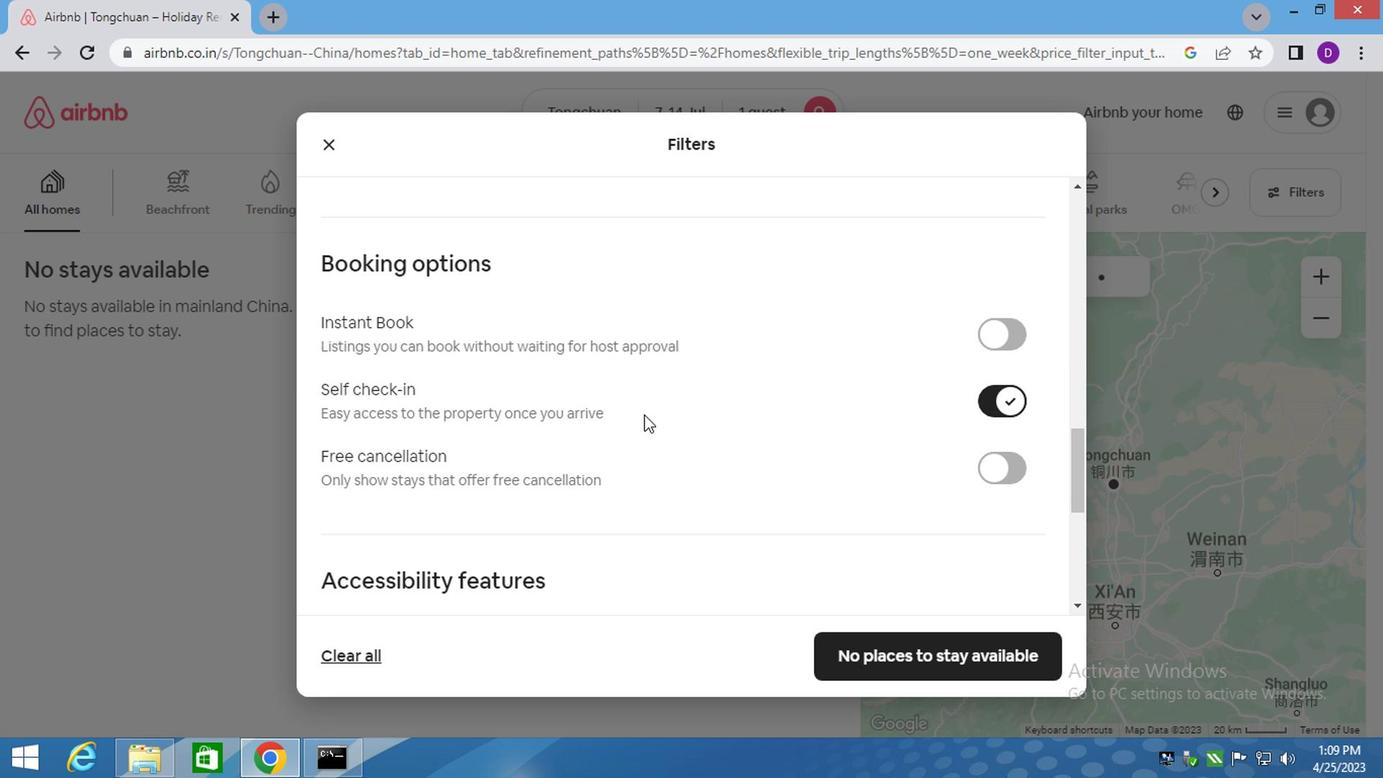 
Action: Mouse scrolled (626, 412) with delta (0, 0)
Screenshot: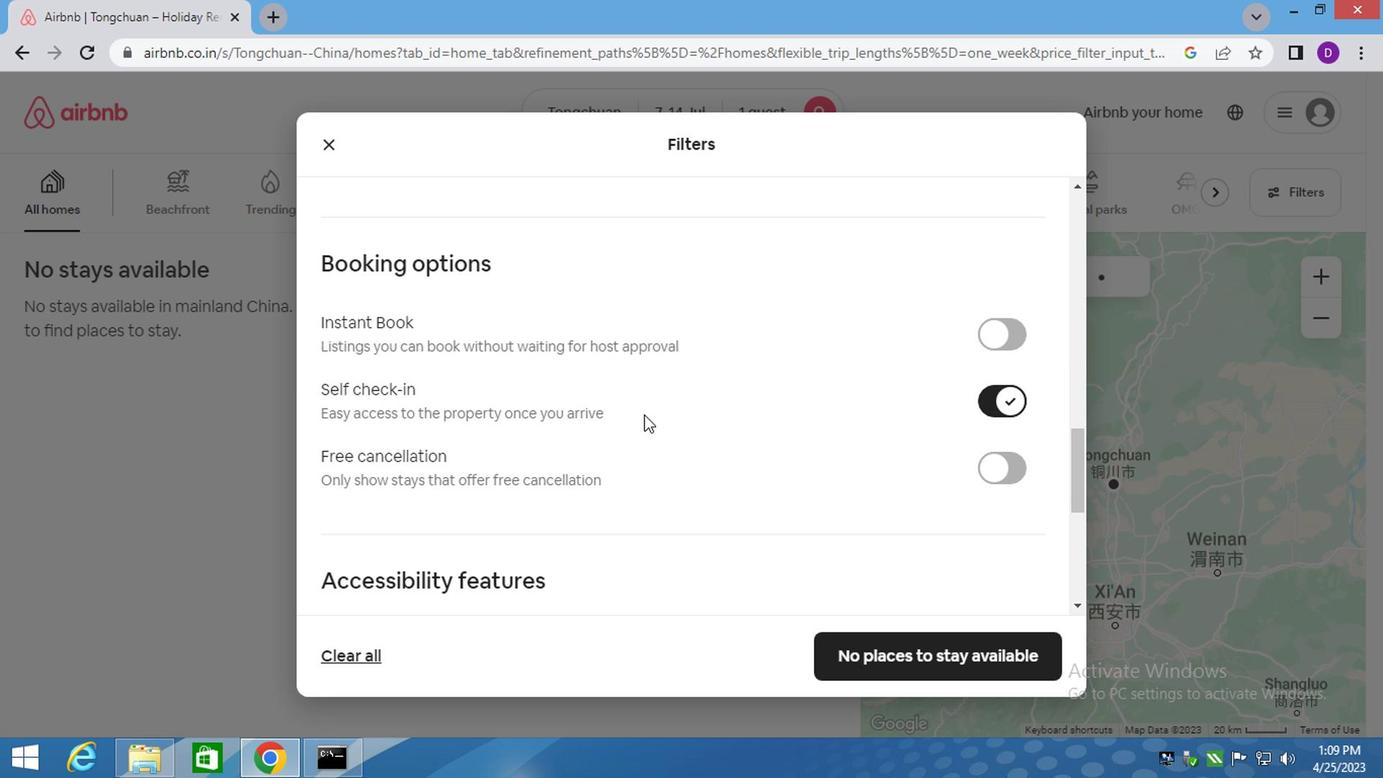 
Action: Mouse moved to (626, 412)
Screenshot: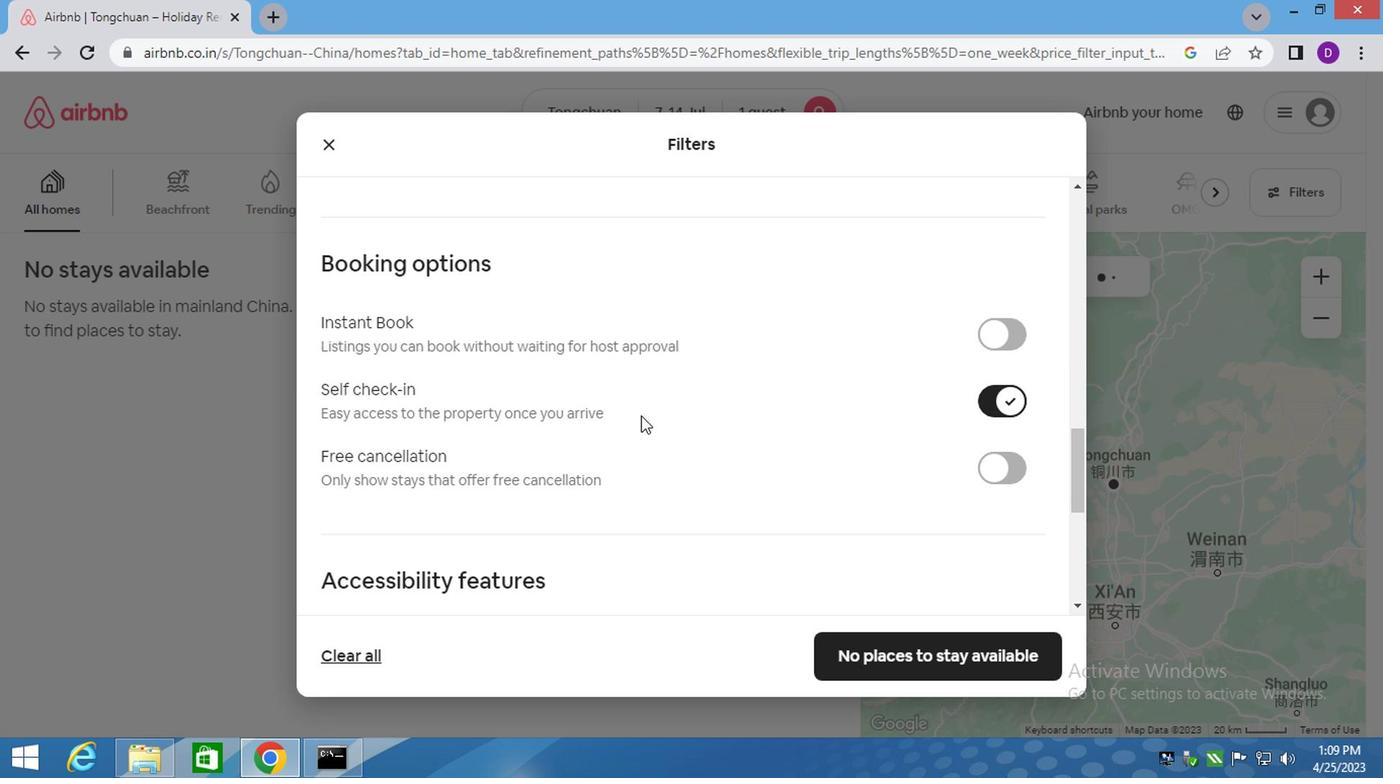 
Action: Mouse scrolled (626, 412) with delta (0, 0)
Screenshot: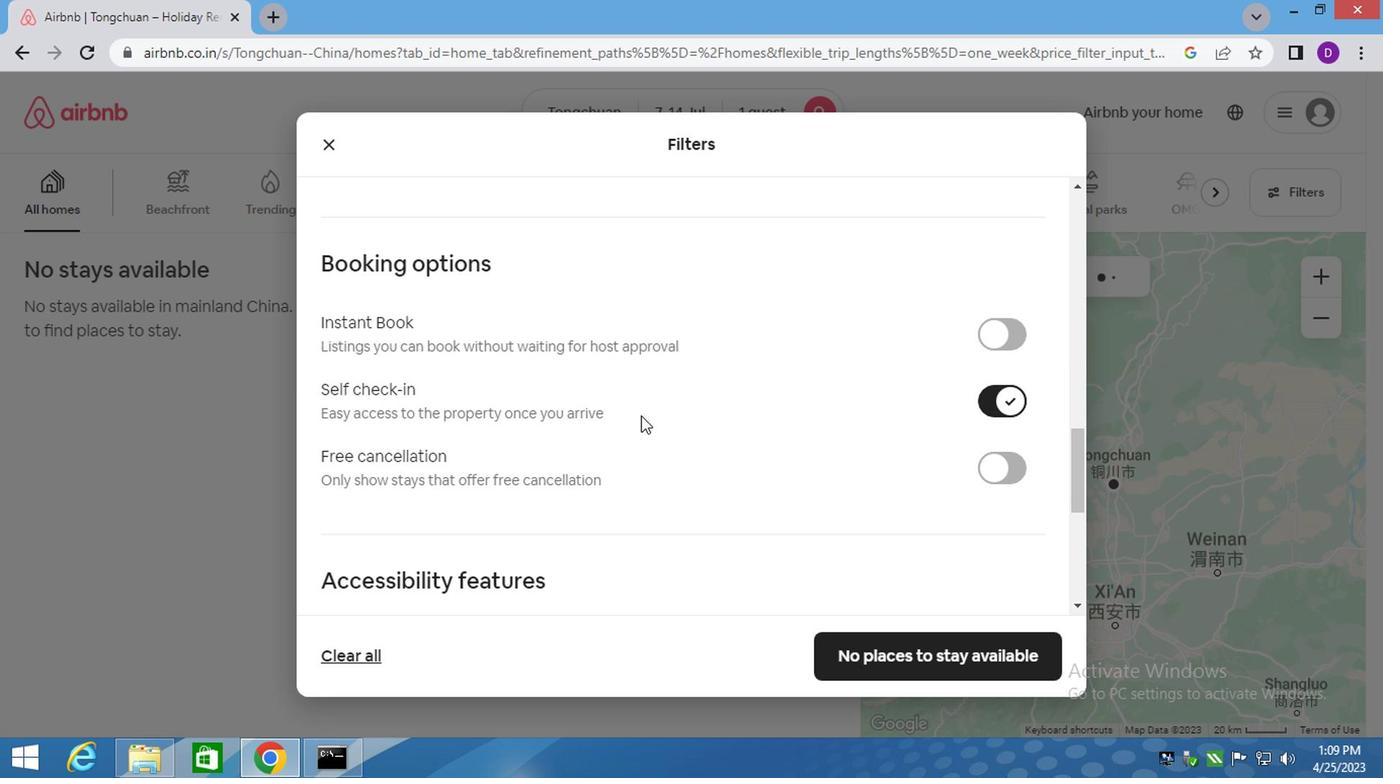 
Action: Mouse scrolled (626, 412) with delta (0, 0)
Screenshot: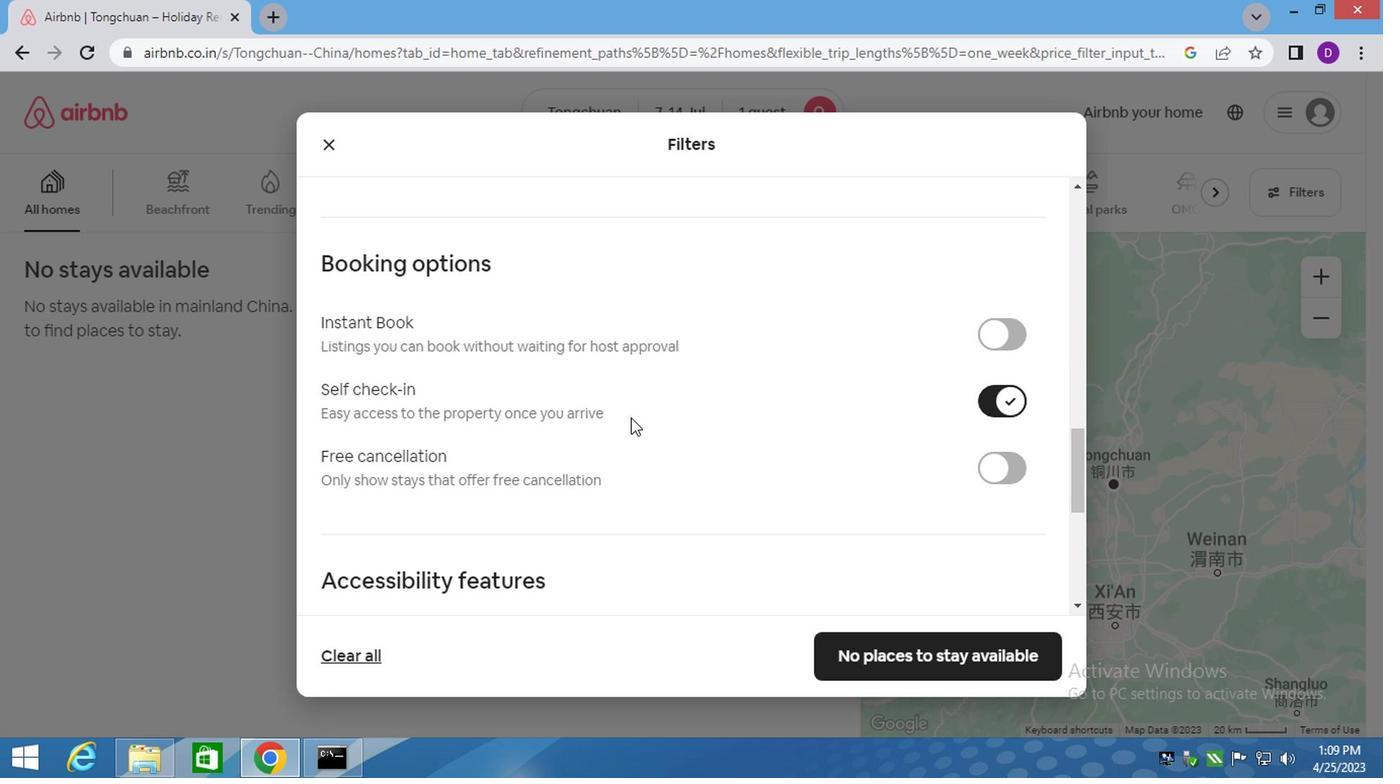 
Action: Mouse moved to (631, 415)
Screenshot: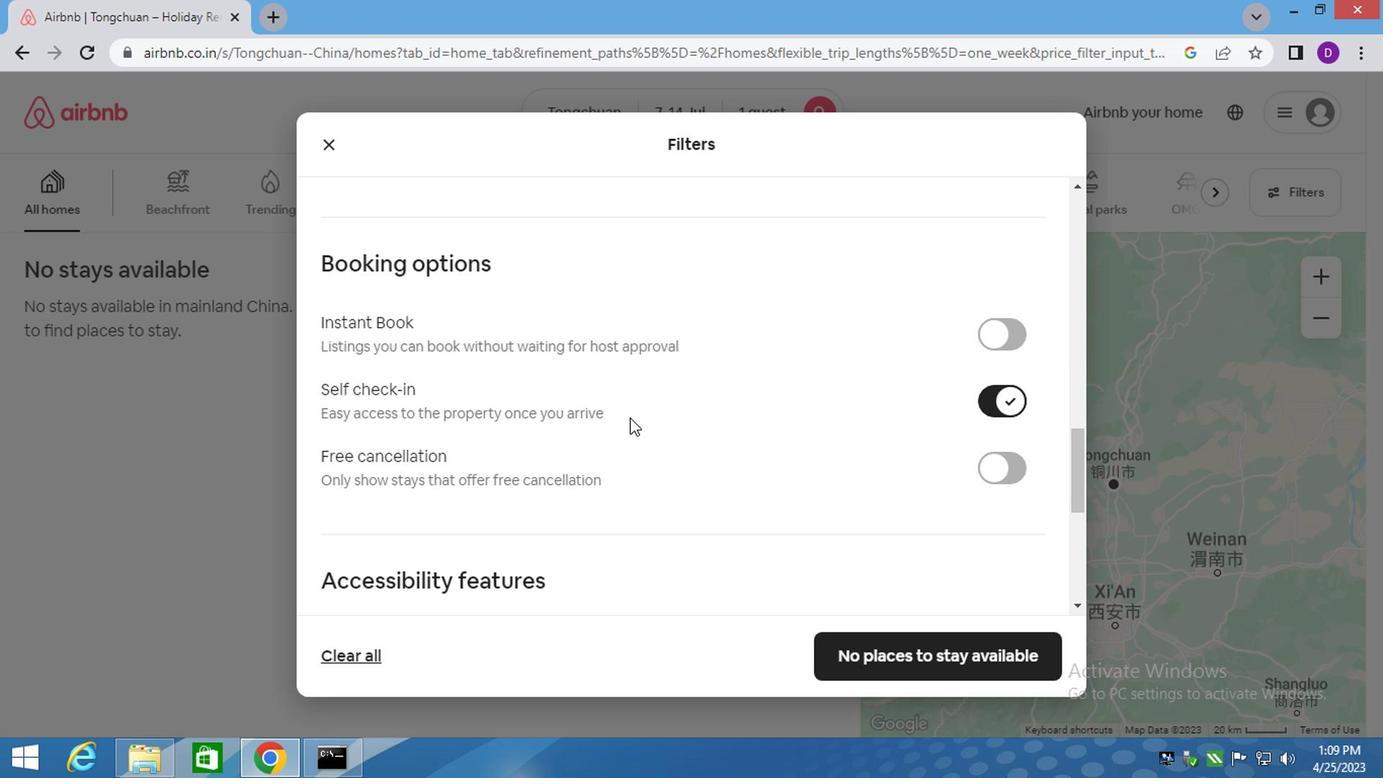 
Action: Mouse scrolled (631, 414) with delta (0, 0)
Screenshot: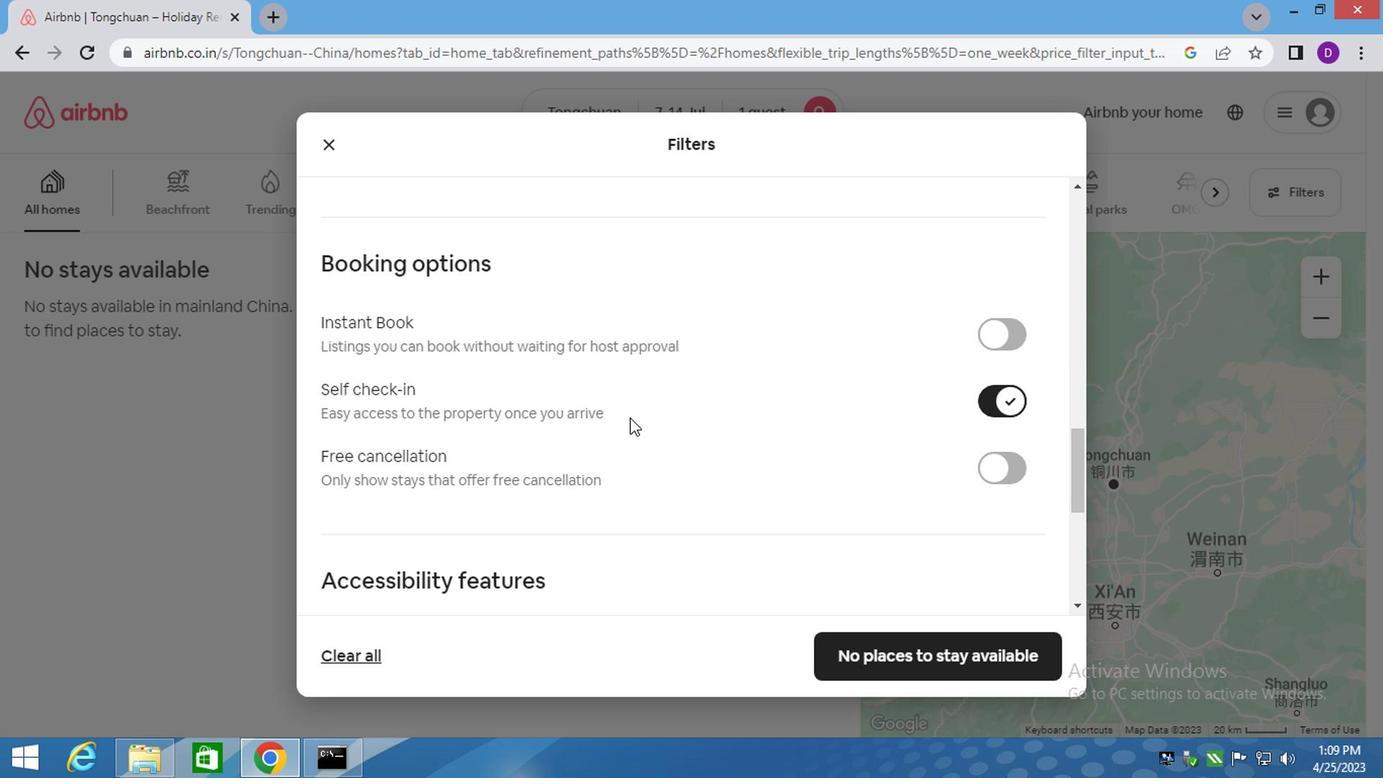 
Action: Mouse moved to (662, 407)
Screenshot: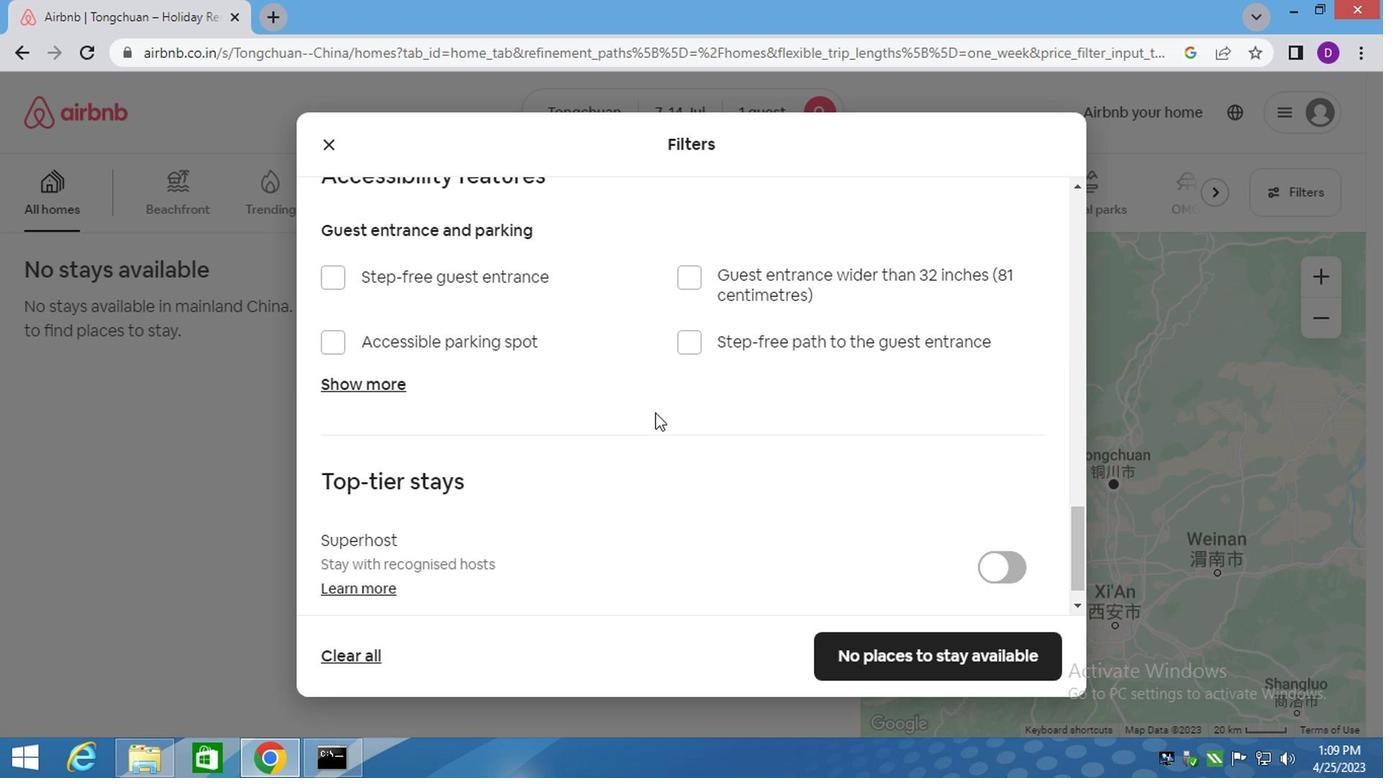 
Action: Mouse scrolled (662, 406) with delta (0, 0)
Screenshot: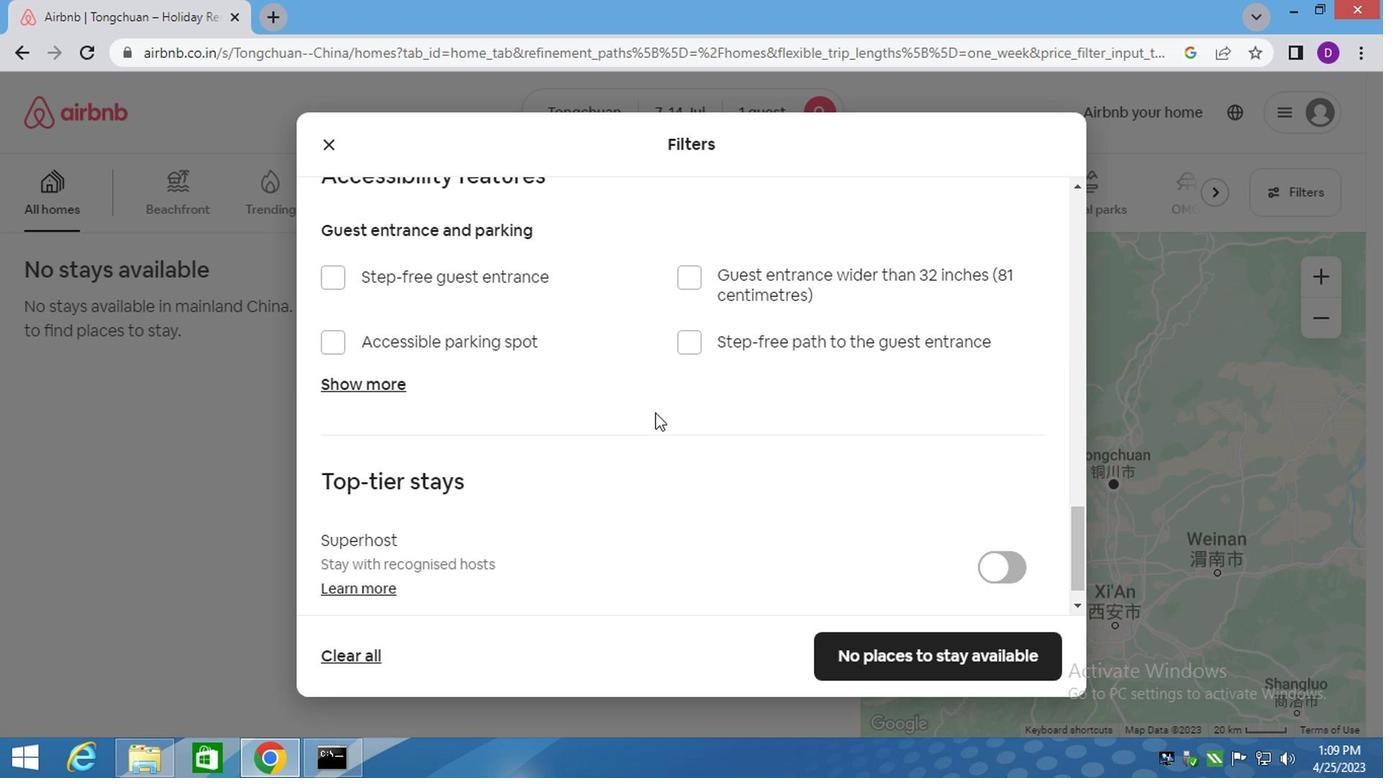 
Action: Mouse scrolled (662, 406) with delta (0, 0)
Screenshot: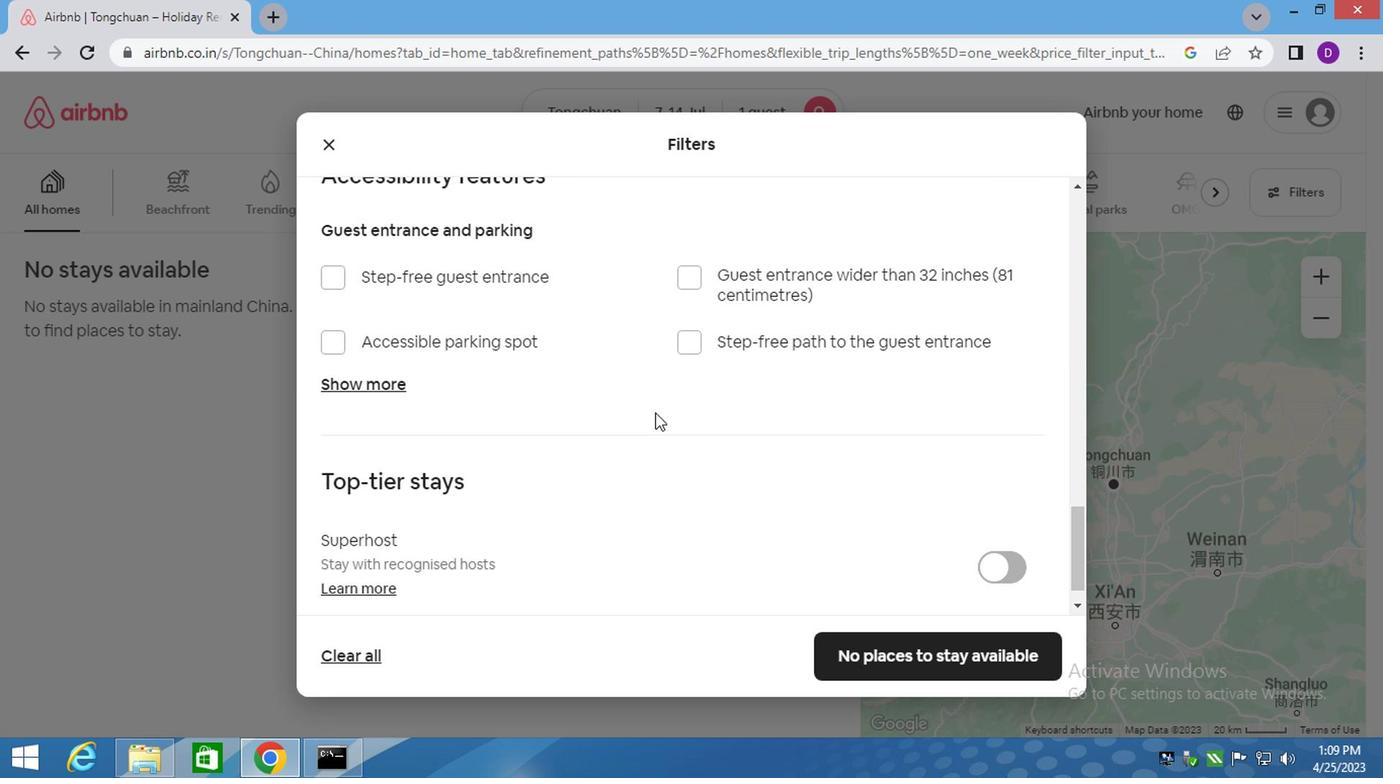
Action: Mouse scrolled (662, 406) with delta (0, 0)
Screenshot: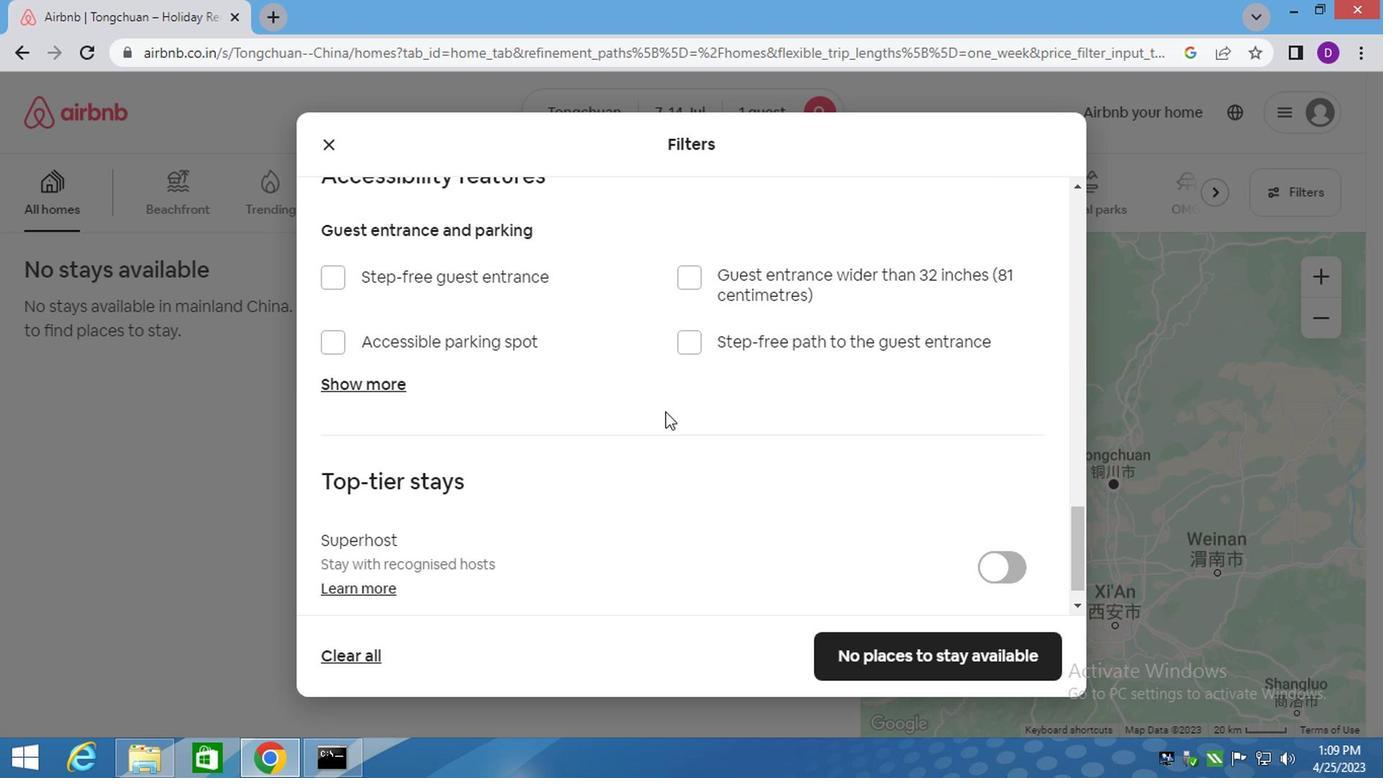 
Action: Mouse moved to (668, 407)
Screenshot: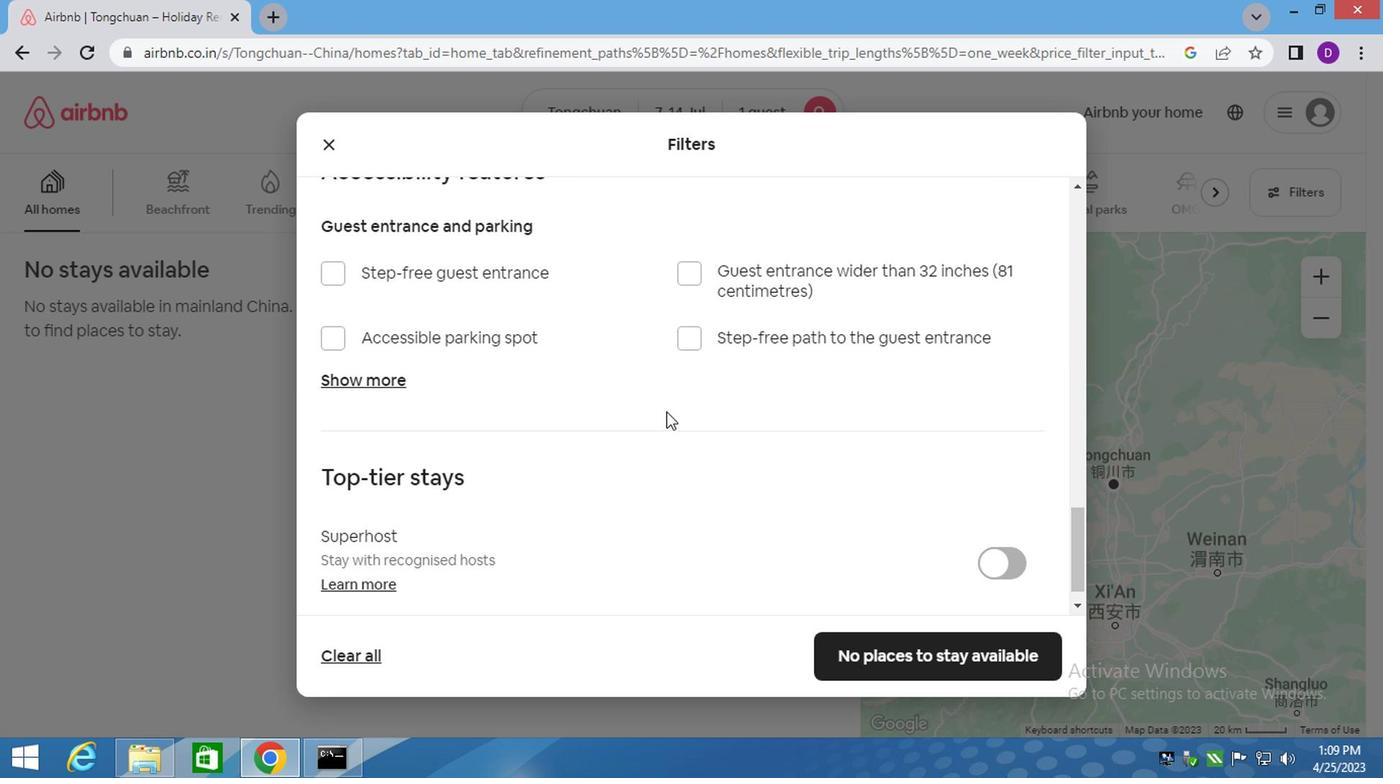 
Action: Mouse scrolled (668, 406) with delta (0, 0)
Screenshot: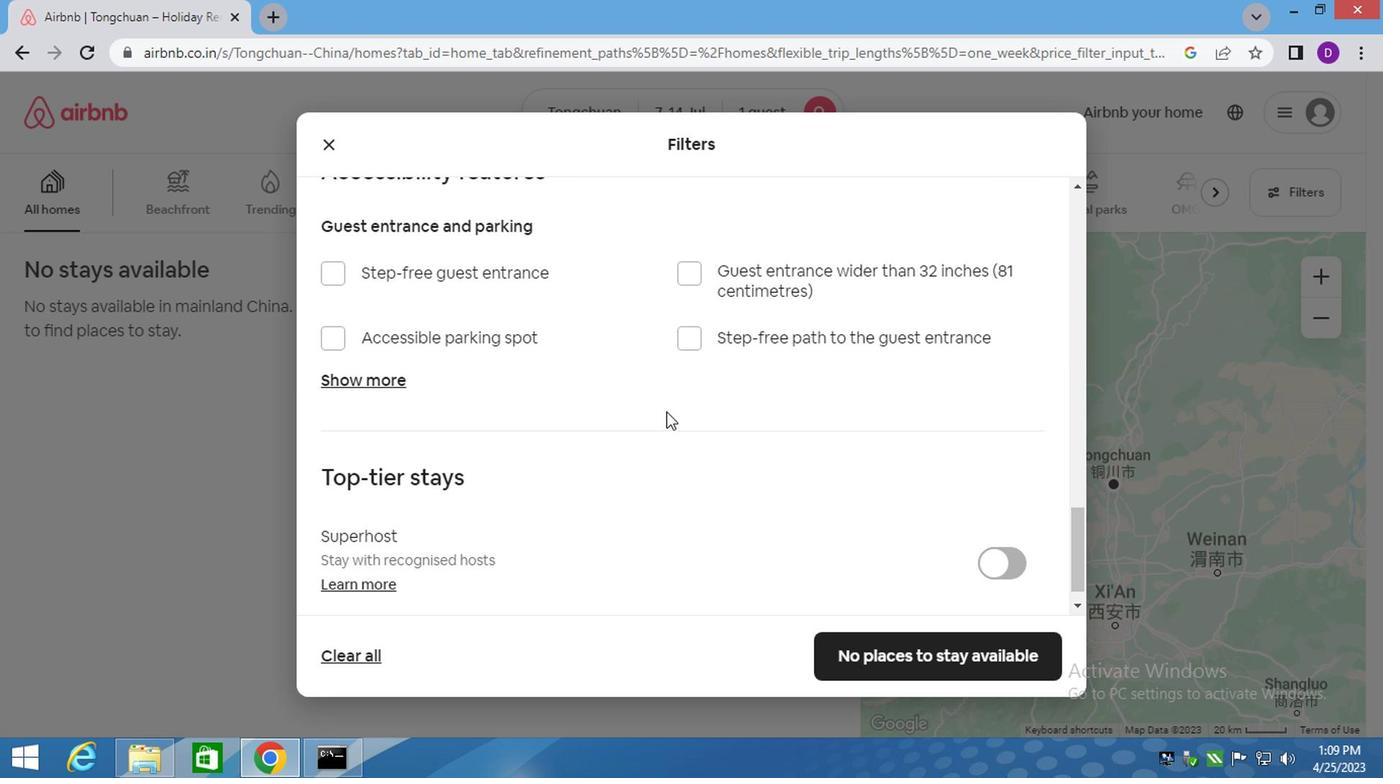 
Action: Mouse scrolled (668, 406) with delta (0, 0)
Screenshot: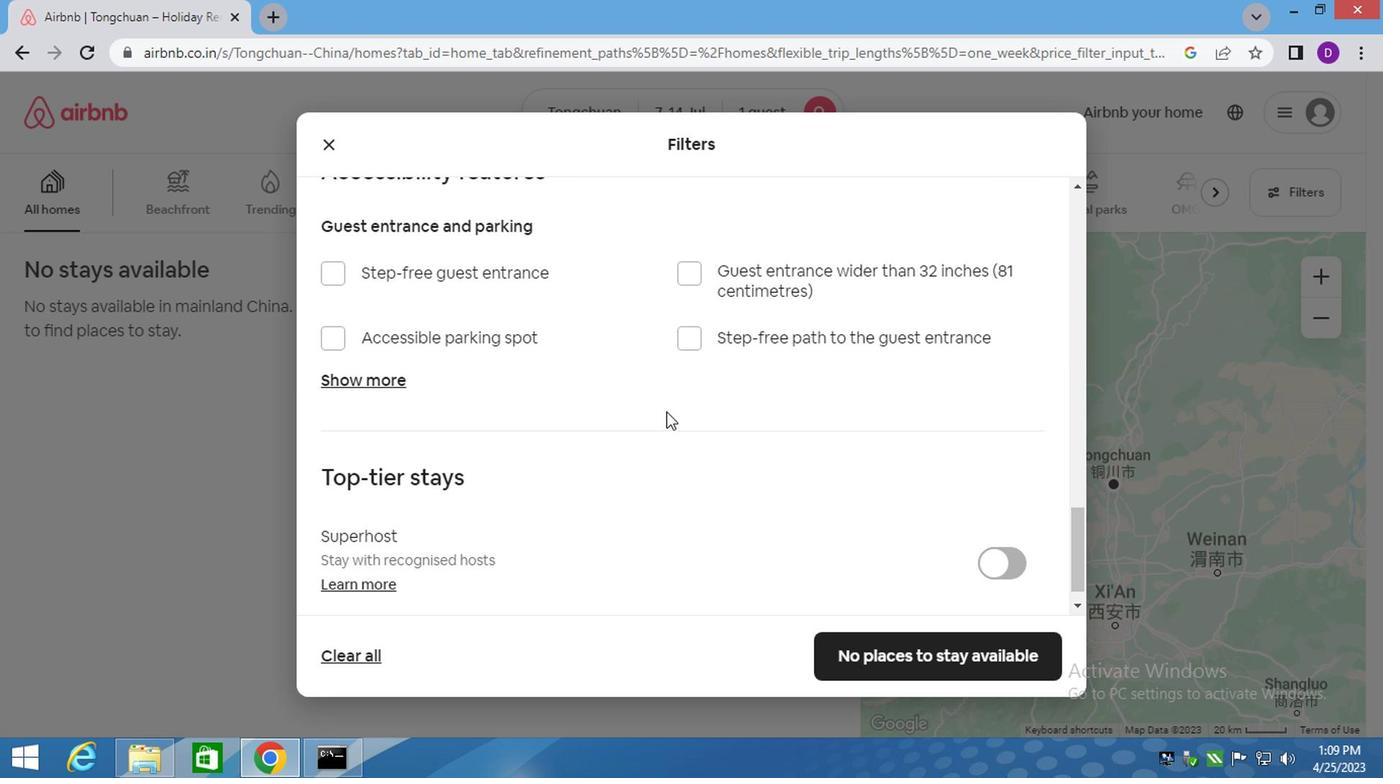 
Action: Mouse moved to (668, 406)
Screenshot: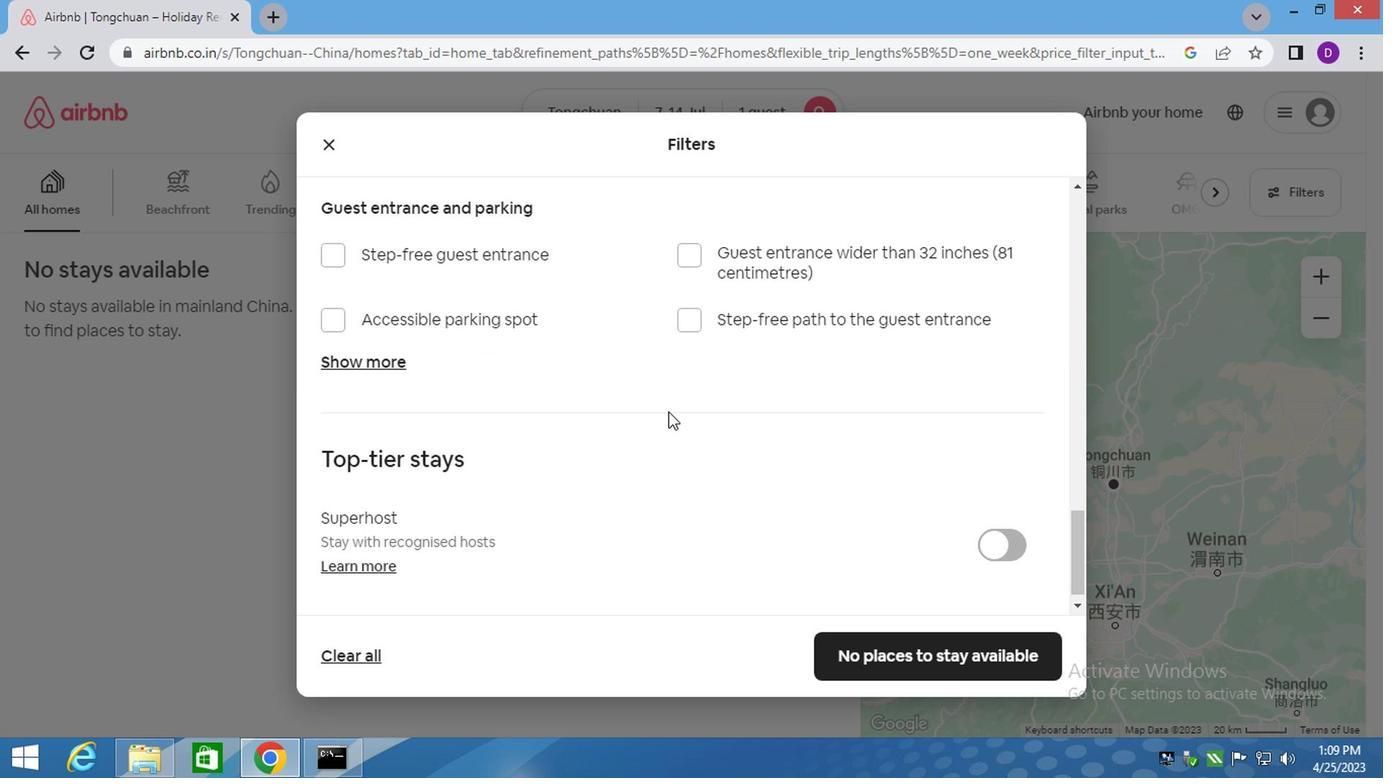 
Action: Mouse scrolled (668, 404) with delta (0, -1)
Screenshot: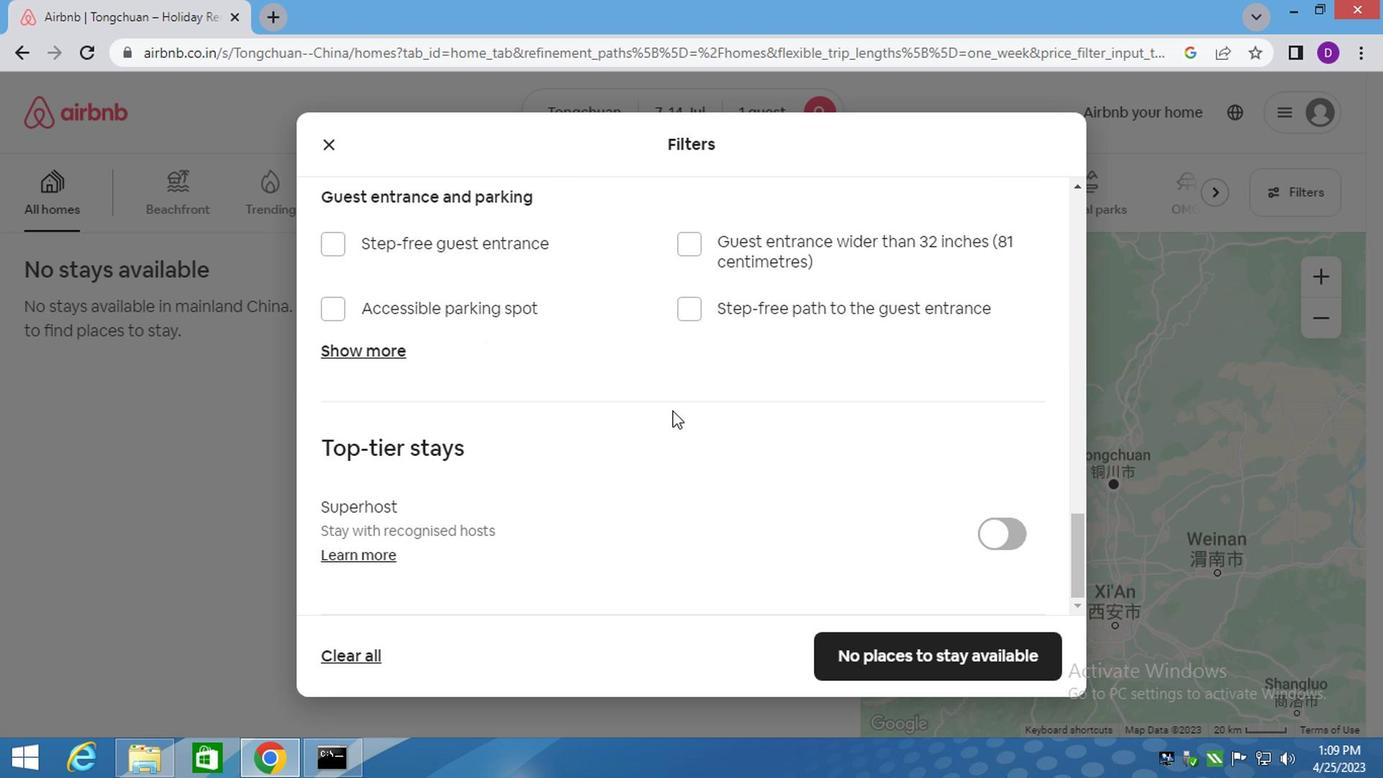 
Action: Mouse moved to (673, 406)
Screenshot: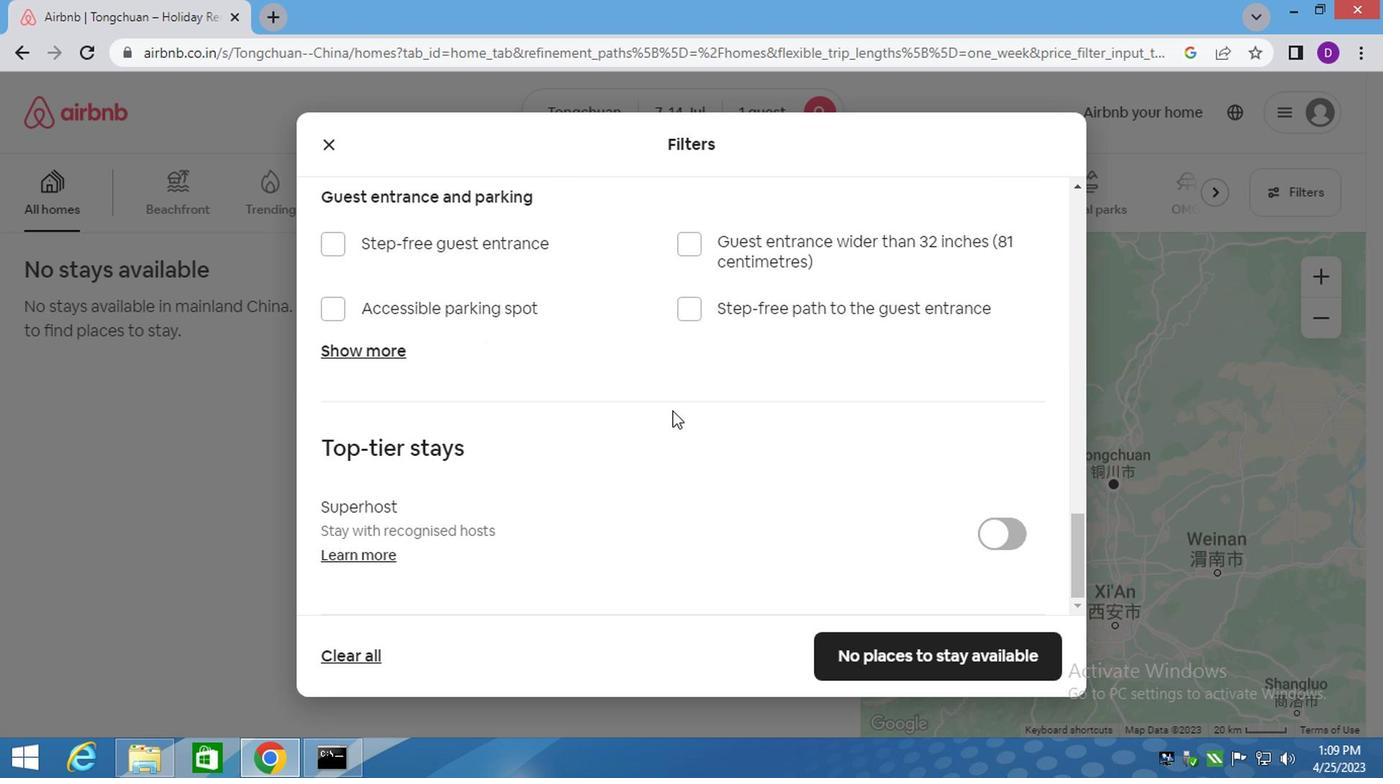 
Action: Mouse scrolled (673, 404) with delta (0, -1)
Screenshot: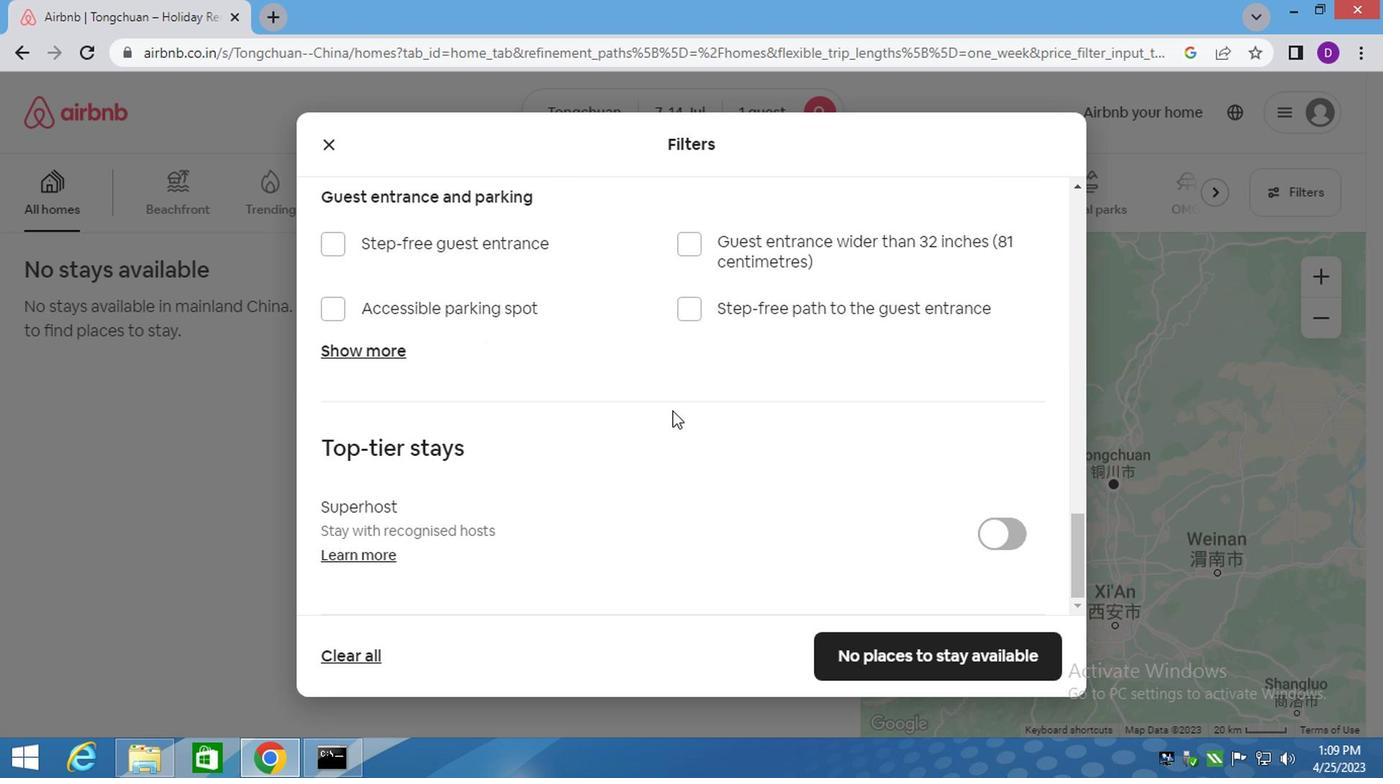 
Action: Mouse moved to (683, 433)
Screenshot: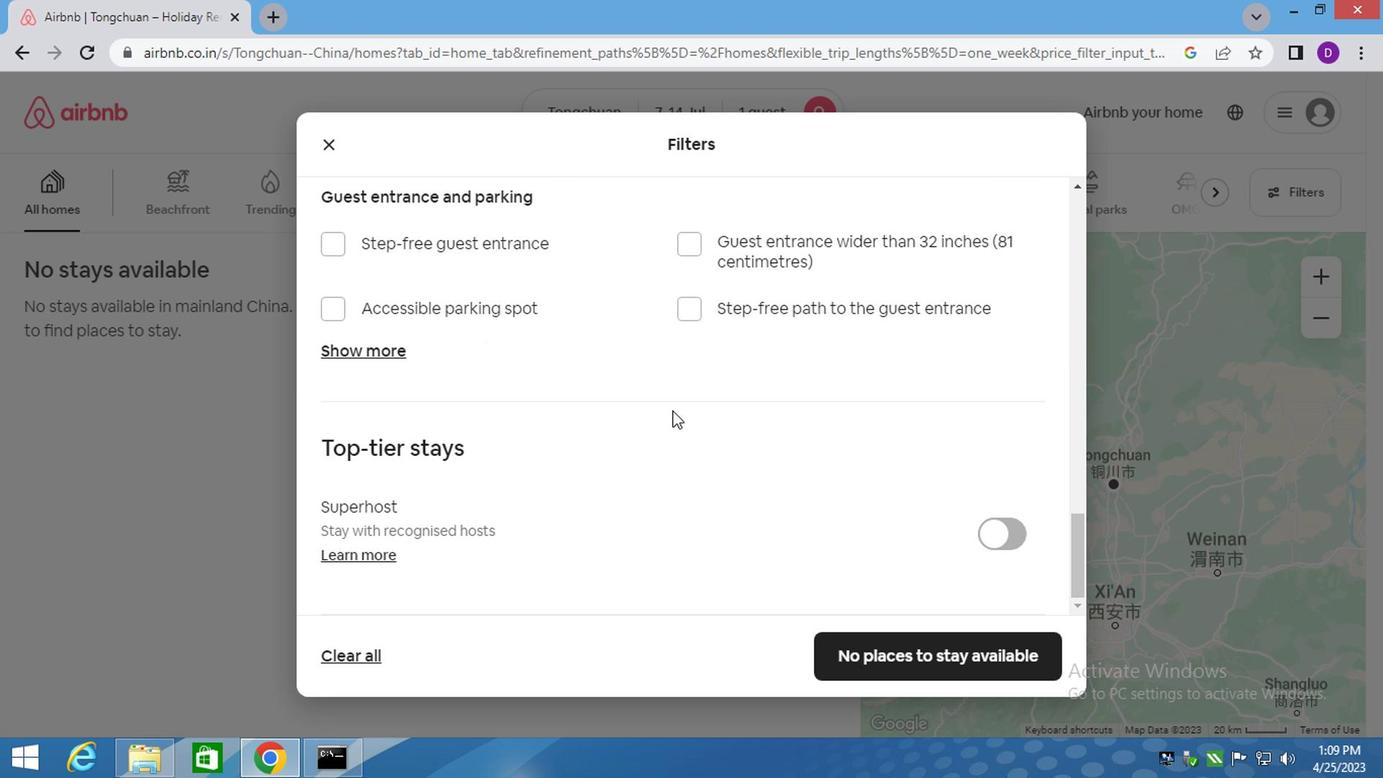 
Action: Mouse scrolled (683, 433) with delta (0, 0)
Screenshot: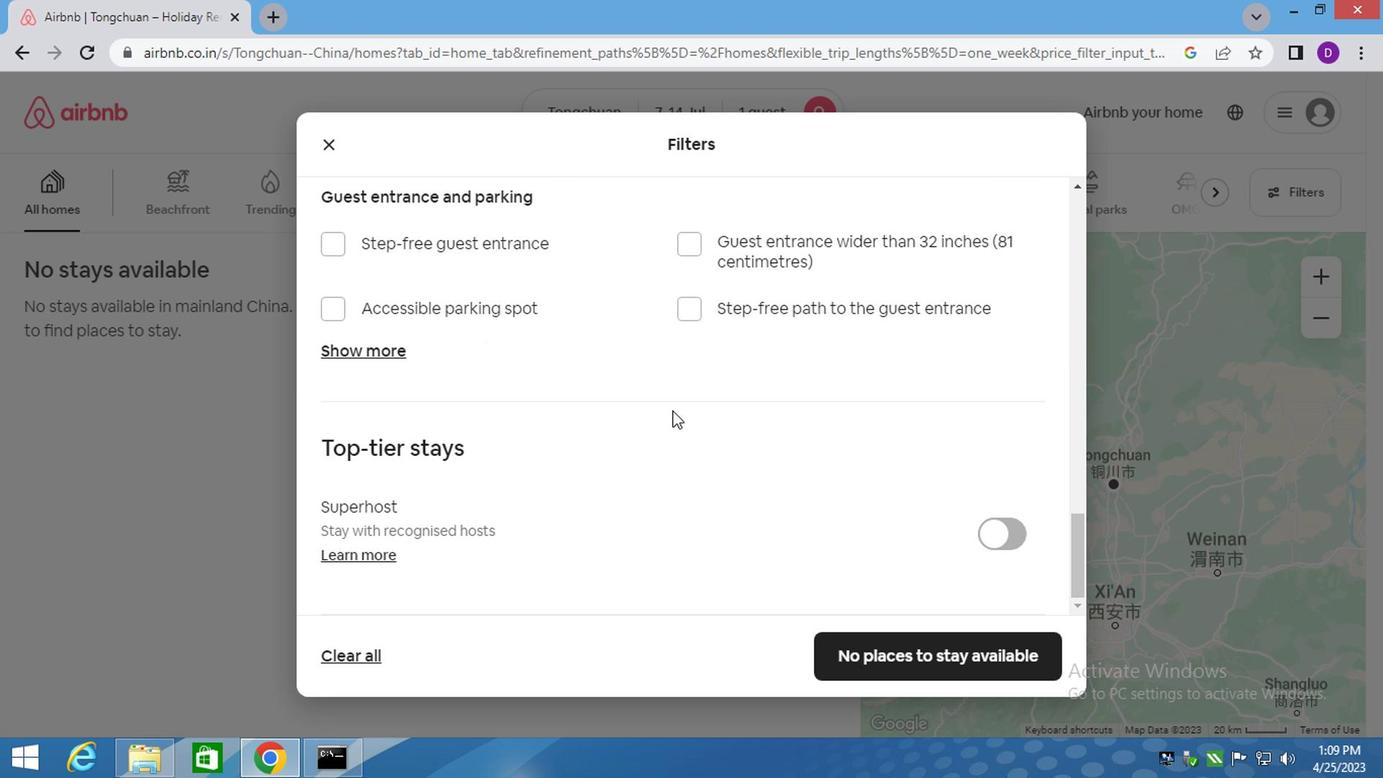 
Action: Mouse moved to (689, 450)
Screenshot: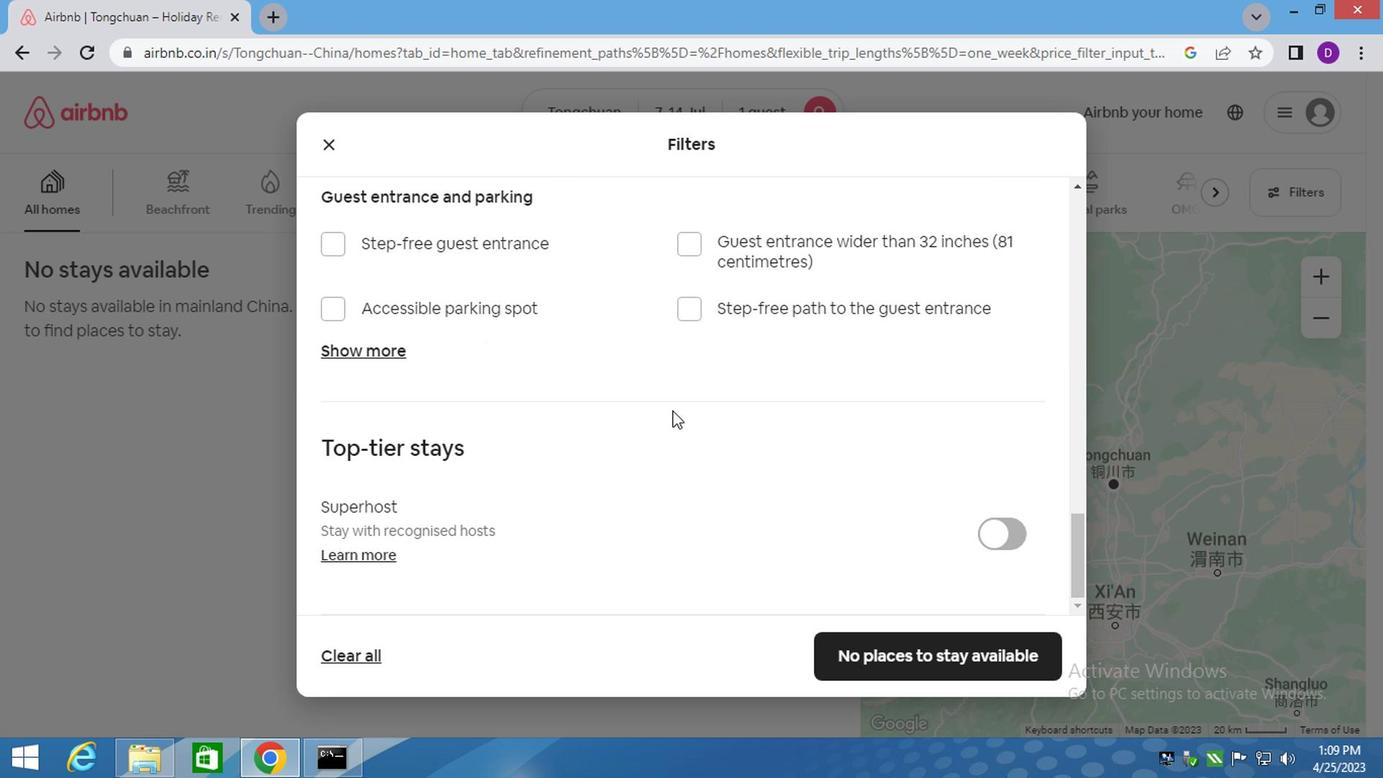 
Action: Mouse scrolled (689, 449) with delta (0, 0)
Screenshot: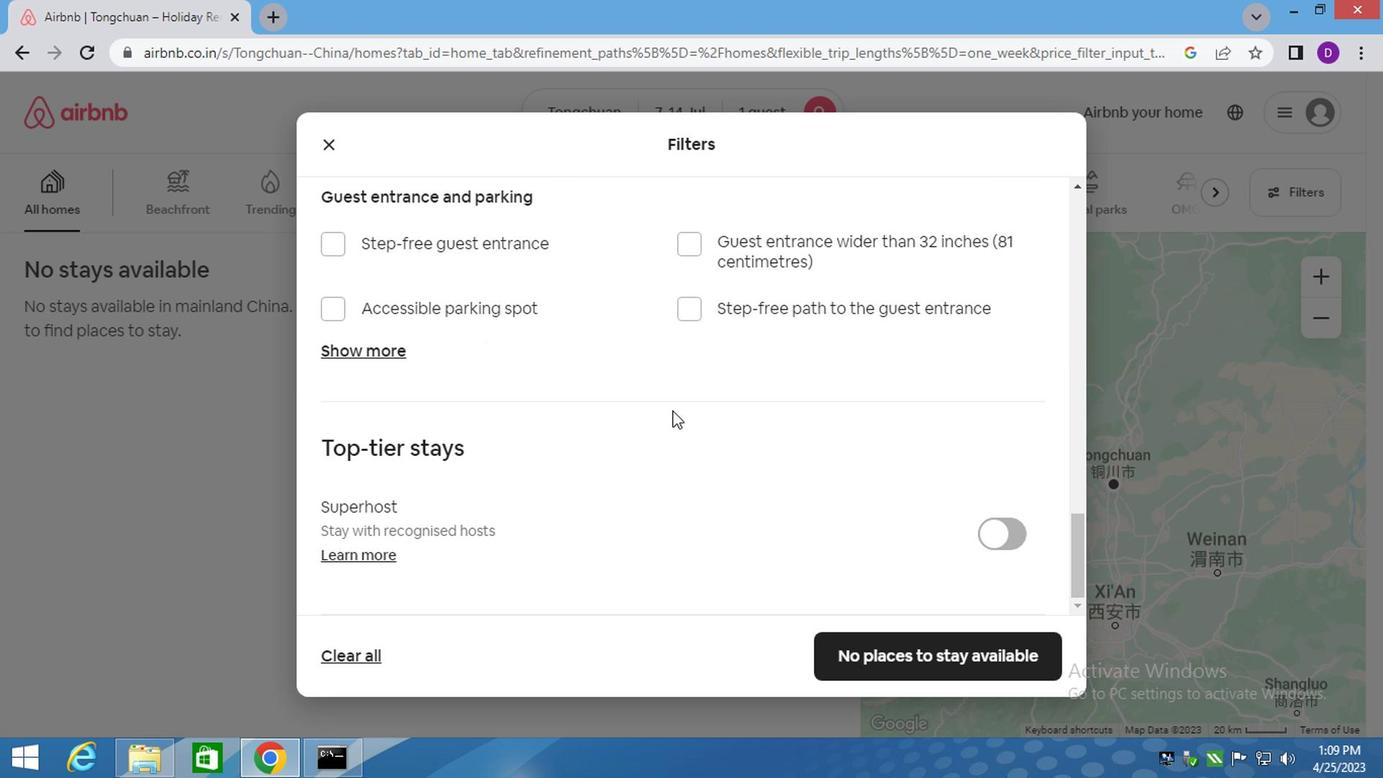 
Action: Mouse moved to (858, 632)
Screenshot: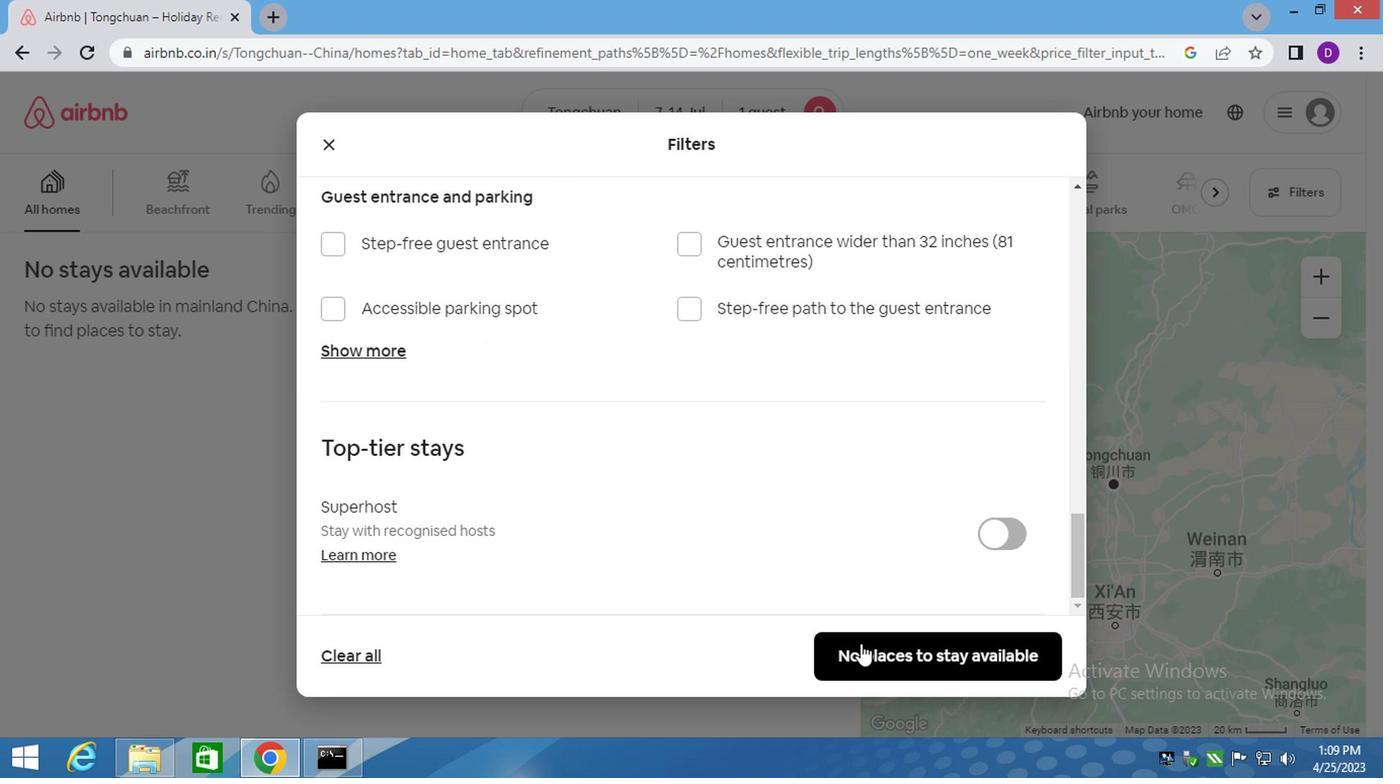 
Action: Mouse pressed left at (858, 632)
Screenshot: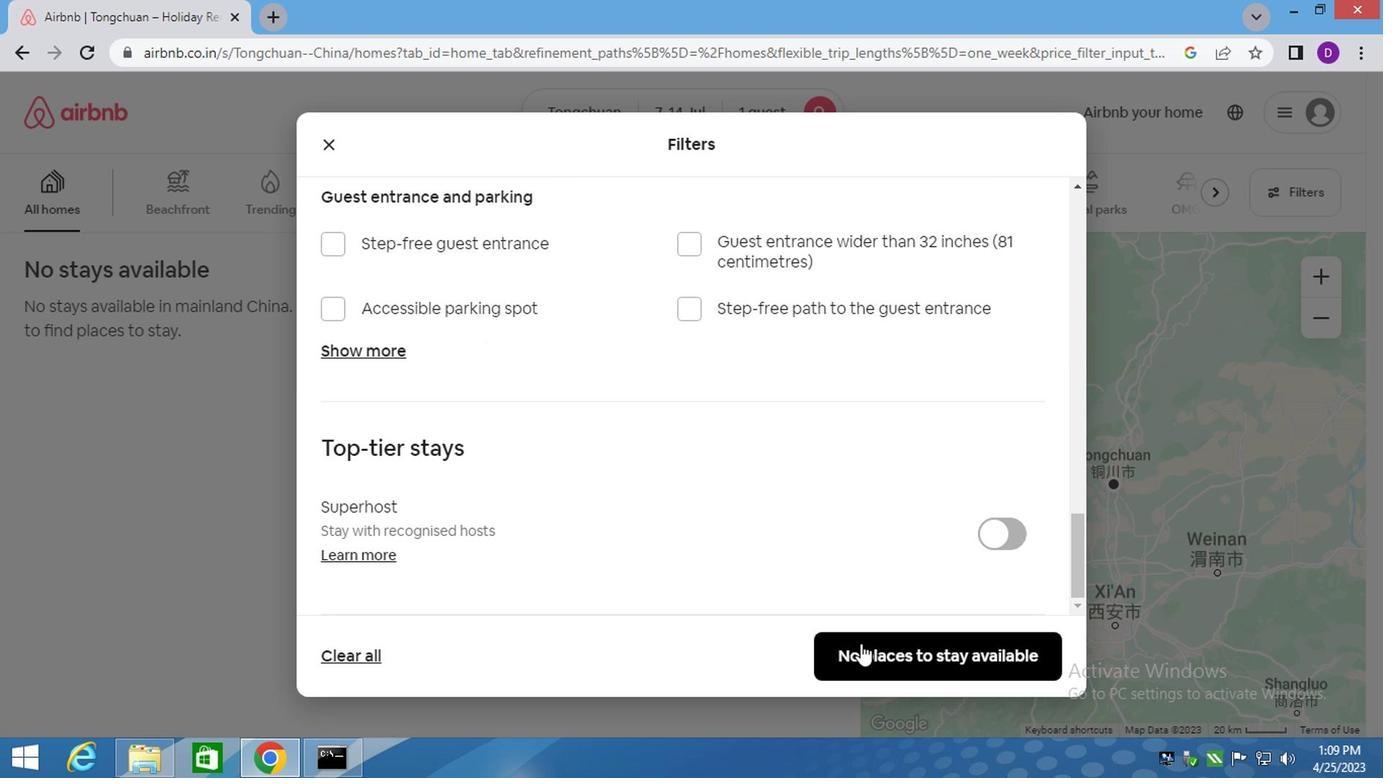 
Action: Mouse moved to (727, 456)
Screenshot: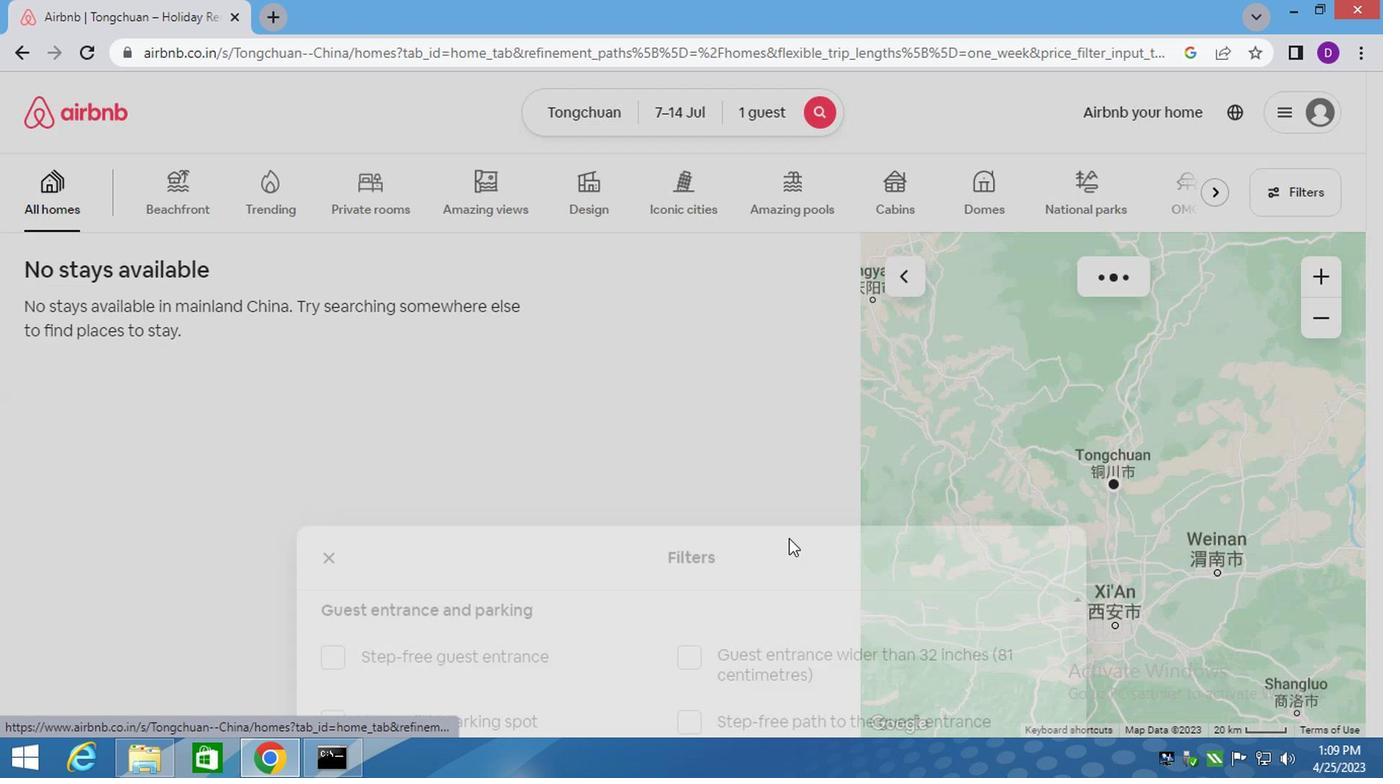 
